 Task: Look for space in Alcorcón, Spain from 24th August, 2023 to 10th September, 2023 for 6 adults, 2 children in price range Rs.12000 to Rs.15000. Place can be entire place or shared room with 6 bedrooms having 6 beds and 6 bathrooms. Property type can be house, flat, guest house. Amenities needed are: wifi, TV, free parkinig on premises, gym, breakfast. Booking option can be shelf check-in. Required host language is English.
Action: Mouse moved to (504, 113)
Screenshot: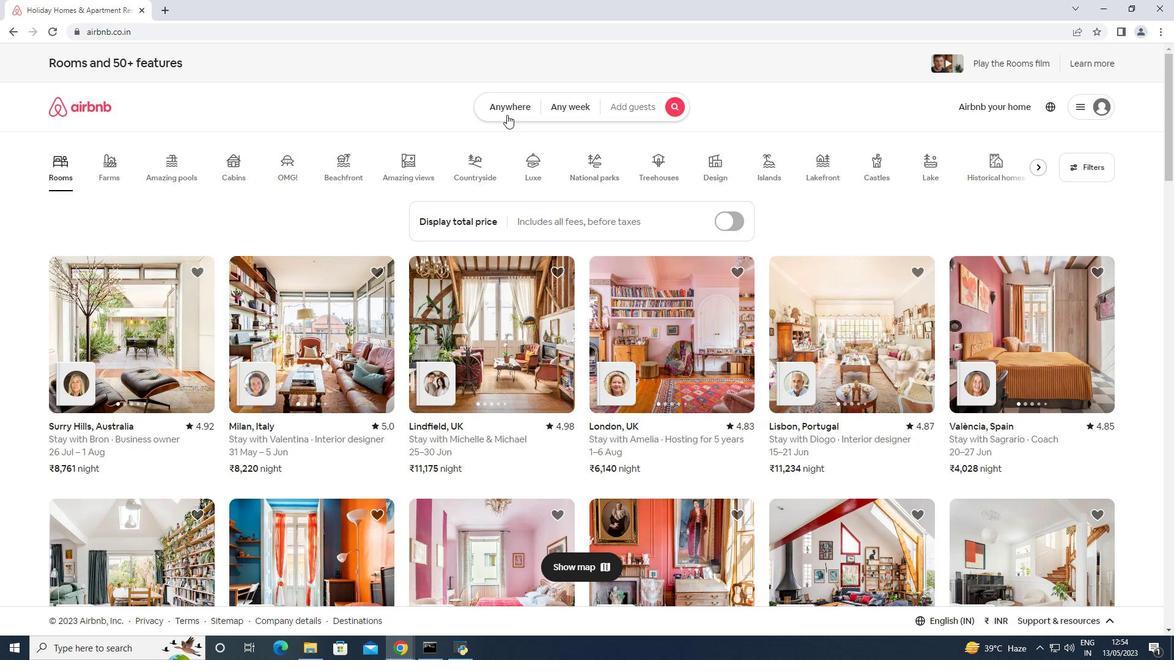 
Action: Mouse pressed left at (504, 113)
Screenshot: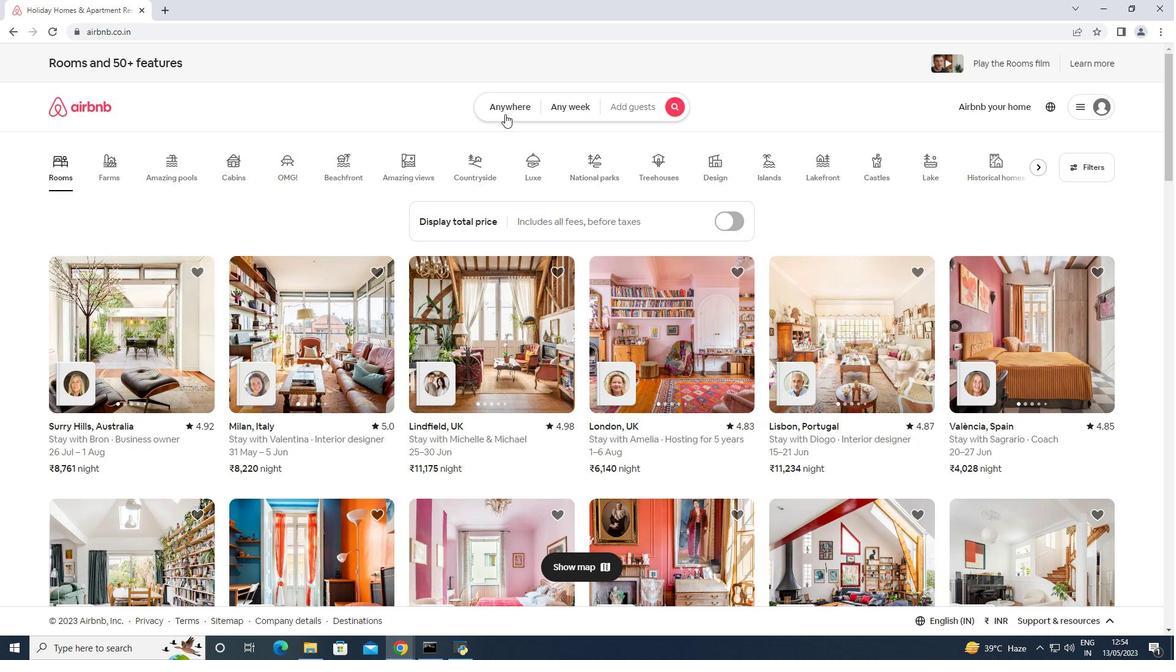 
Action: Mouse moved to (464, 160)
Screenshot: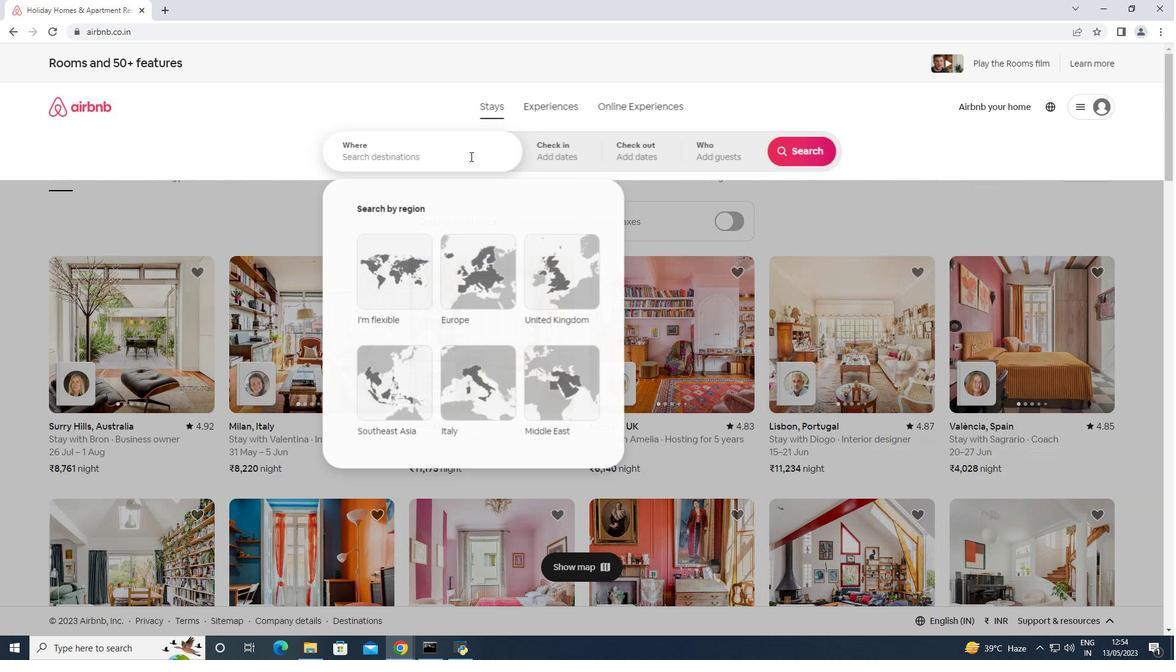 
Action: Mouse pressed left at (464, 160)
Screenshot: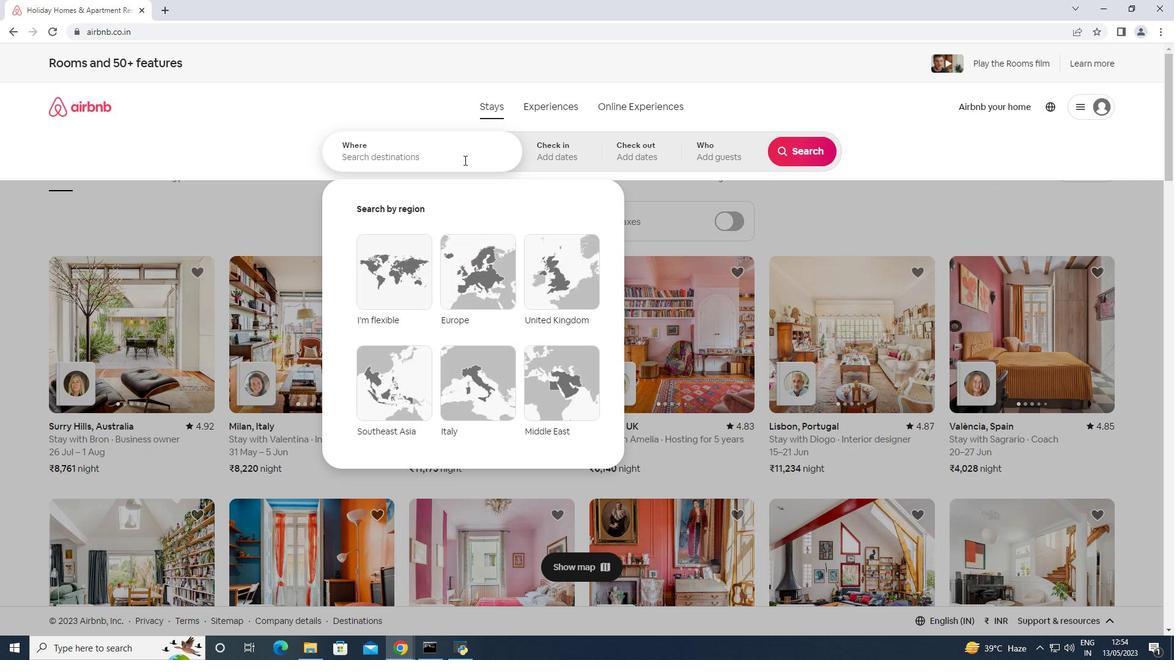 
Action: Mouse moved to (464, 160)
Screenshot: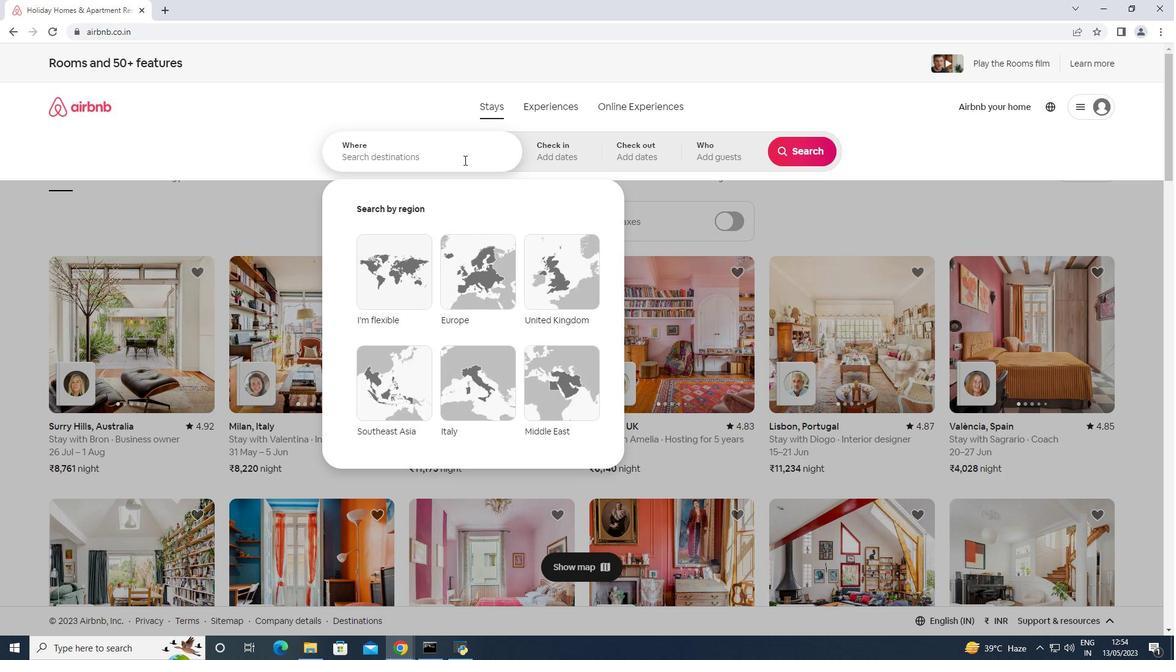
Action: Key pressed <Key.shift>Alcorcon,<Key.space><Key.shift>Spain,<Key.backspace><Key.enter>
Screenshot: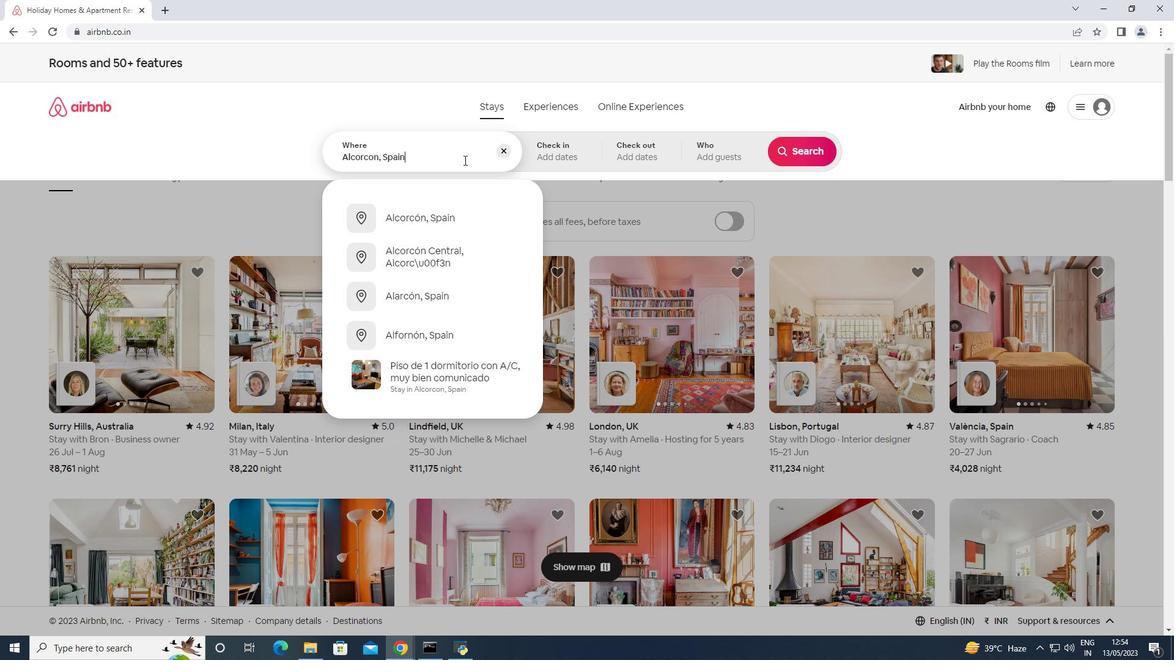 
Action: Mouse moved to (803, 255)
Screenshot: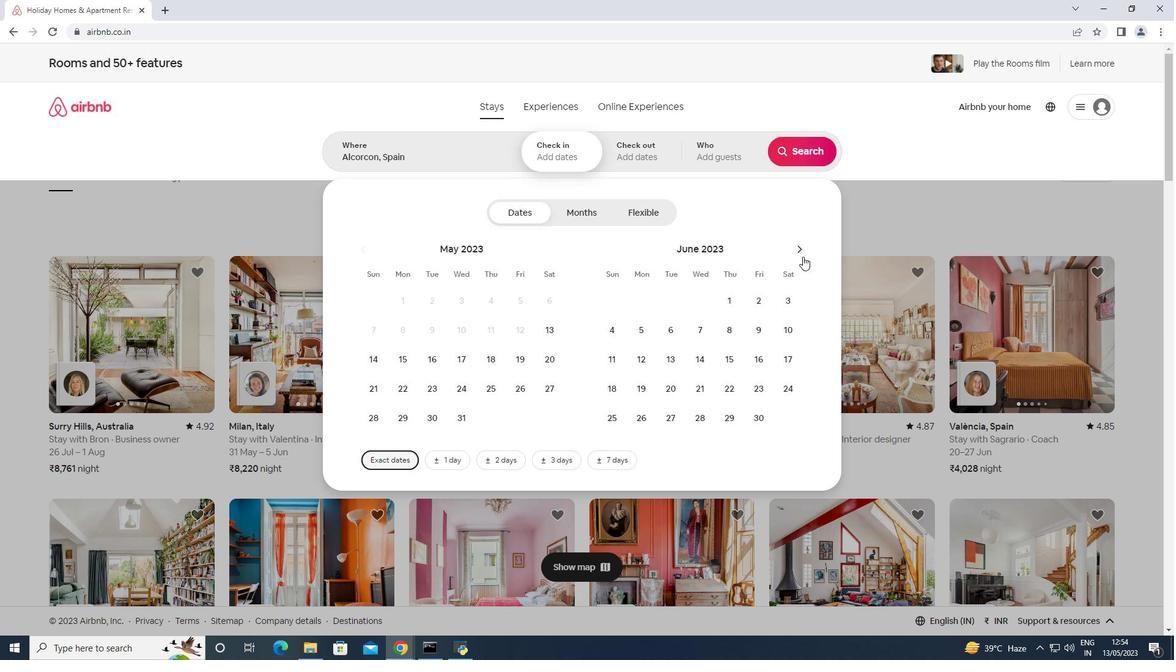 
Action: Mouse pressed left at (803, 255)
Screenshot: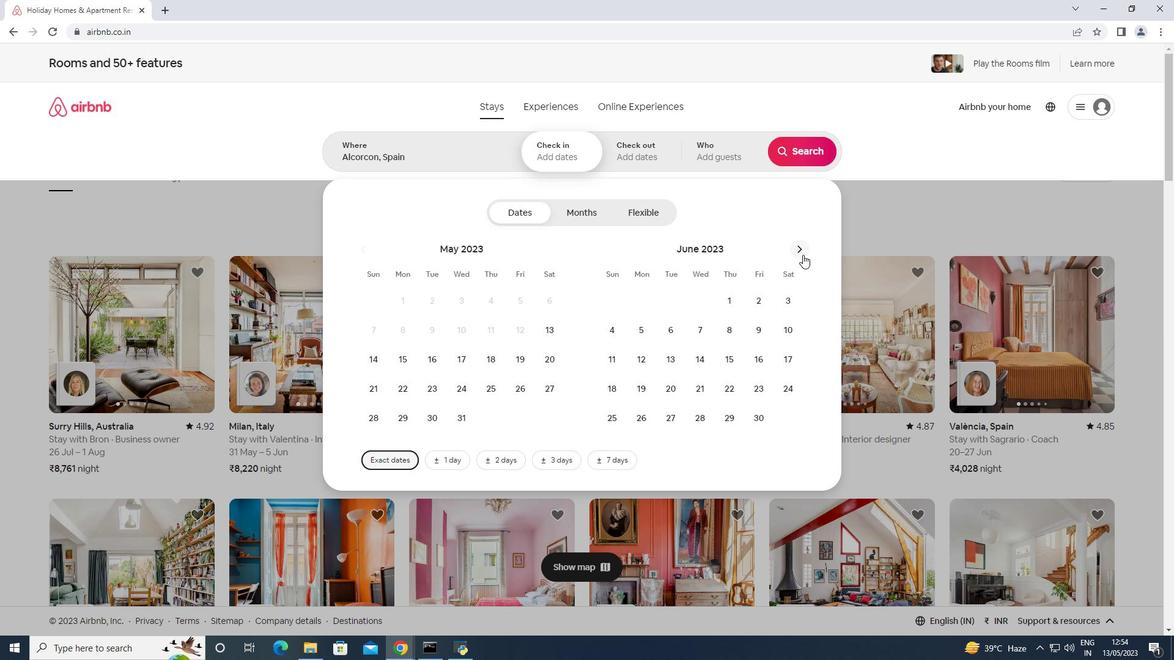 
Action: Mouse pressed left at (803, 255)
Screenshot: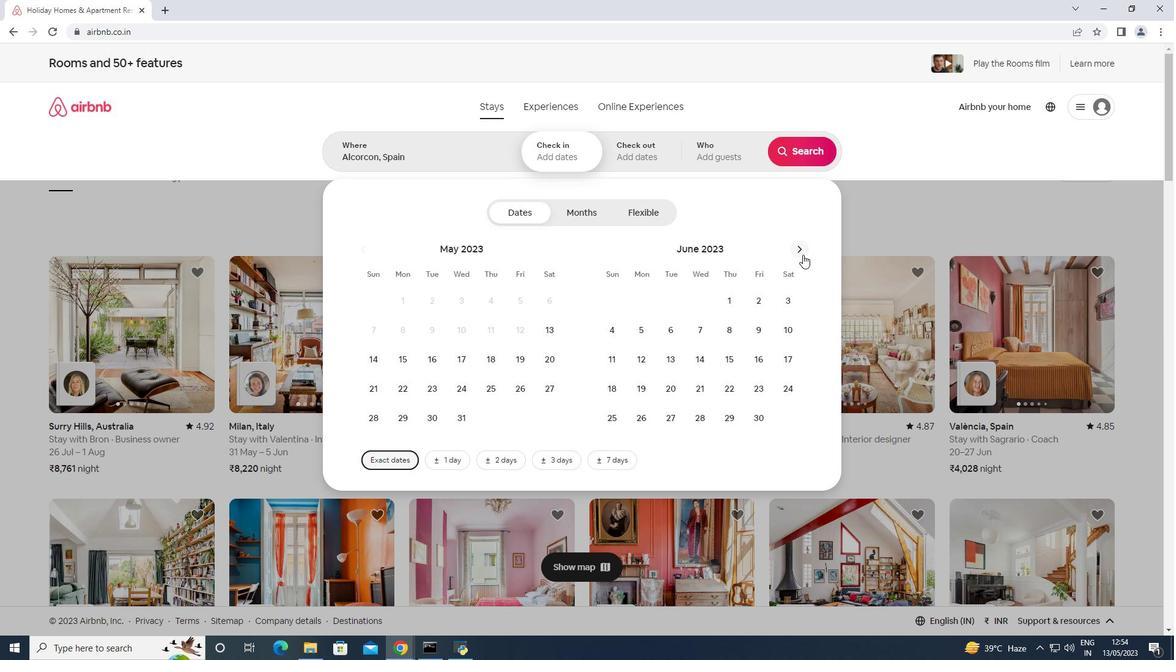 
Action: Mouse pressed left at (803, 255)
Screenshot: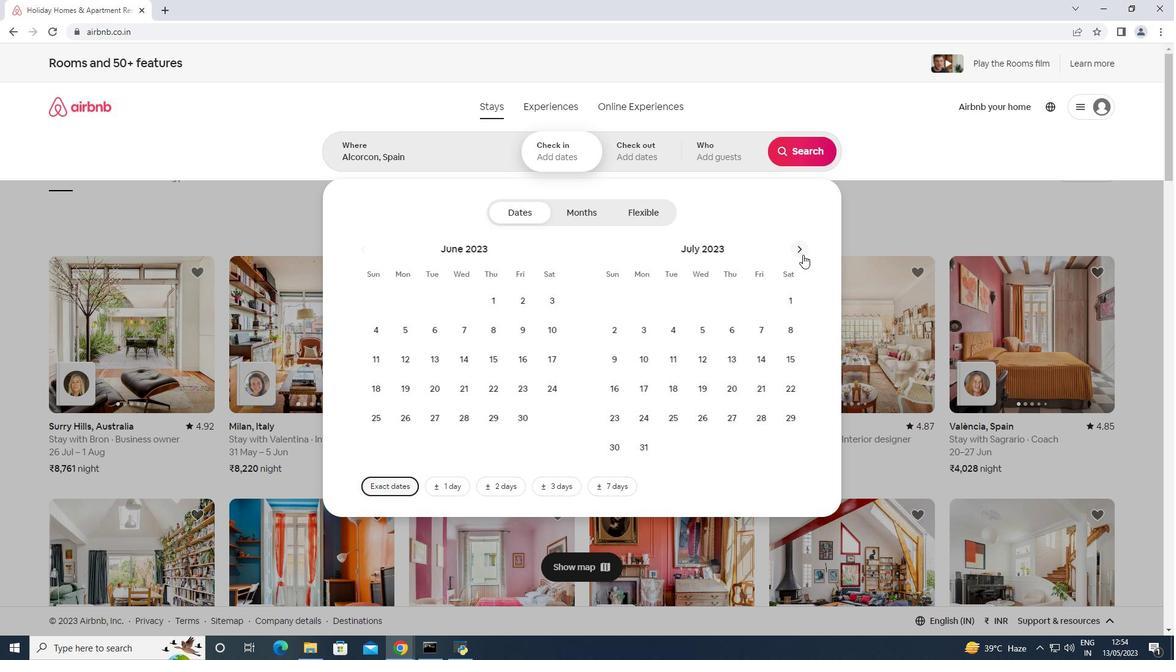 
Action: Mouse pressed left at (803, 255)
Screenshot: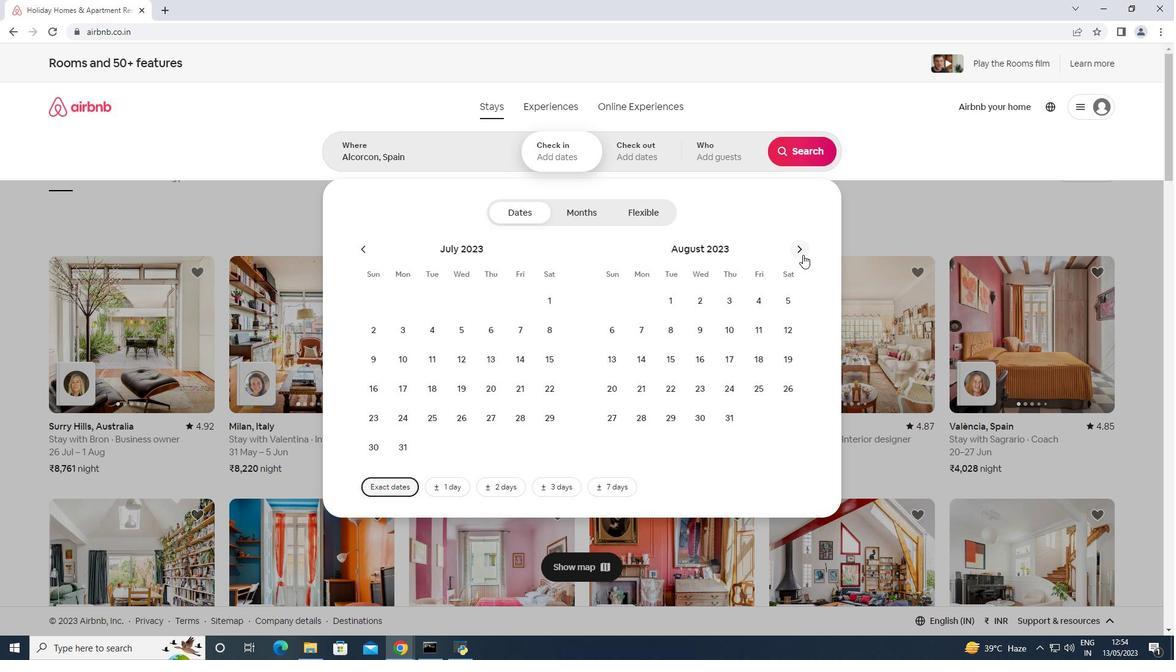 
Action: Mouse moved to (494, 386)
Screenshot: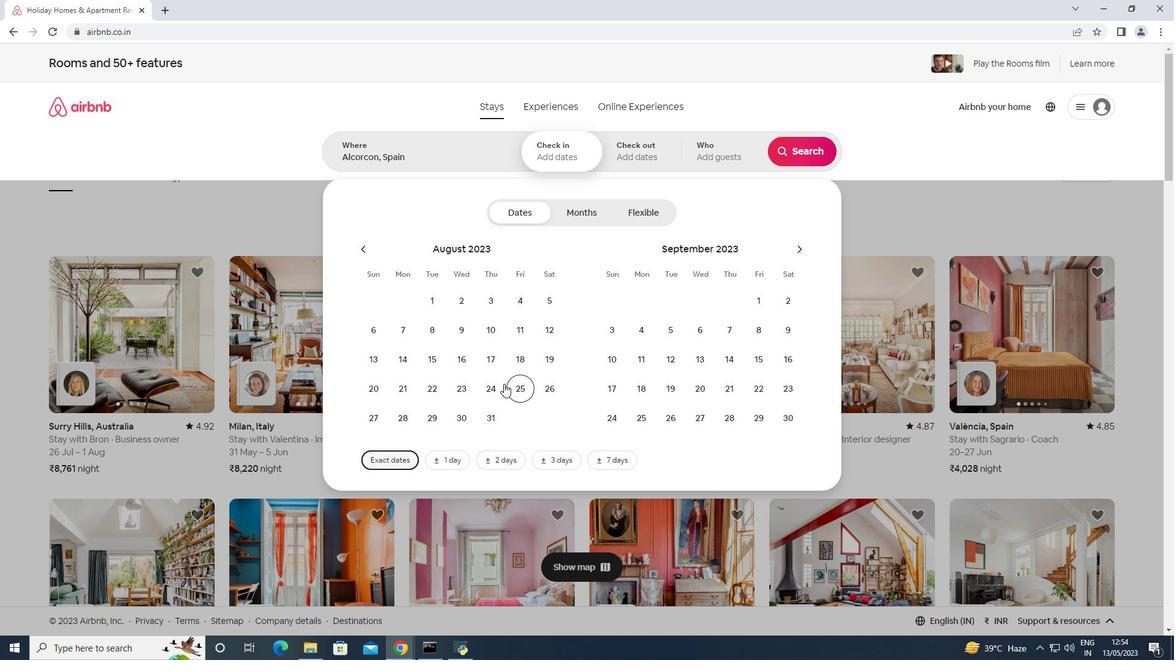 
Action: Mouse pressed left at (494, 386)
Screenshot: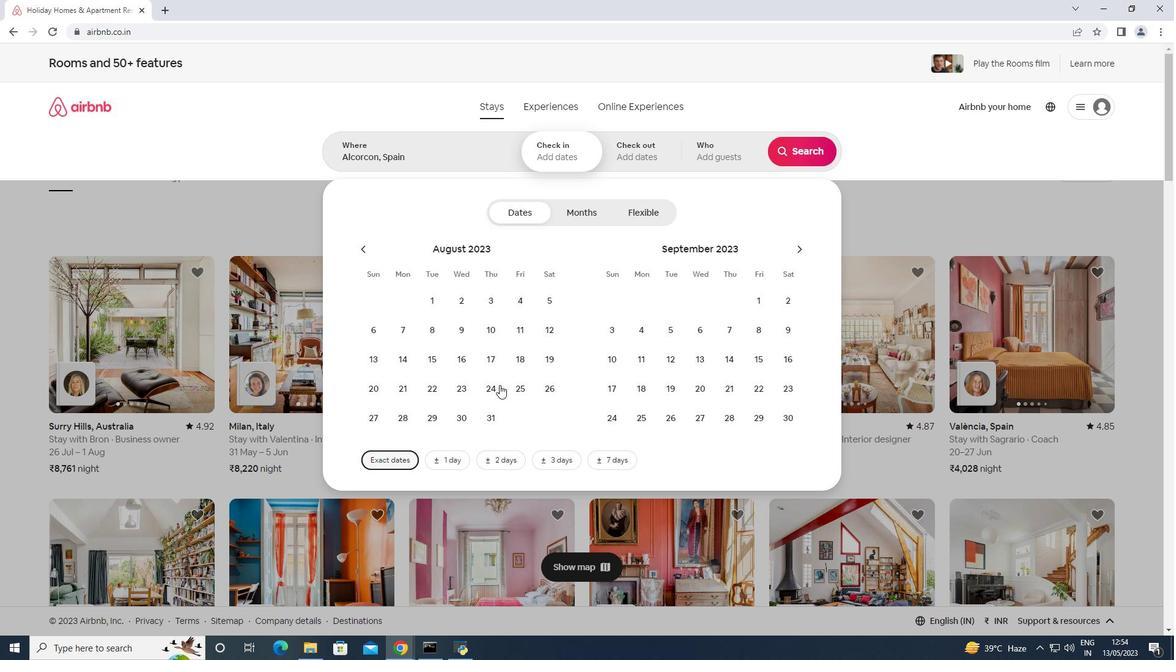 
Action: Mouse moved to (612, 354)
Screenshot: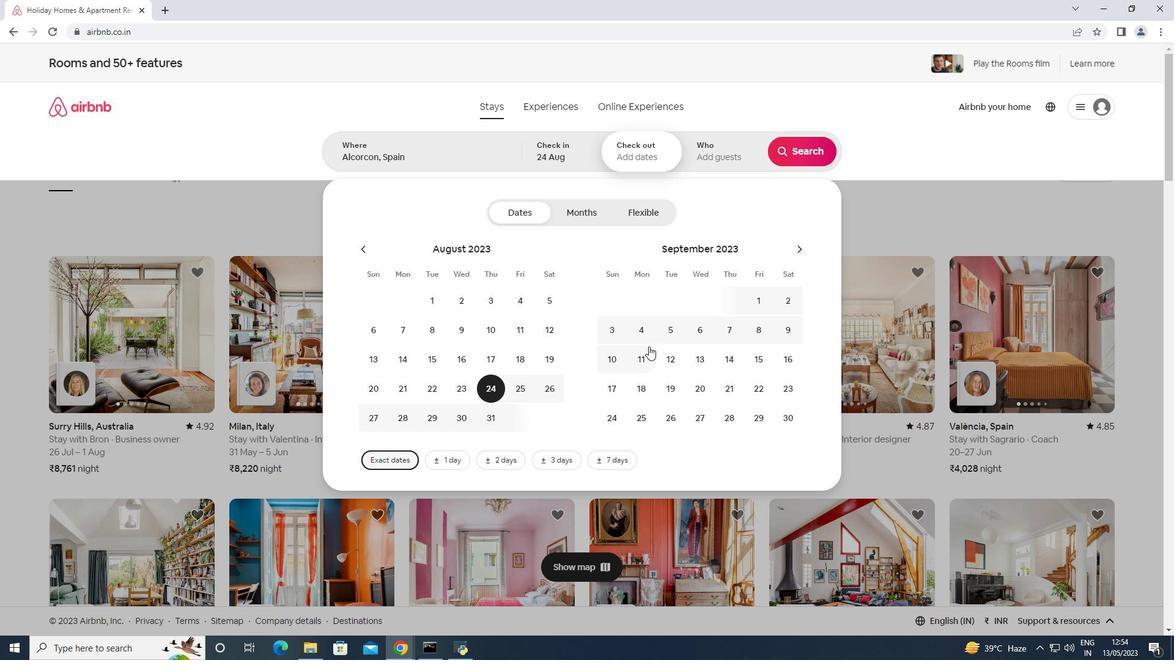 
Action: Mouse pressed left at (612, 354)
Screenshot: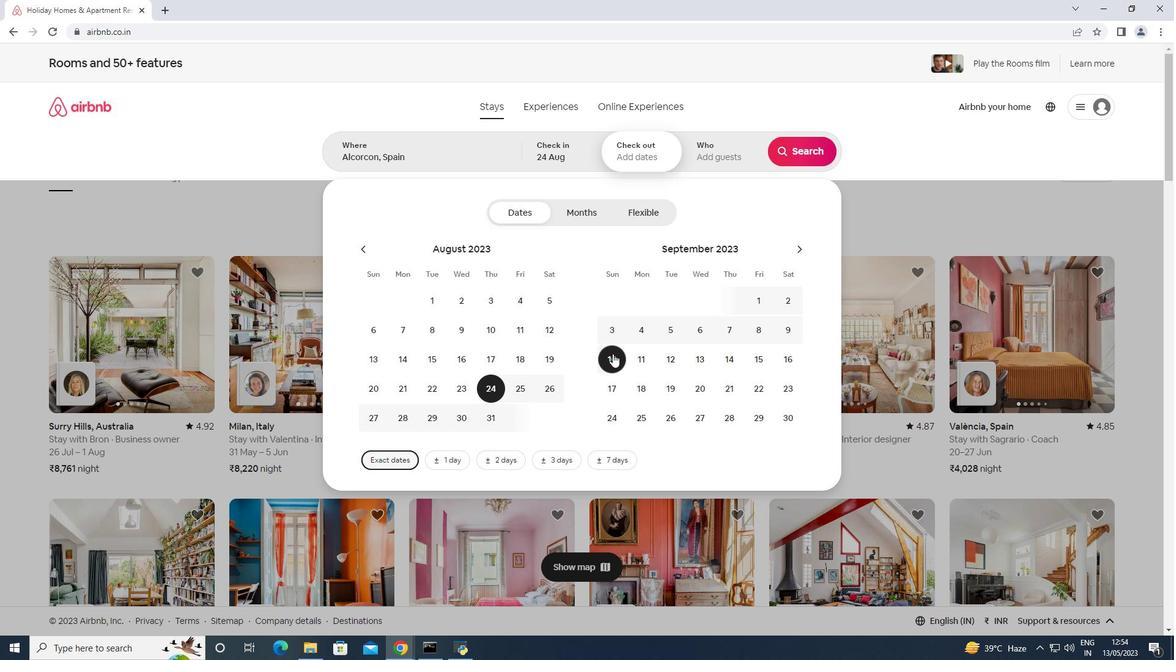 
Action: Mouse moved to (732, 149)
Screenshot: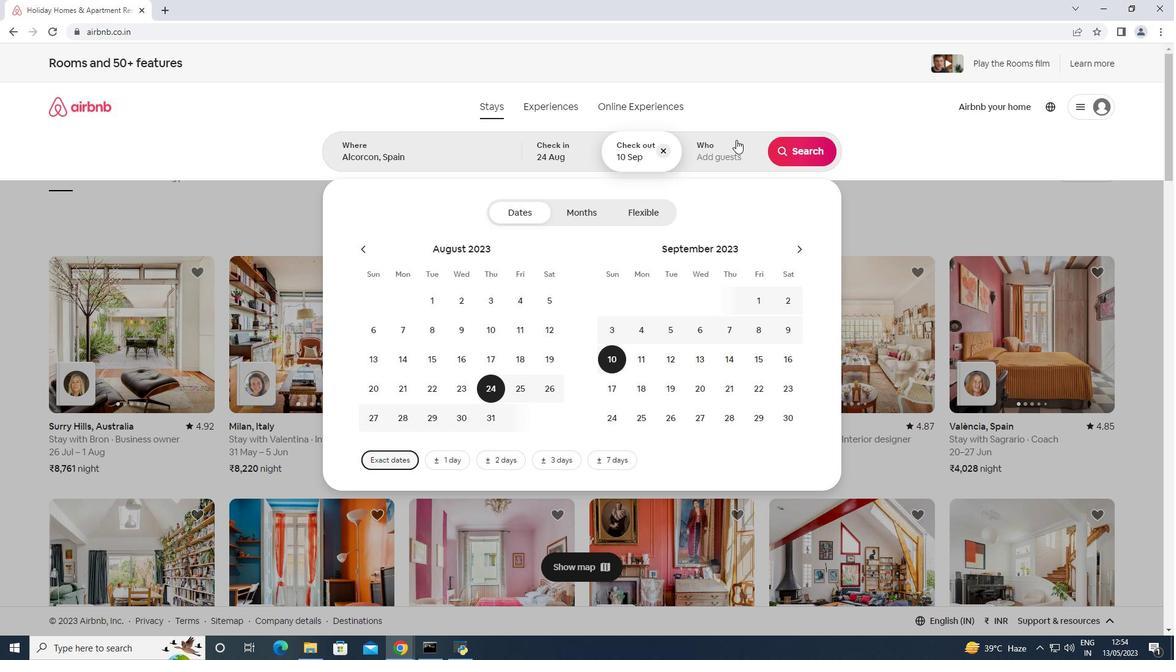 
Action: Mouse pressed left at (732, 149)
Screenshot: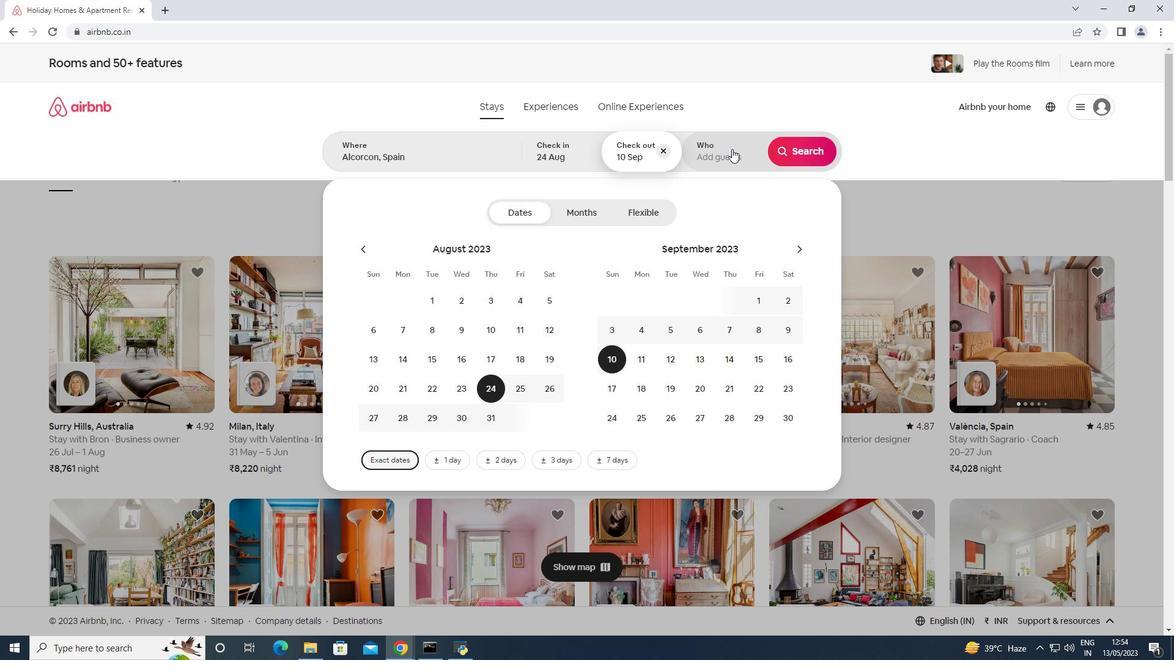 
Action: Mouse moved to (802, 219)
Screenshot: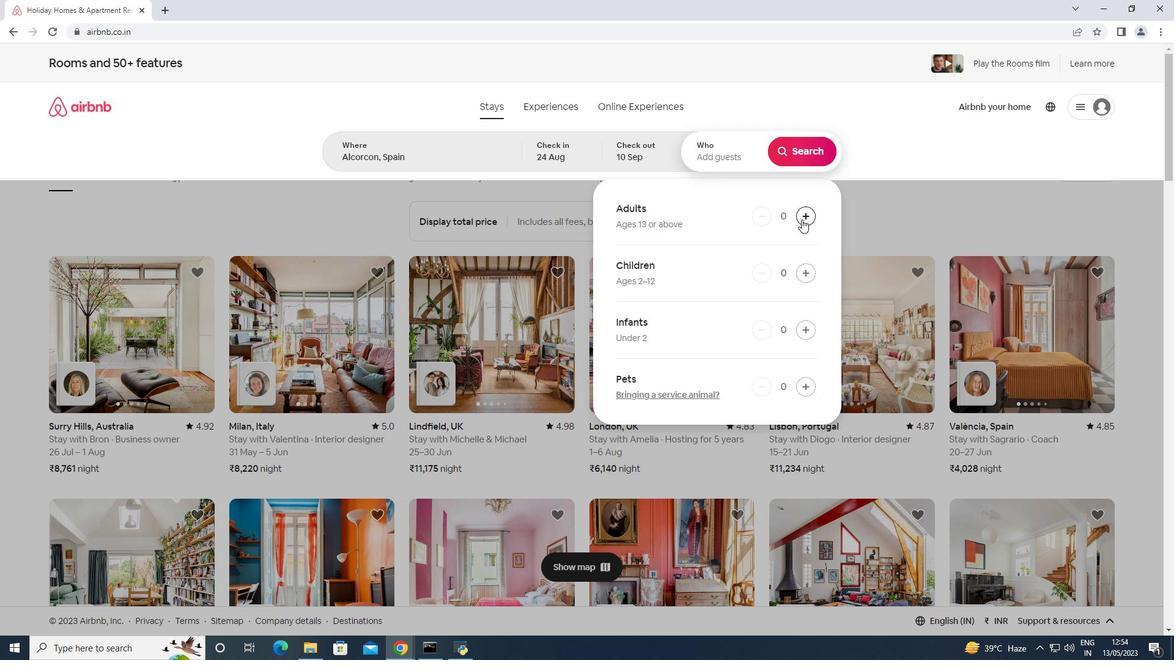 
Action: Mouse pressed left at (802, 219)
Screenshot: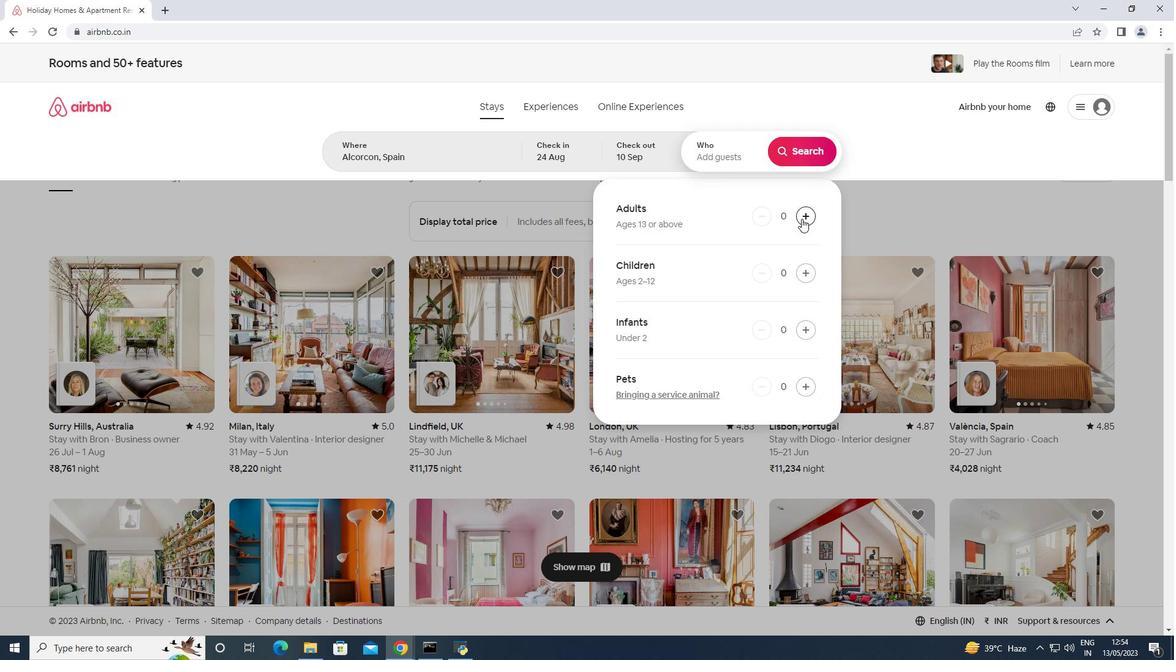 
Action: Mouse moved to (802, 217)
Screenshot: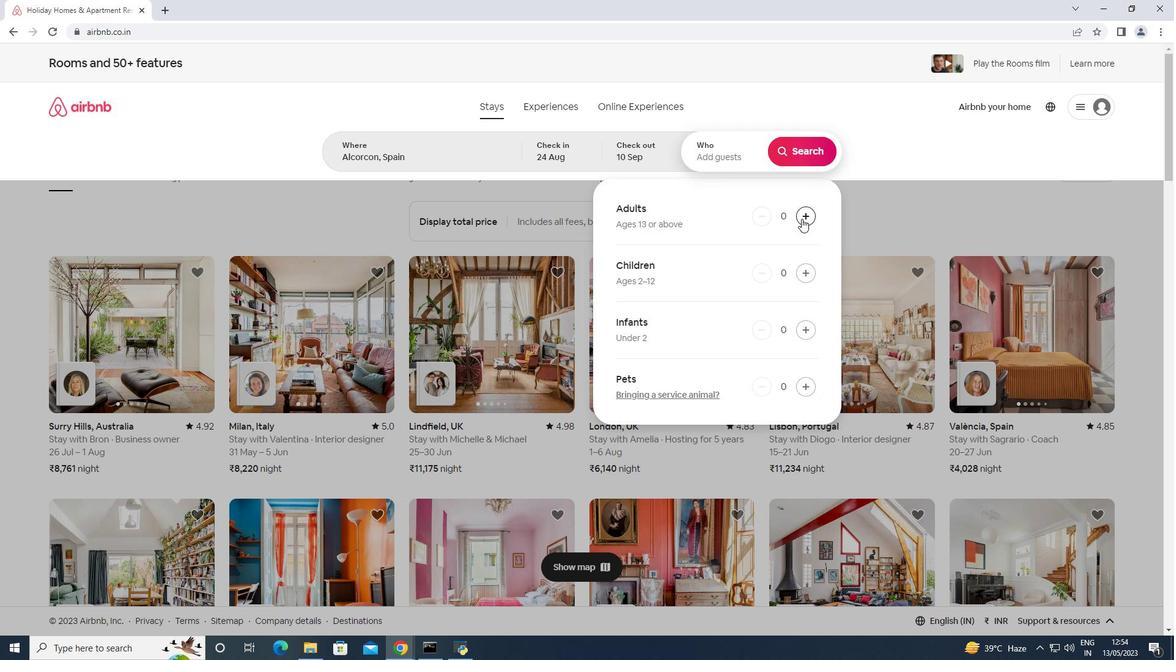 
Action: Mouse pressed left at (802, 217)
Screenshot: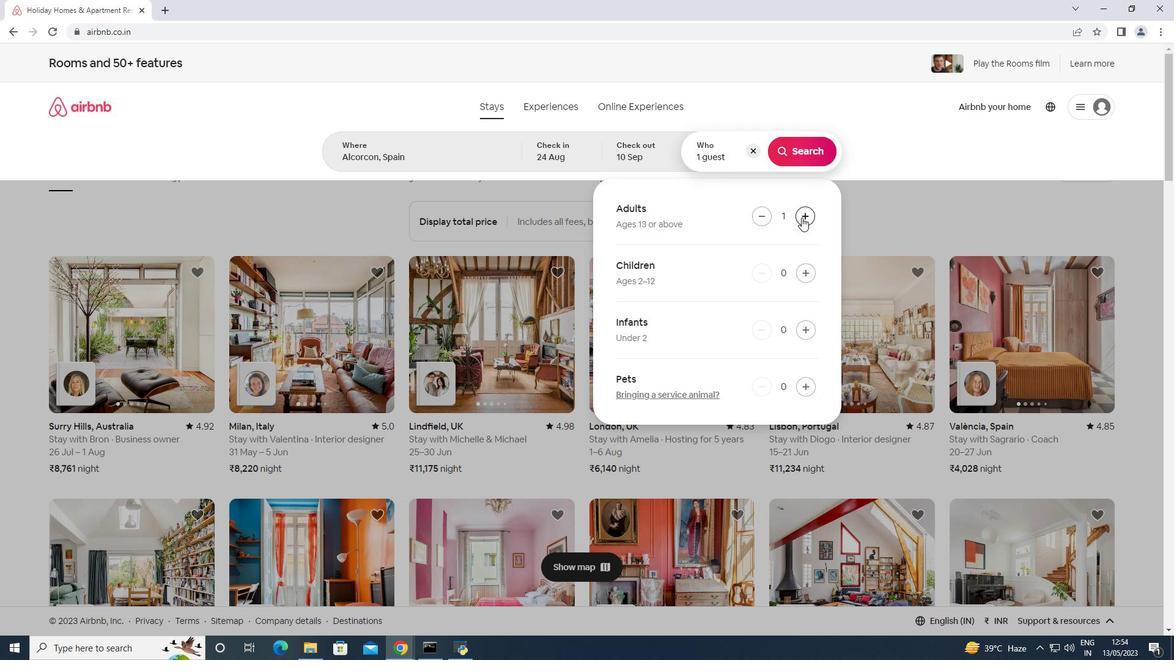 
Action: Mouse moved to (801, 217)
Screenshot: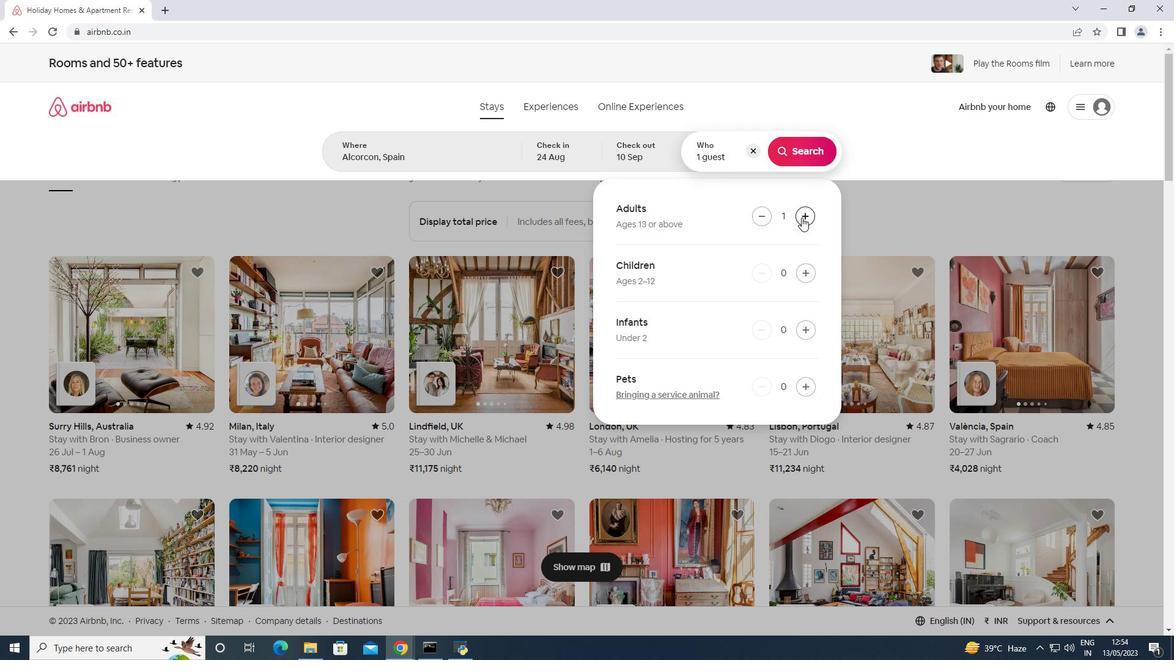 
Action: Mouse pressed left at (801, 217)
Screenshot: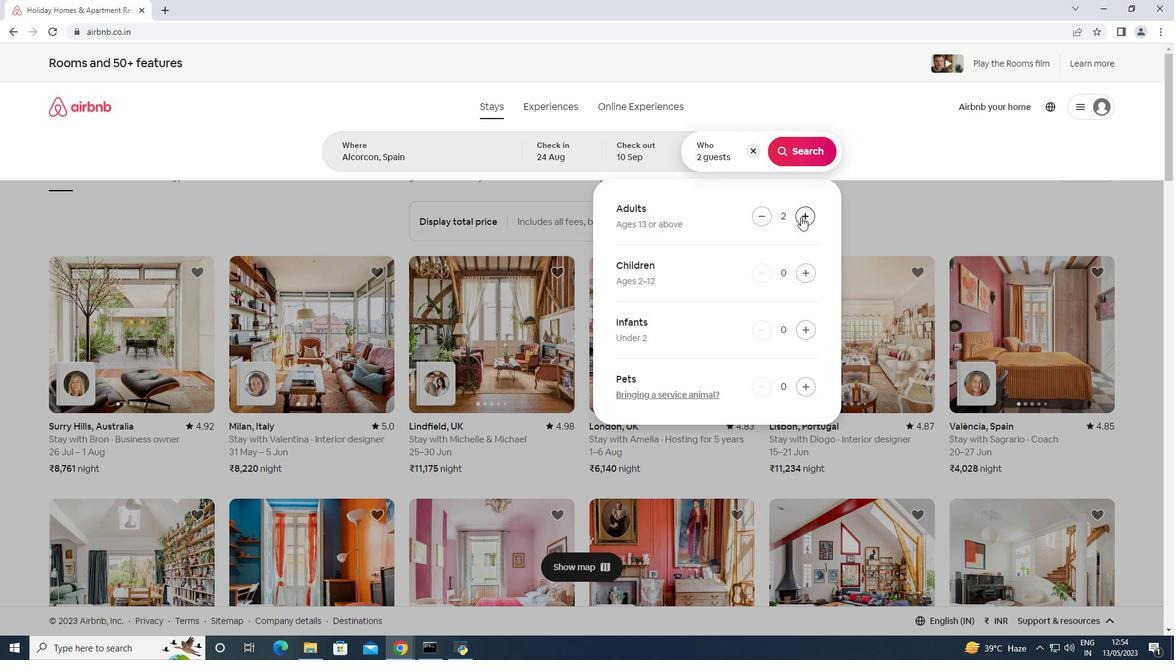 
Action: Mouse pressed left at (801, 217)
Screenshot: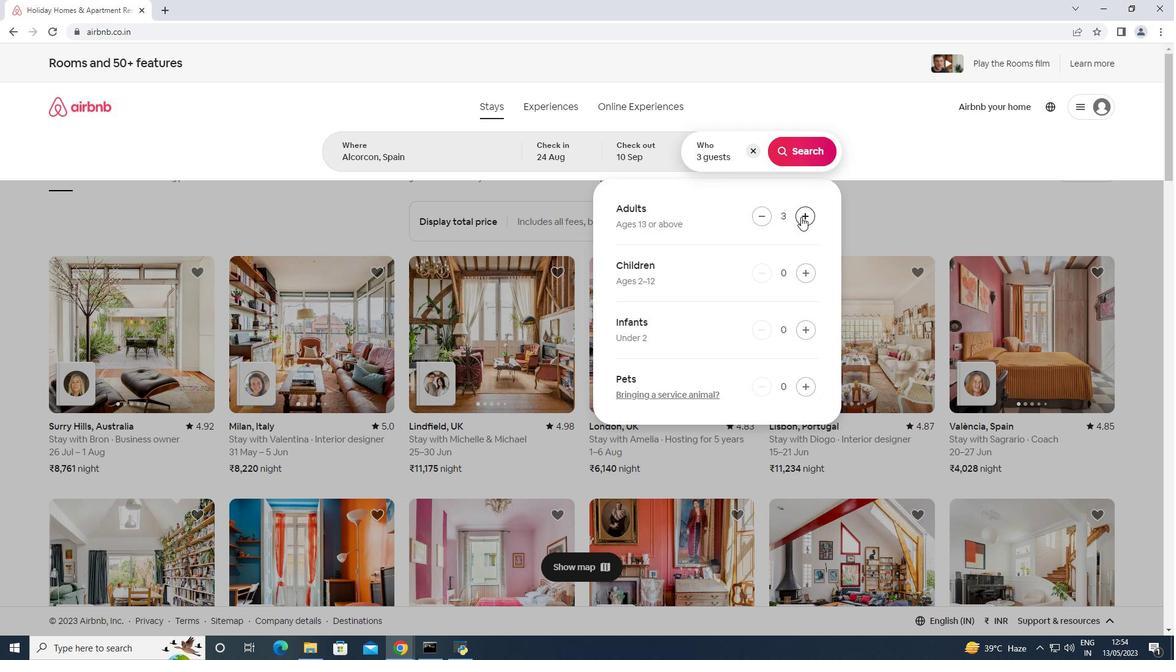 
Action: Mouse pressed left at (801, 217)
Screenshot: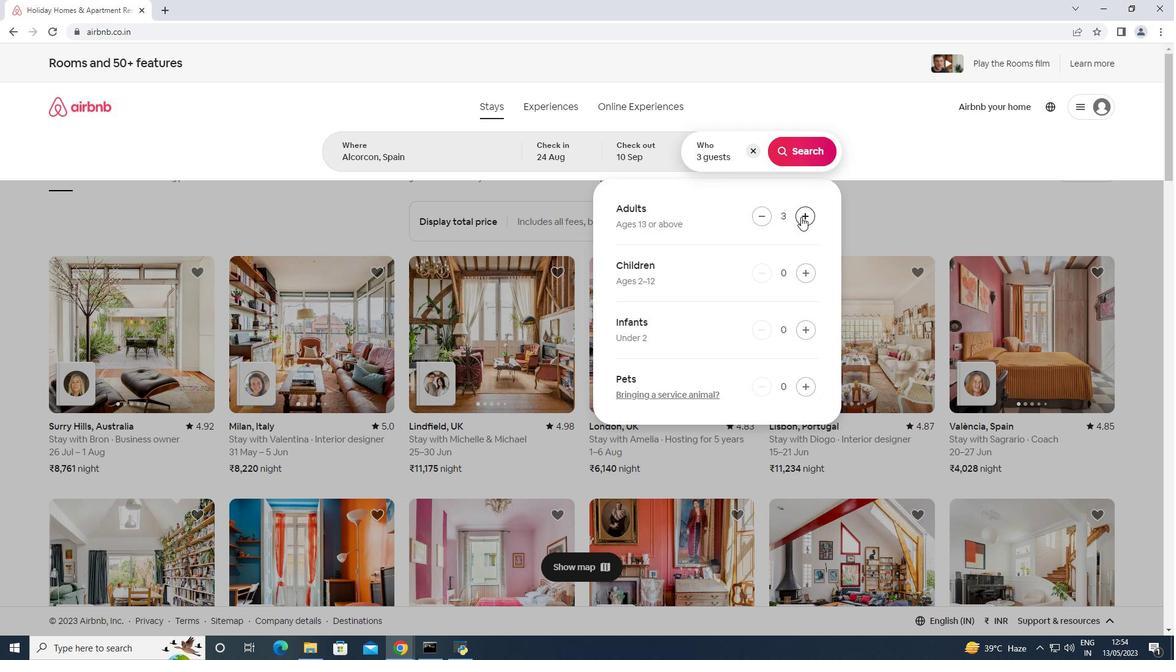 
Action: Mouse pressed left at (801, 217)
Screenshot: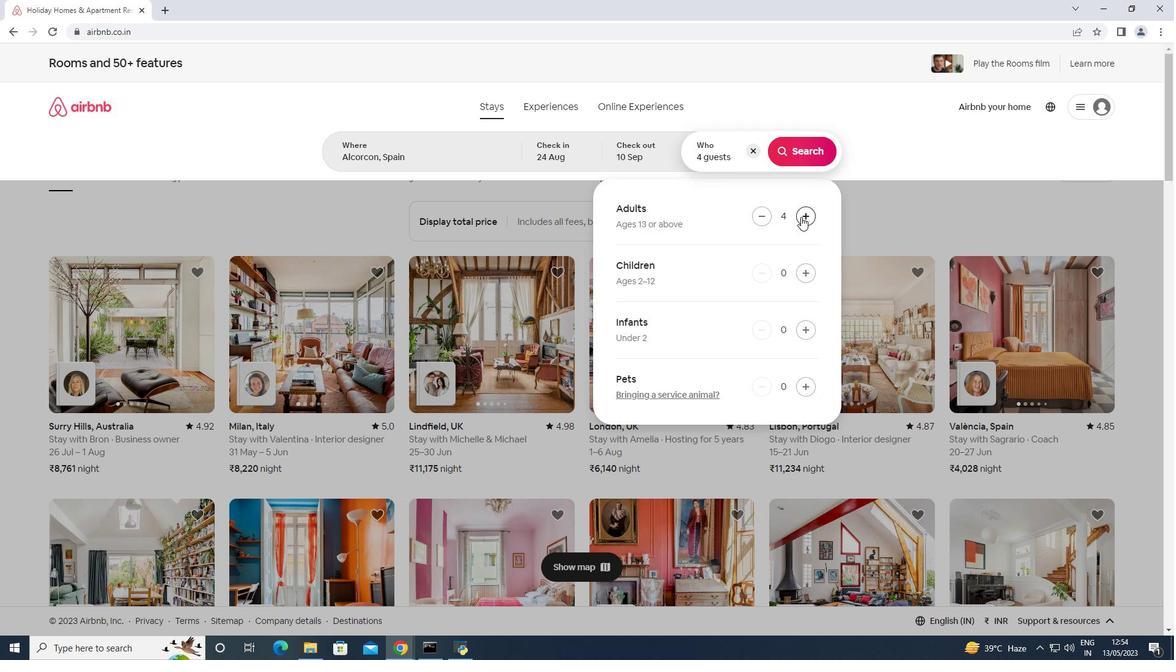 
Action: Mouse moved to (802, 266)
Screenshot: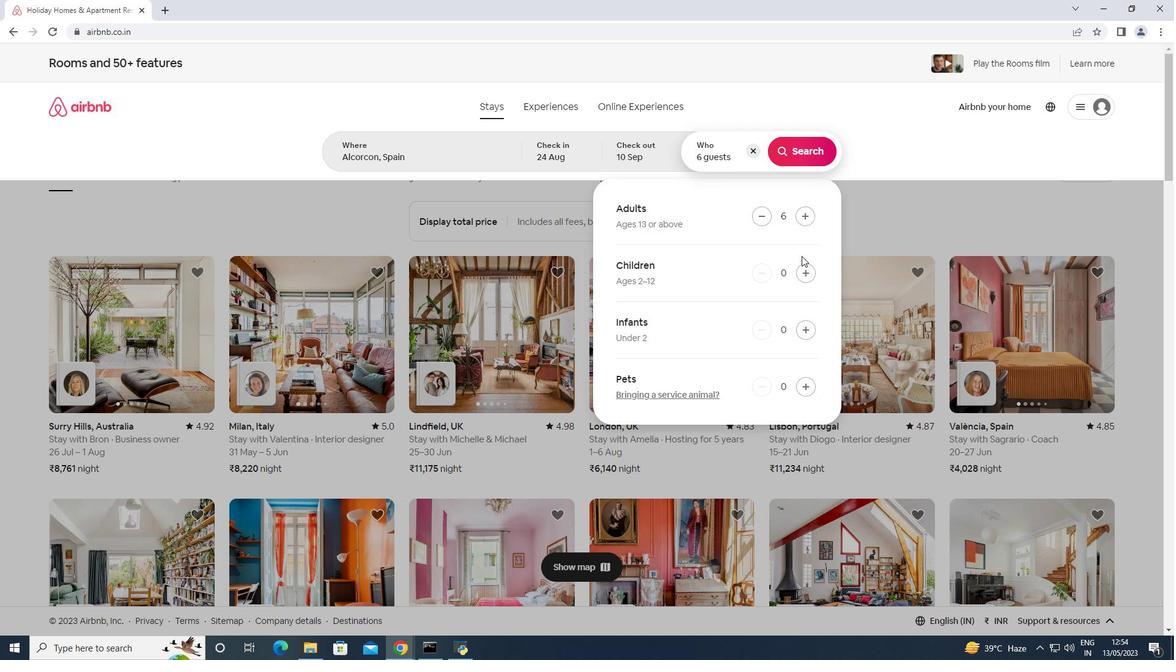 
Action: Mouse pressed left at (802, 266)
Screenshot: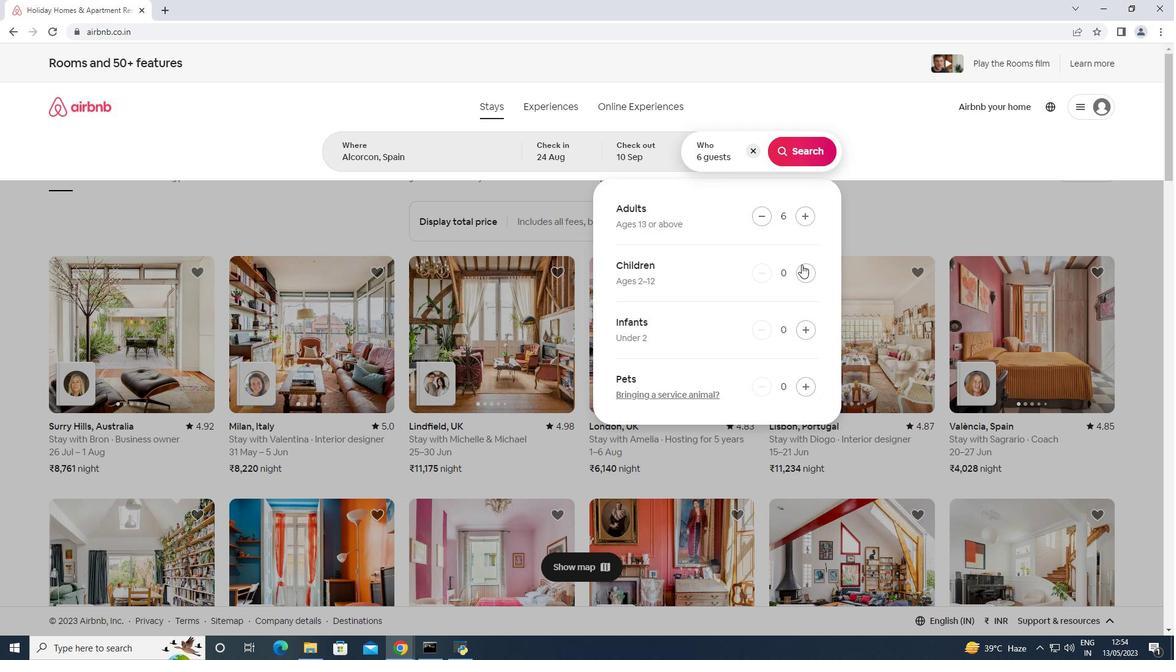 
Action: Mouse pressed left at (802, 266)
Screenshot: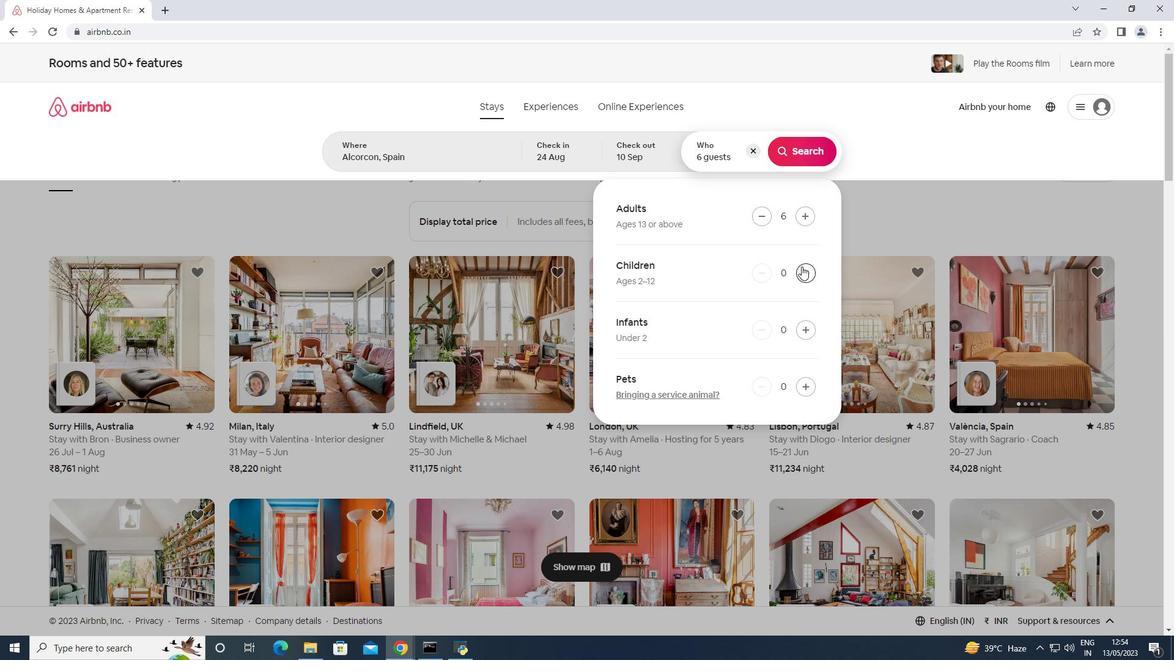 
Action: Mouse moved to (801, 150)
Screenshot: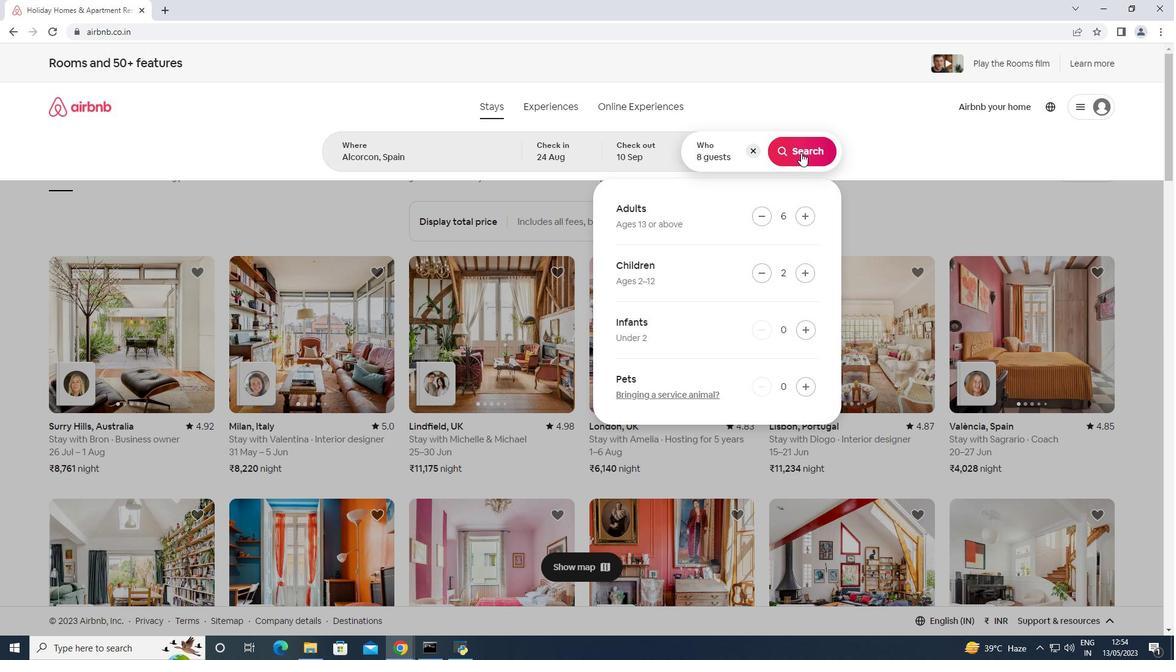 
Action: Mouse pressed left at (801, 150)
Screenshot: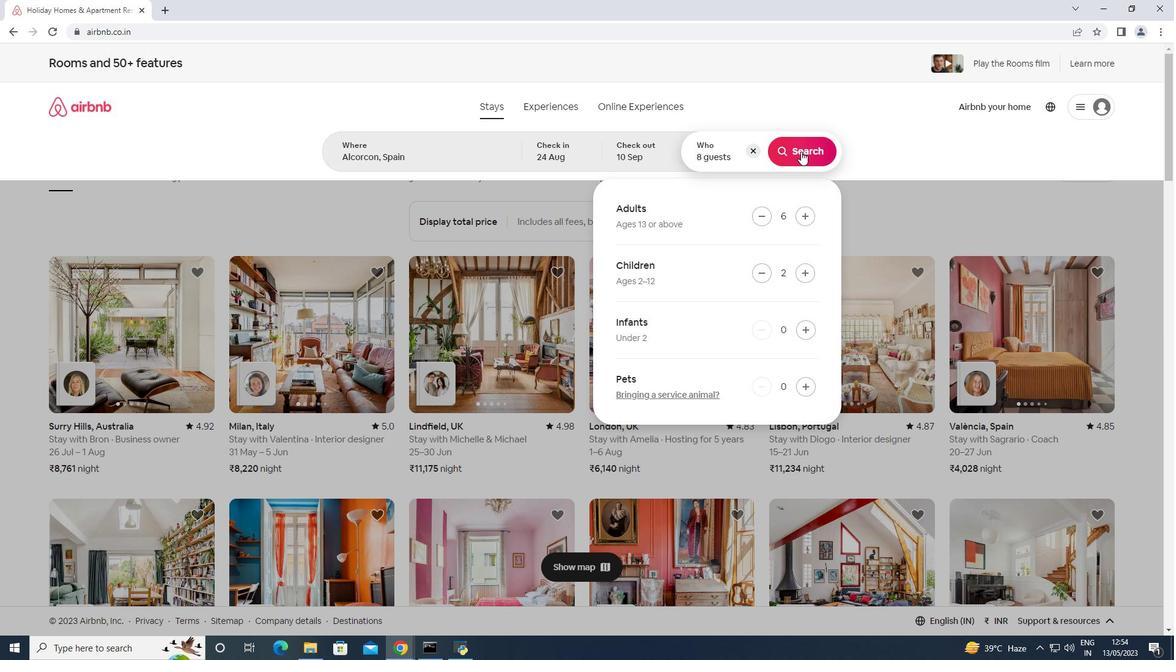 
Action: Mouse moved to (1125, 115)
Screenshot: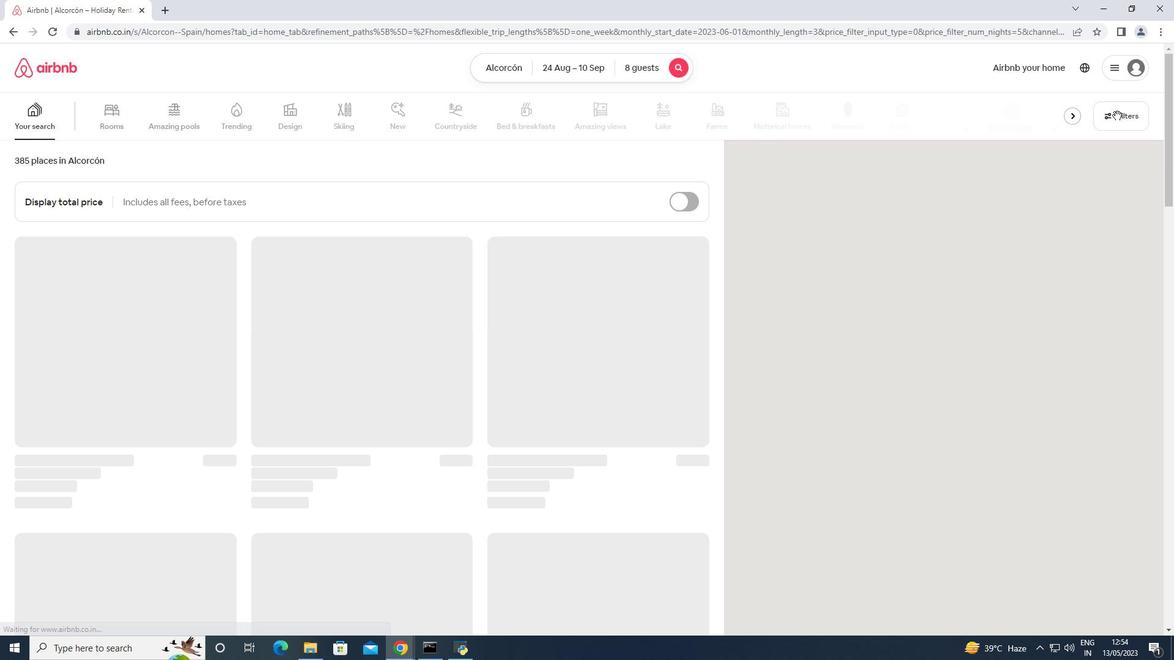 
Action: Mouse pressed left at (1125, 115)
Screenshot: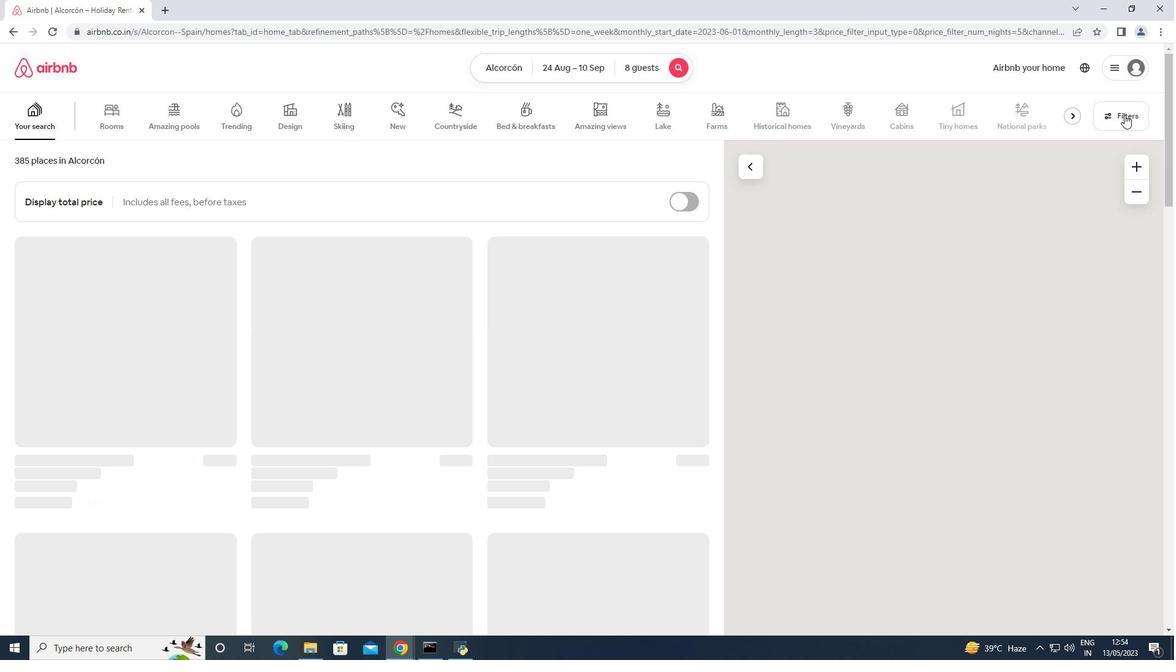 
Action: Mouse moved to (457, 399)
Screenshot: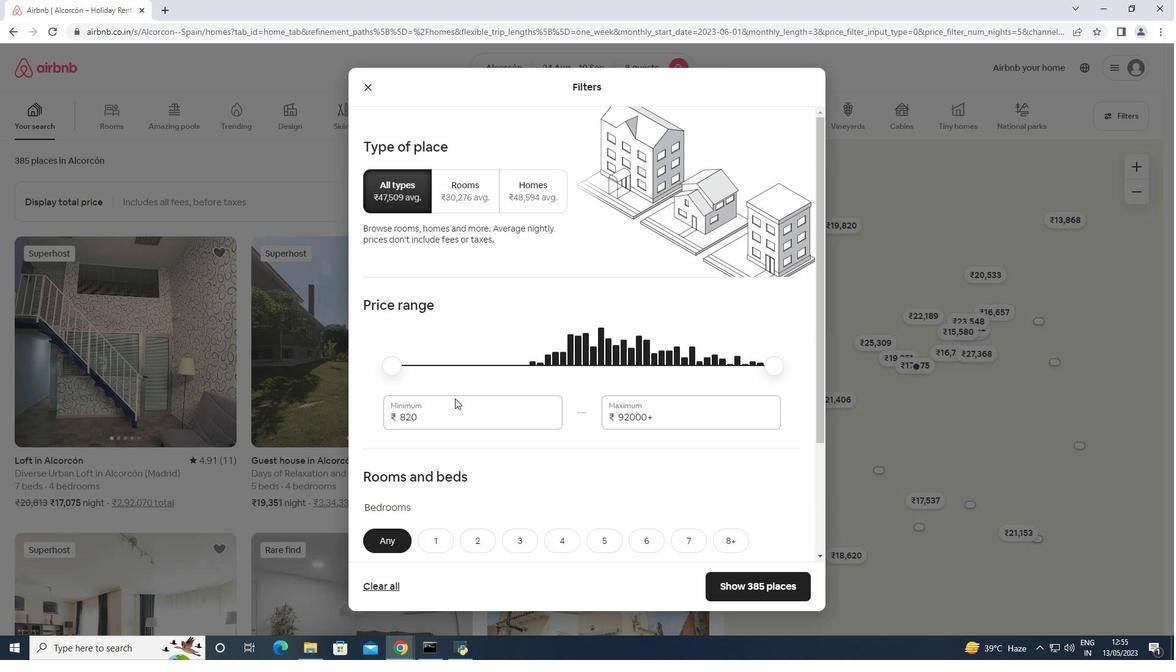 
Action: Mouse pressed left at (457, 399)
Screenshot: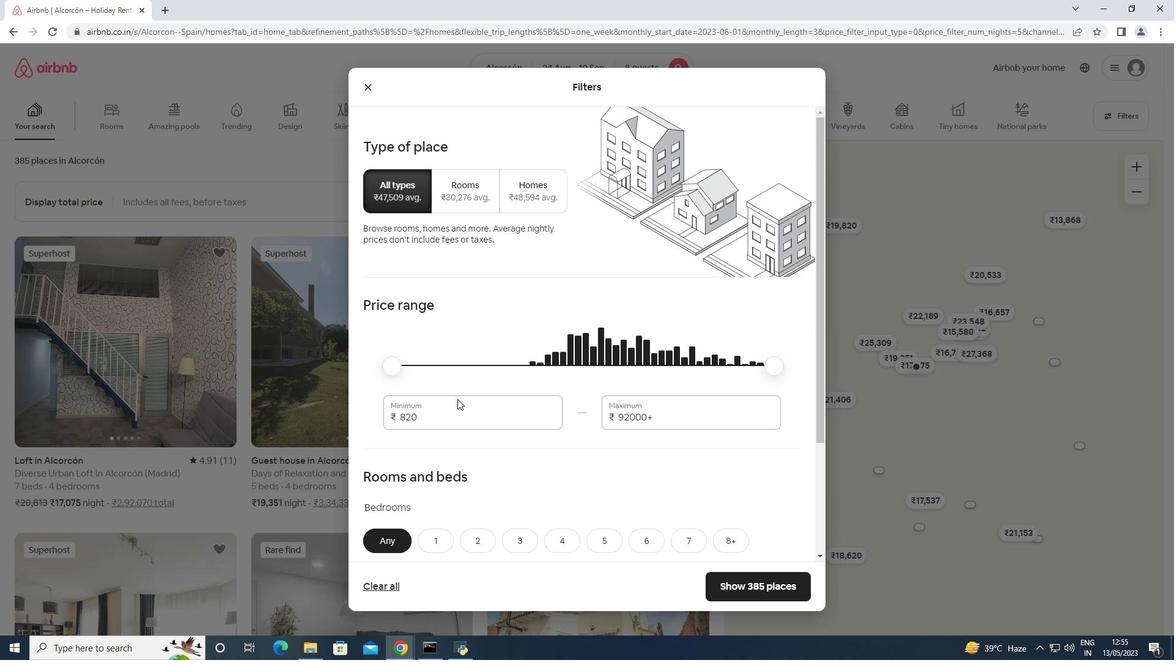 
Action: Mouse pressed left at (457, 399)
Screenshot: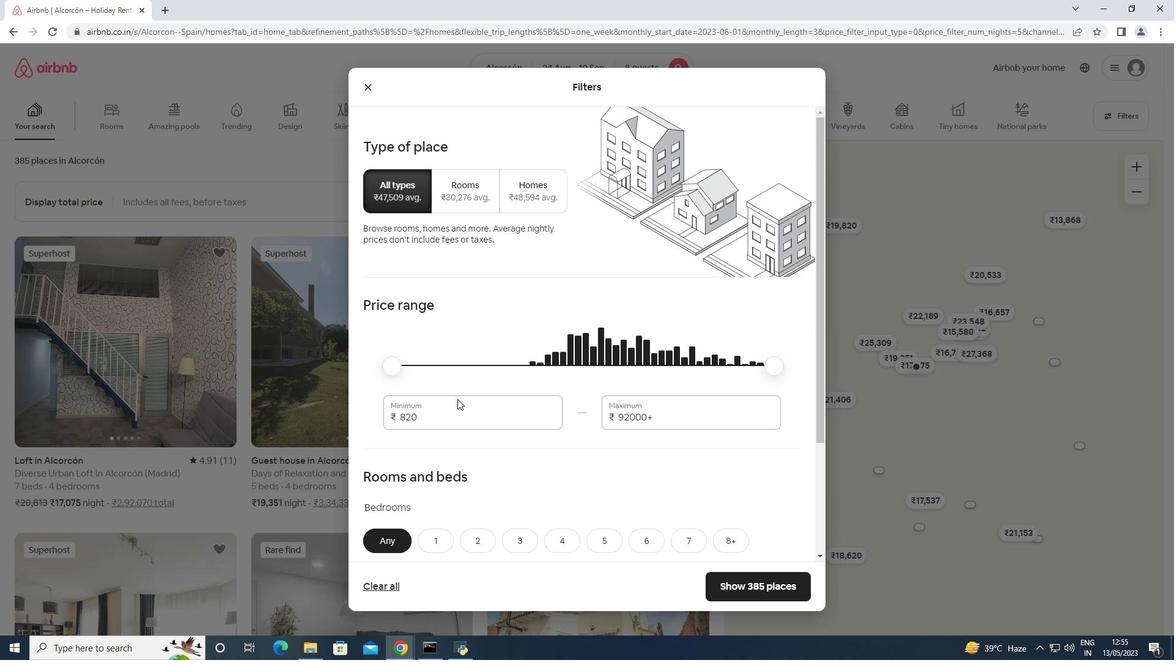 
Action: Mouse moved to (458, 401)
Screenshot: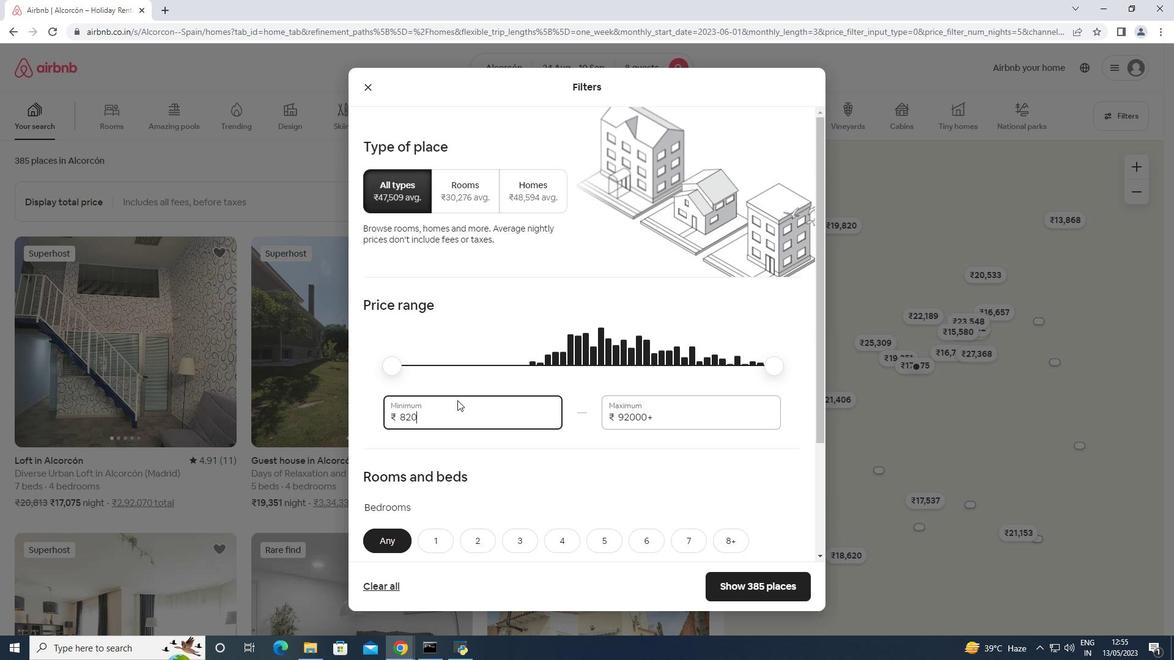 
Action: Key pressed <Key.backspace><Key.backspace><Key.backspace>12000<Key.tab>15000
Screenshot: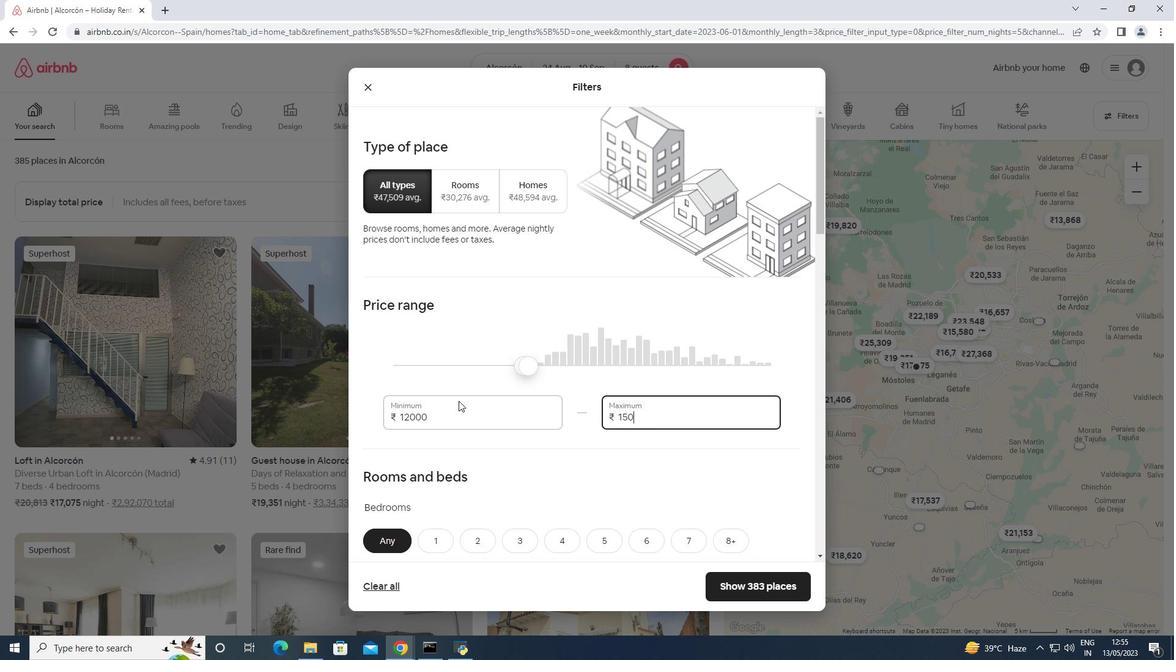 
Action: Mouse moved to (458, 399)
Screenshot: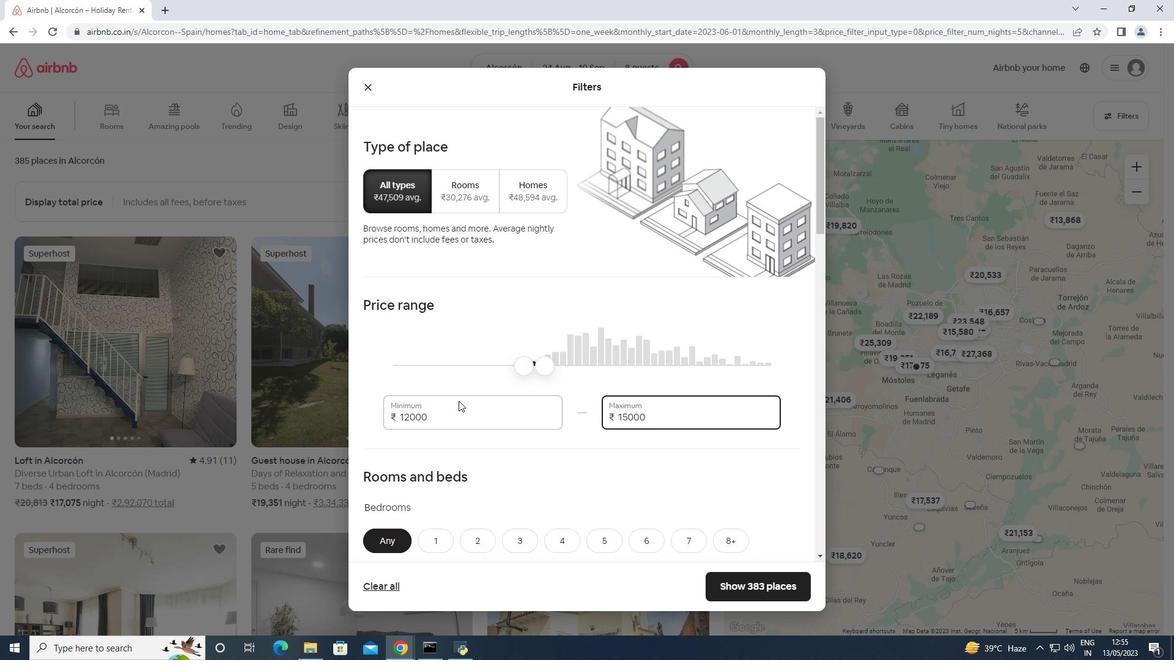 
Action: Mouse scrolled (458, 398) with delta (0, 0)
Screenshot: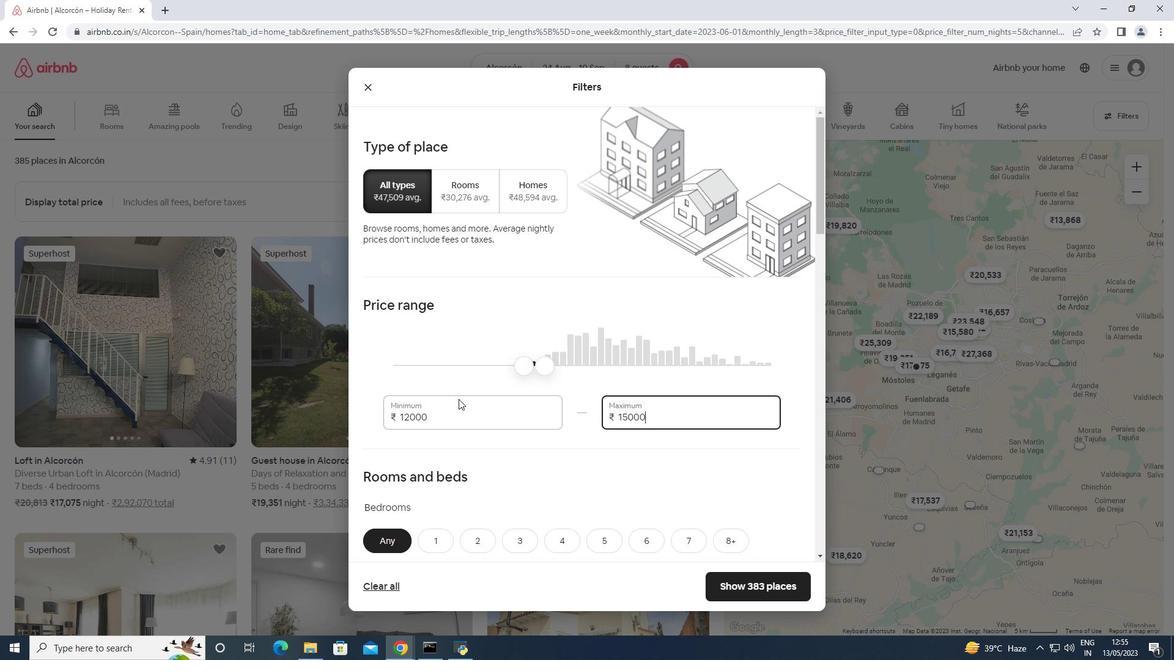 
Action: Mouse scrolled (458, 398) with delta (0, 0)
Screenshot: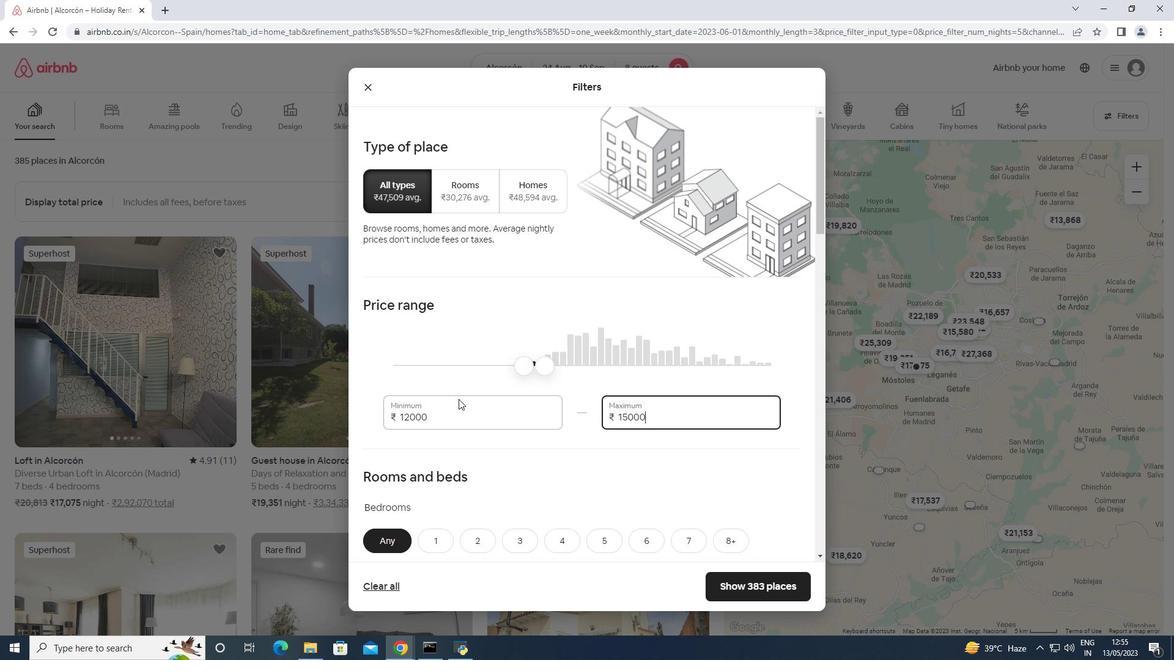 
Action: Mouse scrolled (458, 398) with delta (0, 0)
Screenshot: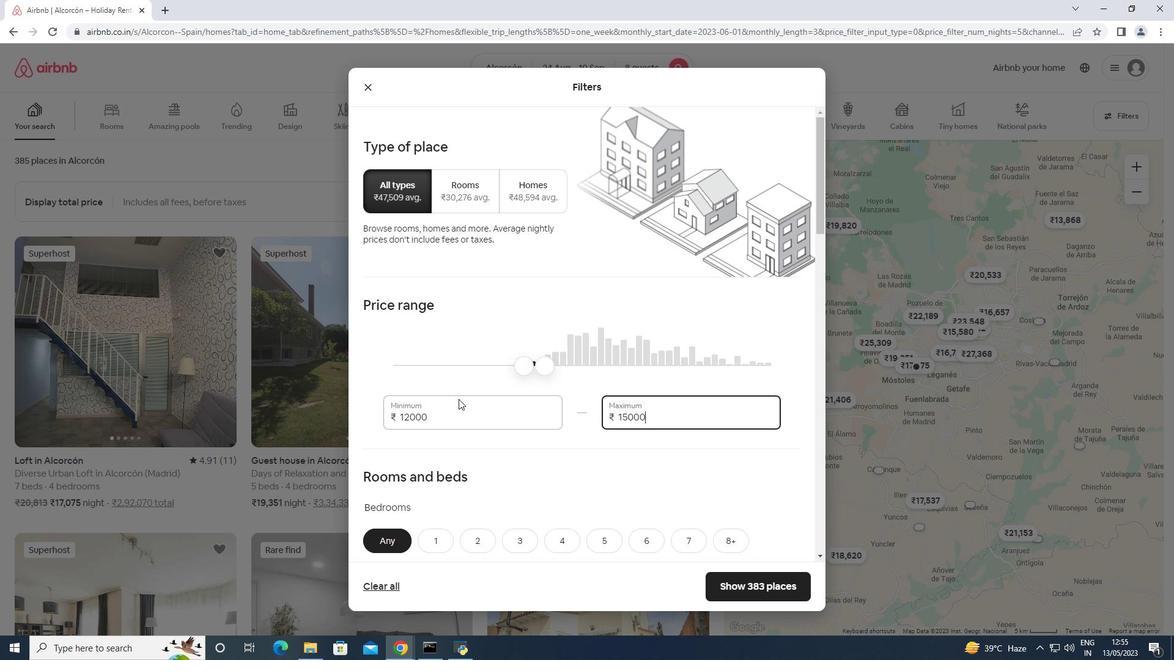 
Action: Mouse scrolled (458, 398) with delta (0, 0)
Screenshot: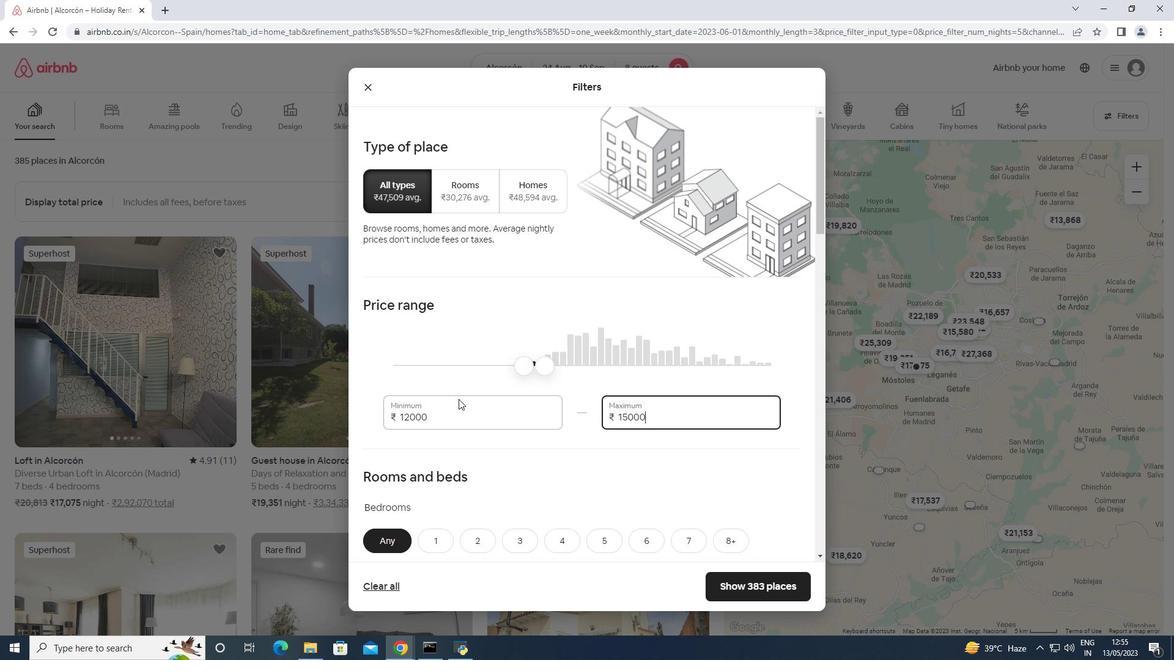 
Action: Mouse scrolled (458, 398) with delta (0, 0)
Screenshot: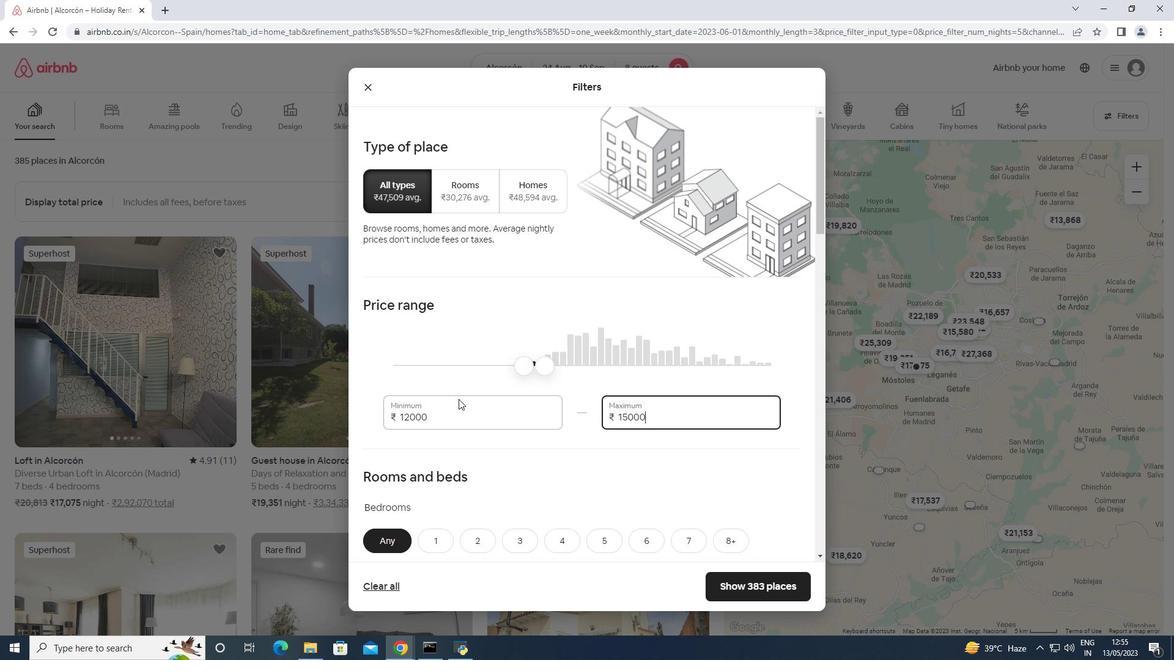
Action: Mouse moved to (430, 486)
Screenshot: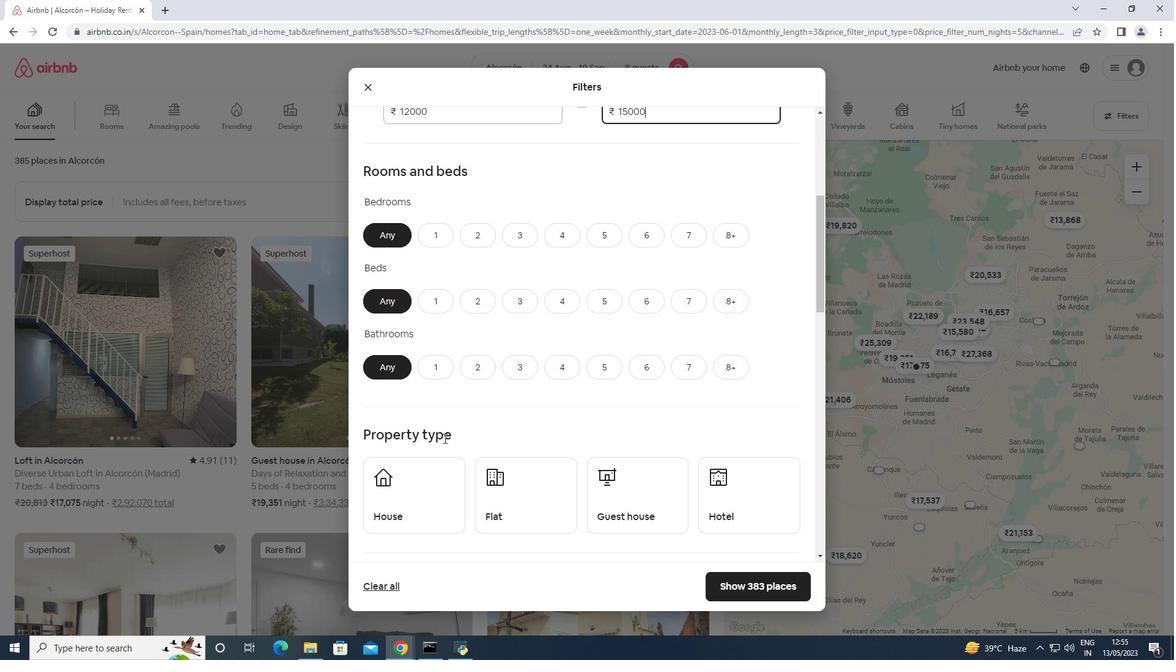 
Action: Mouse pressed left at (430, 486)
Screenshot: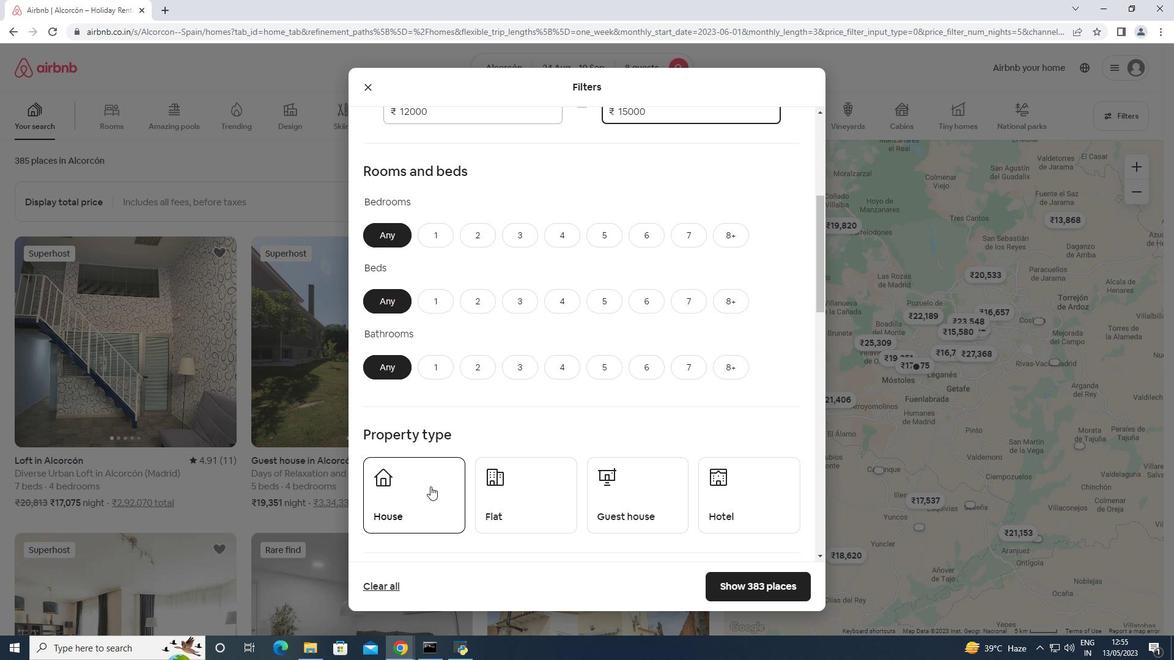 
Action: Mouse moved to (491, 504)
Screenshot: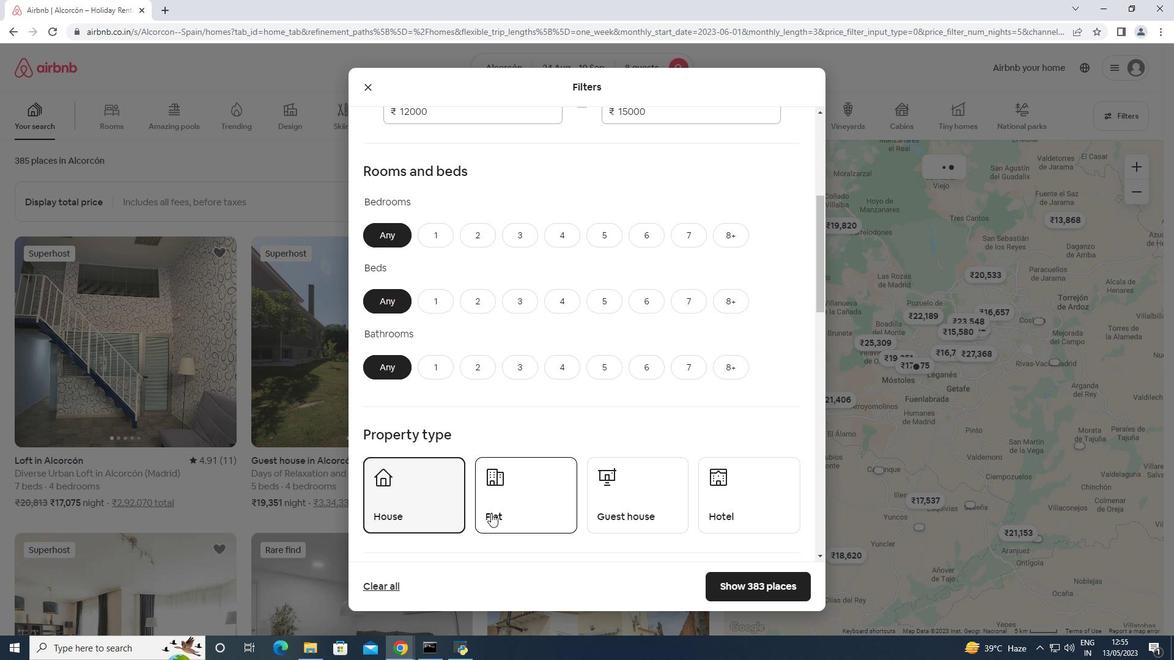 
Action: Mouse pressed left at (491, 504)
Screenshot: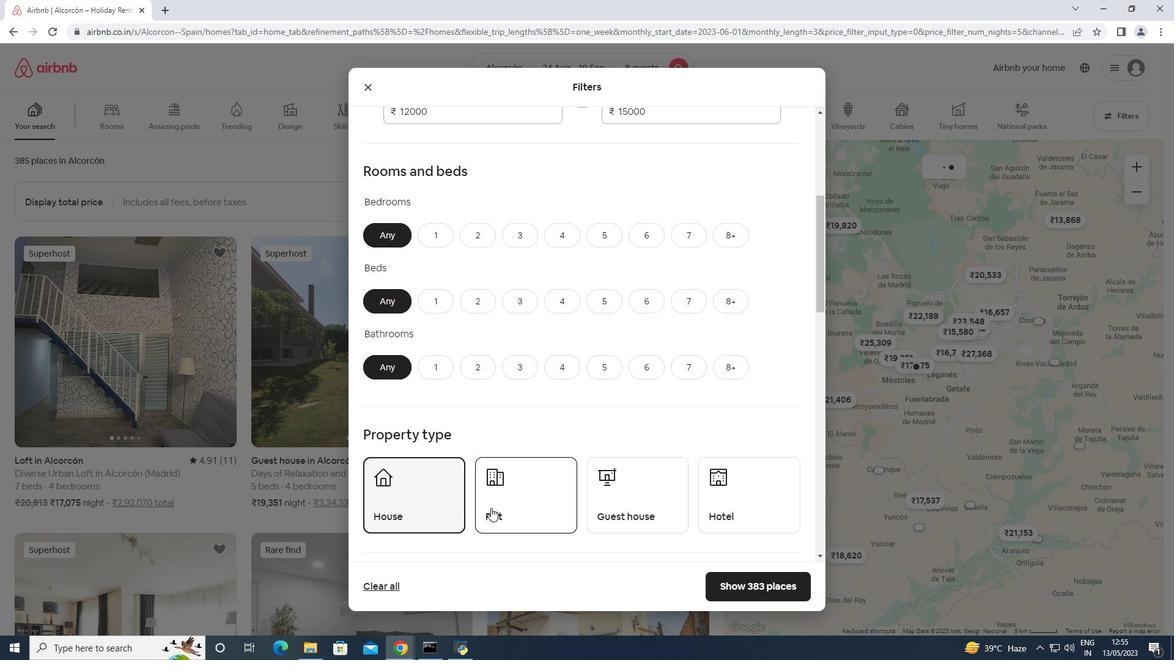 
Action: Mouse moved to (627, 499)
Screenshot: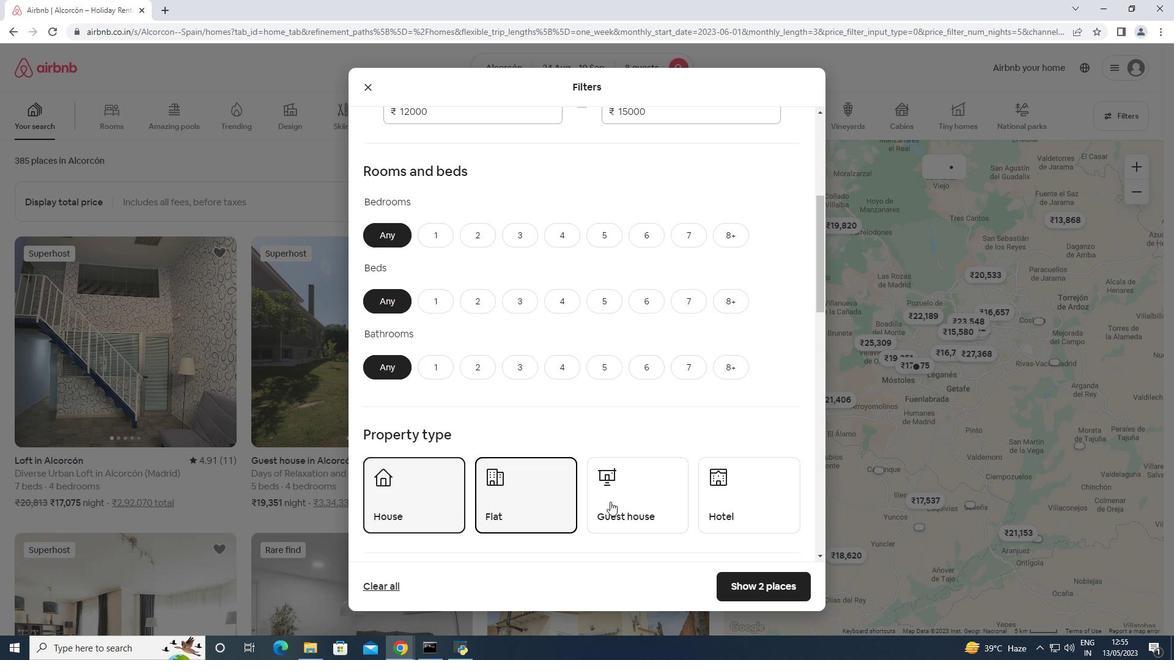 
Action: Mouse pressed left at (627, 499)
Screenshot: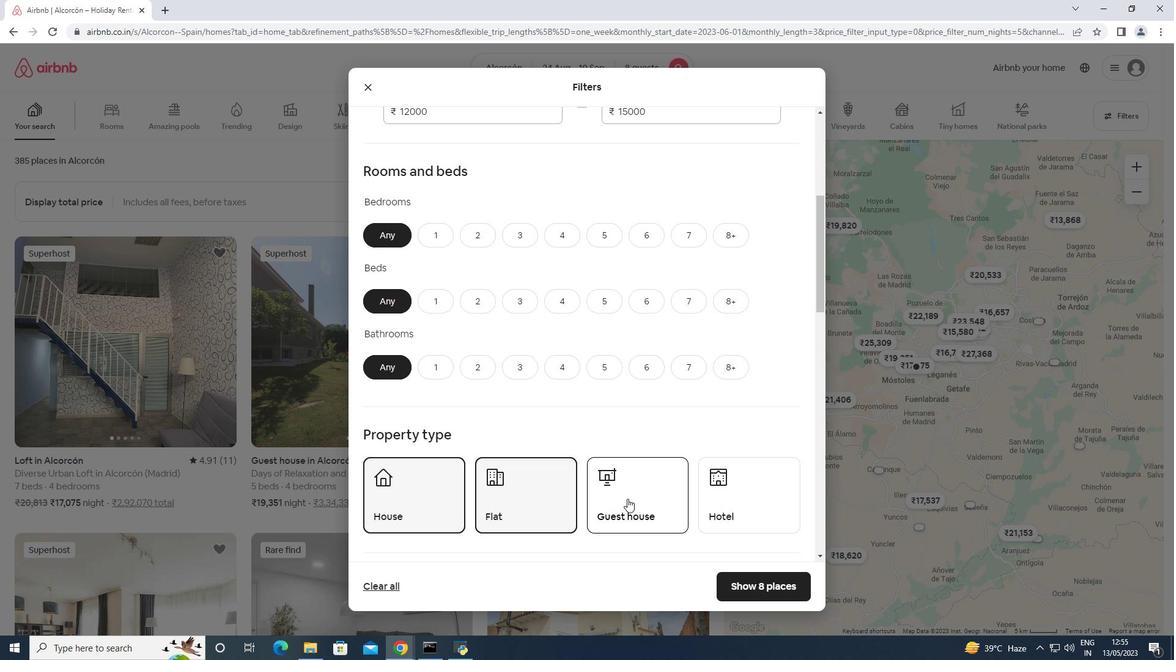 
Action: Mouse moved to (647, 235)
Screenshot: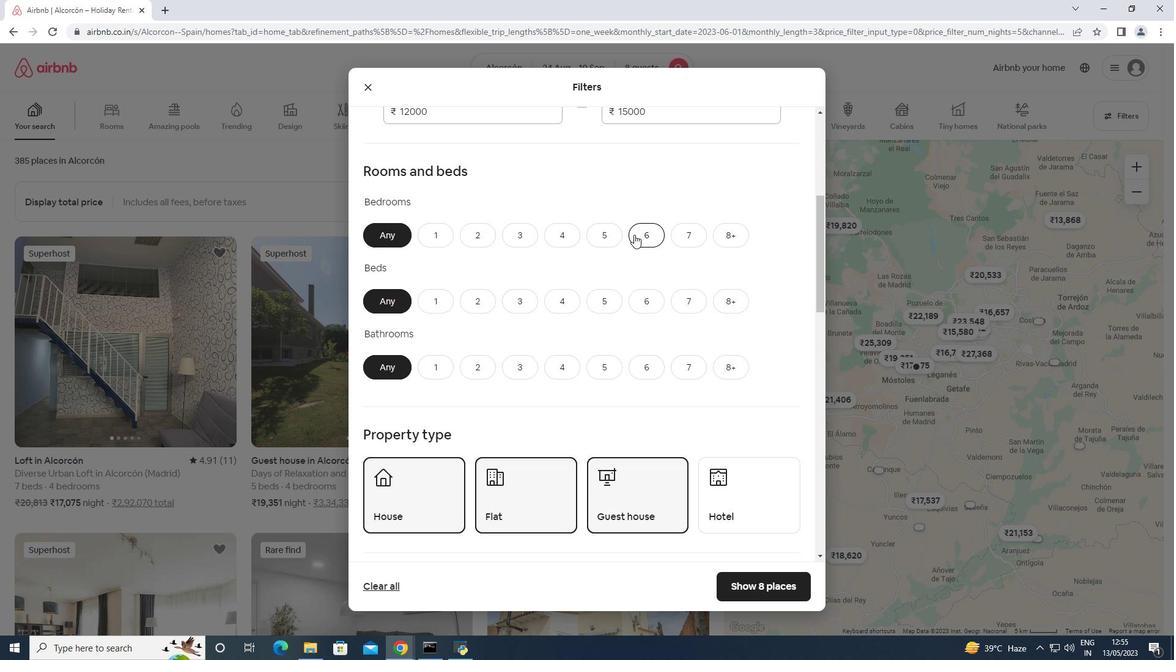 
Action: Mouse pressed left at (647, 235)
Screenshot: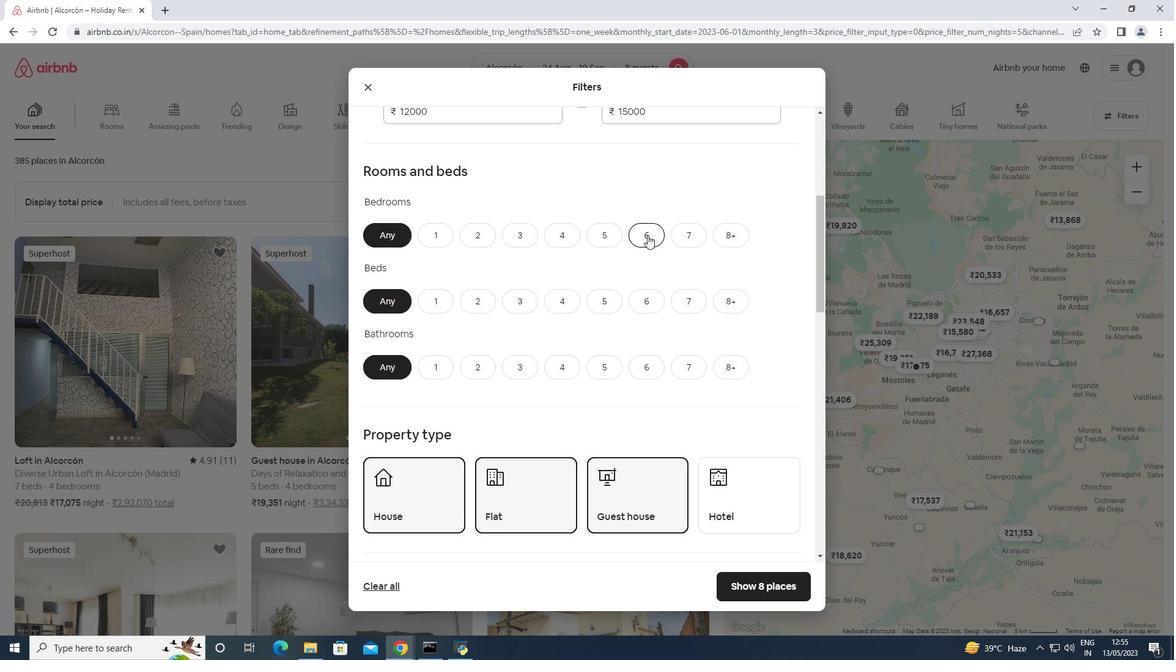
Action: Mouse moved to (646, 297)
Screenshot: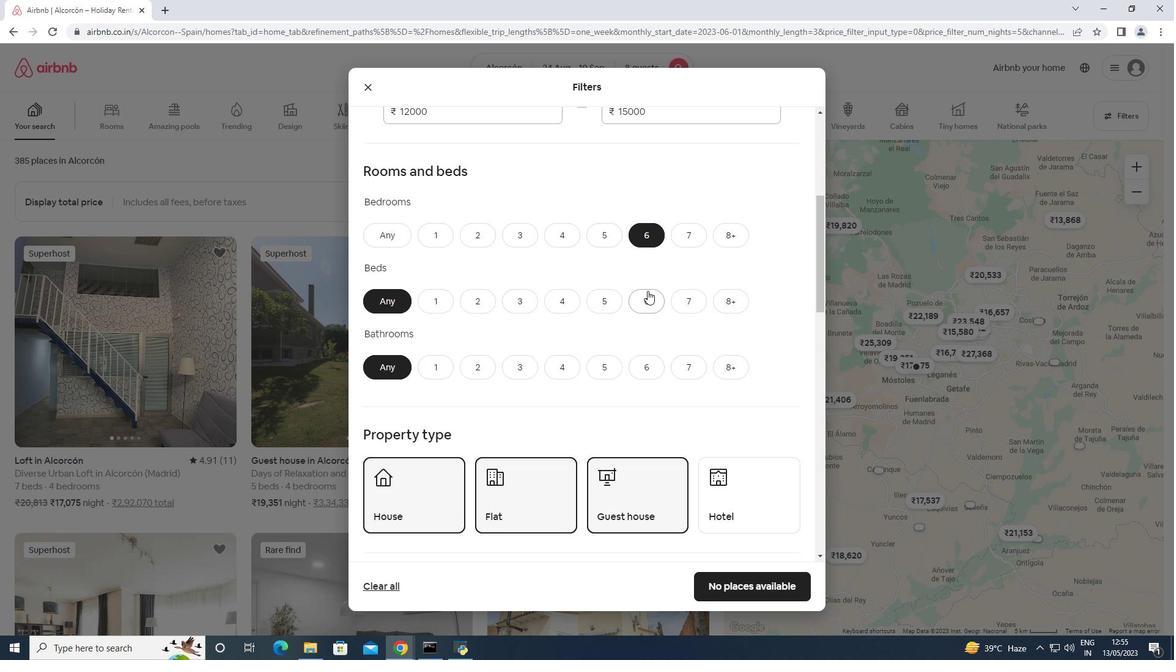 
Action: Mouse pressed left at (646, 297)
Screenshot: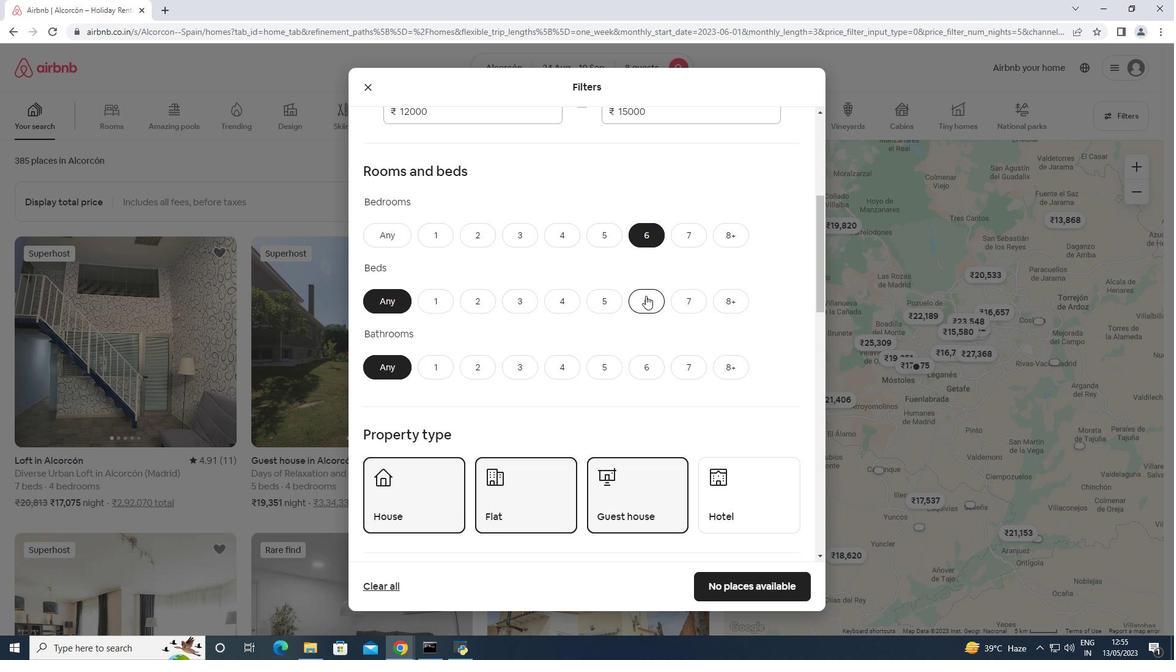 
Action: Mouse moved to (630, 371)
Screenshot: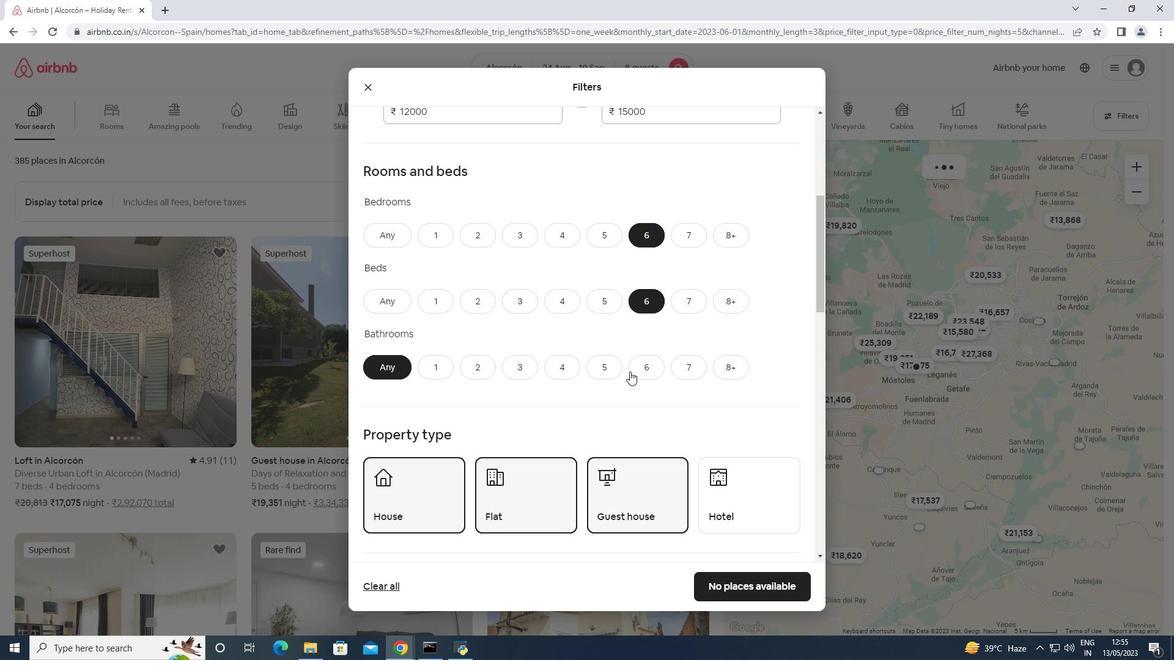 
Action: Mouse pressed left at (630, 371)
Screenshot: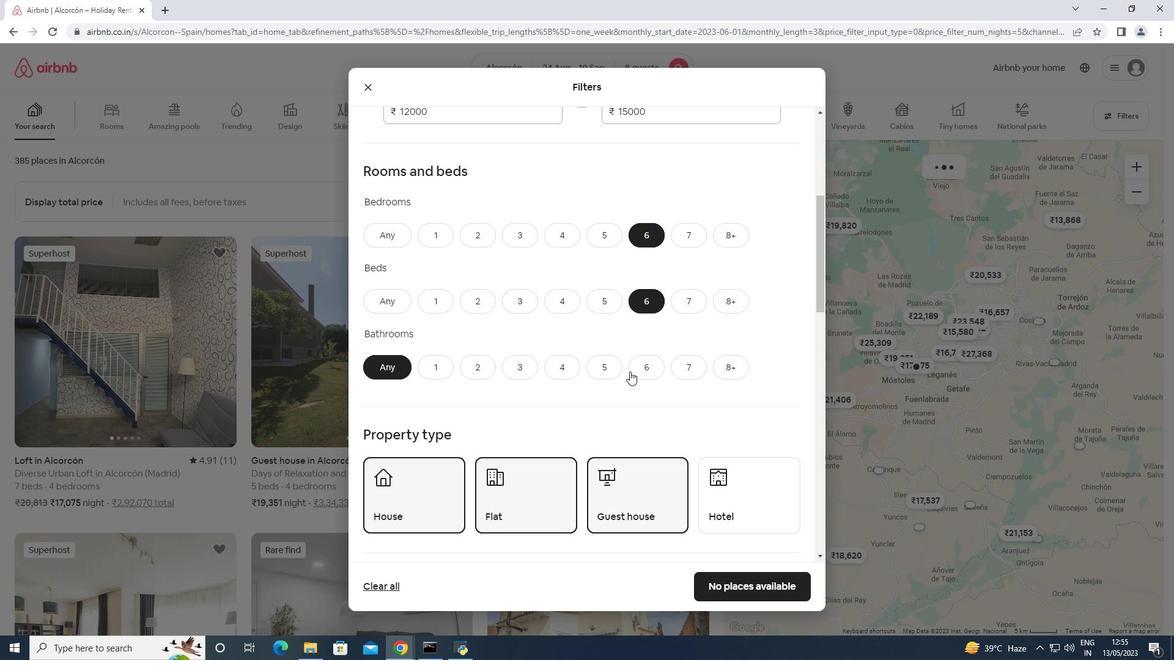 
Action: Mouse moved to (631, 371)
Screenshot: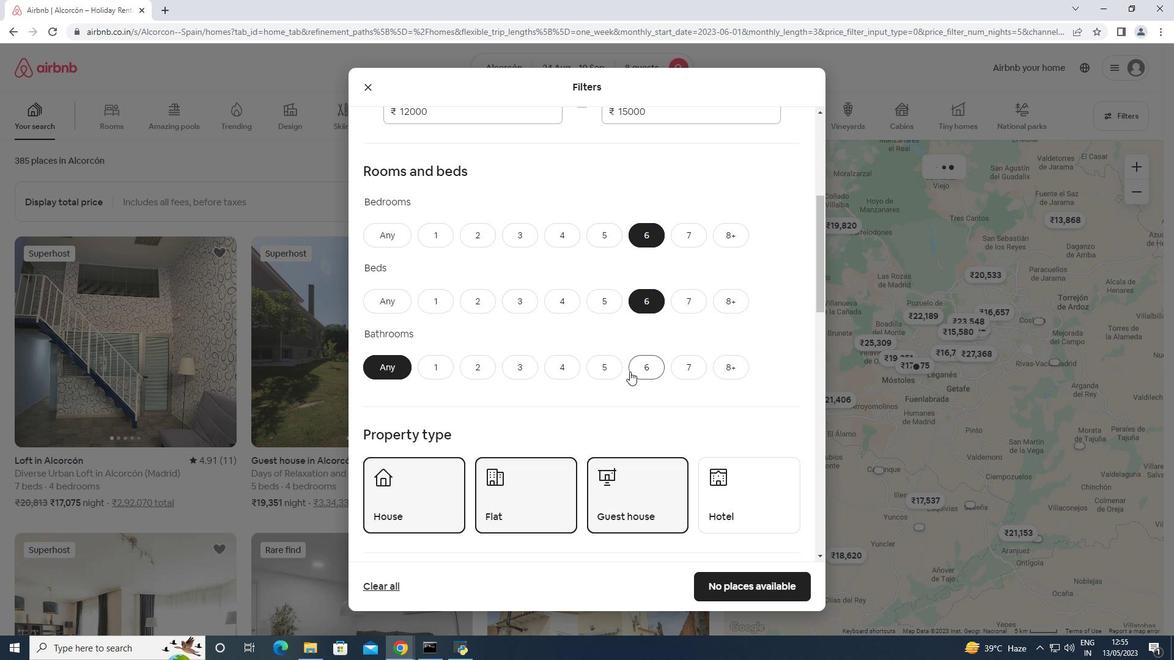 
Action: Mouse scrolled (631, 370) with delta (0, 0)
Screenshot: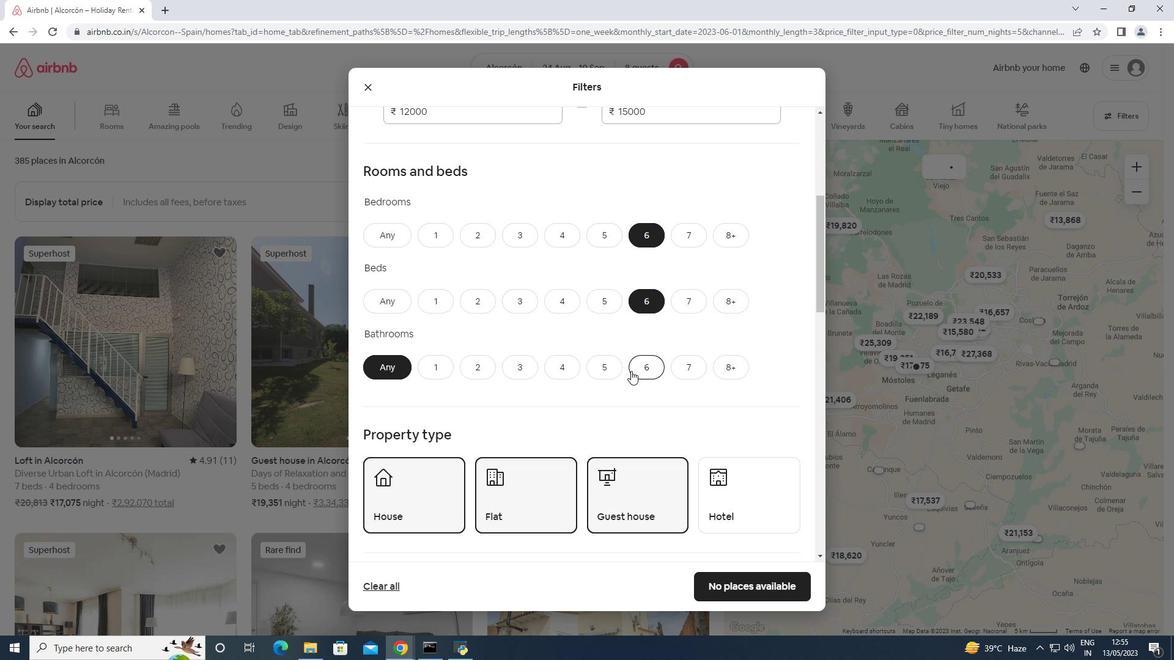 
Action: Mouse scrolled (631, 370) with delta (0, 0)
Screenshot: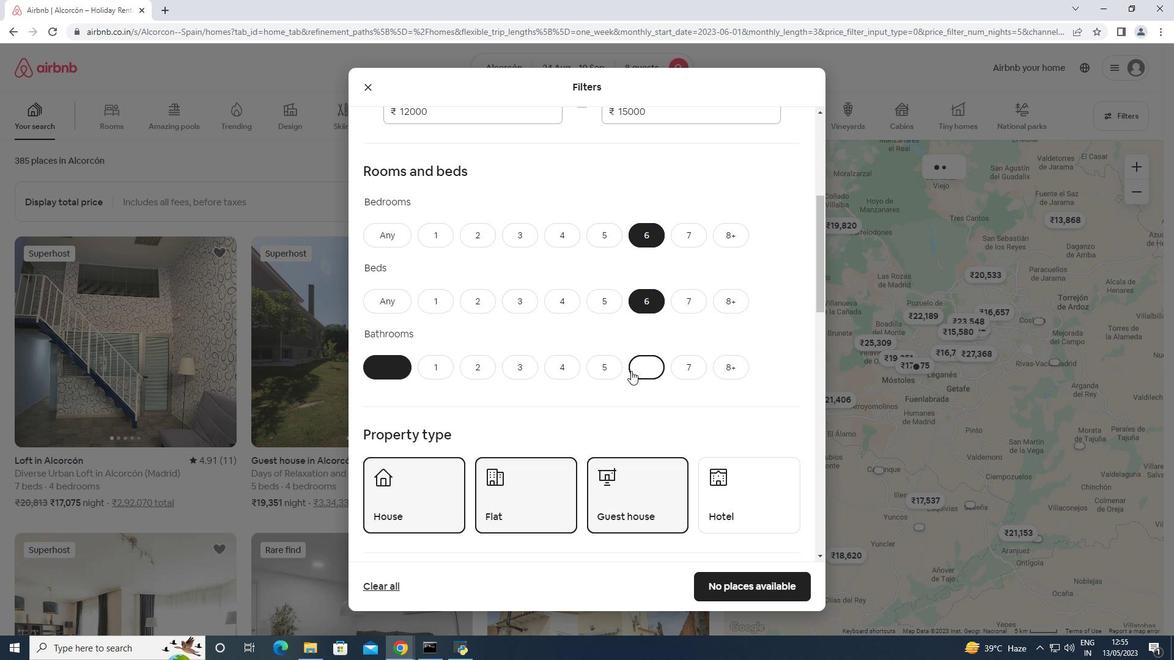 
Action: Mouse scrolled (631, 370) with delta (0, 0)
Screenshot: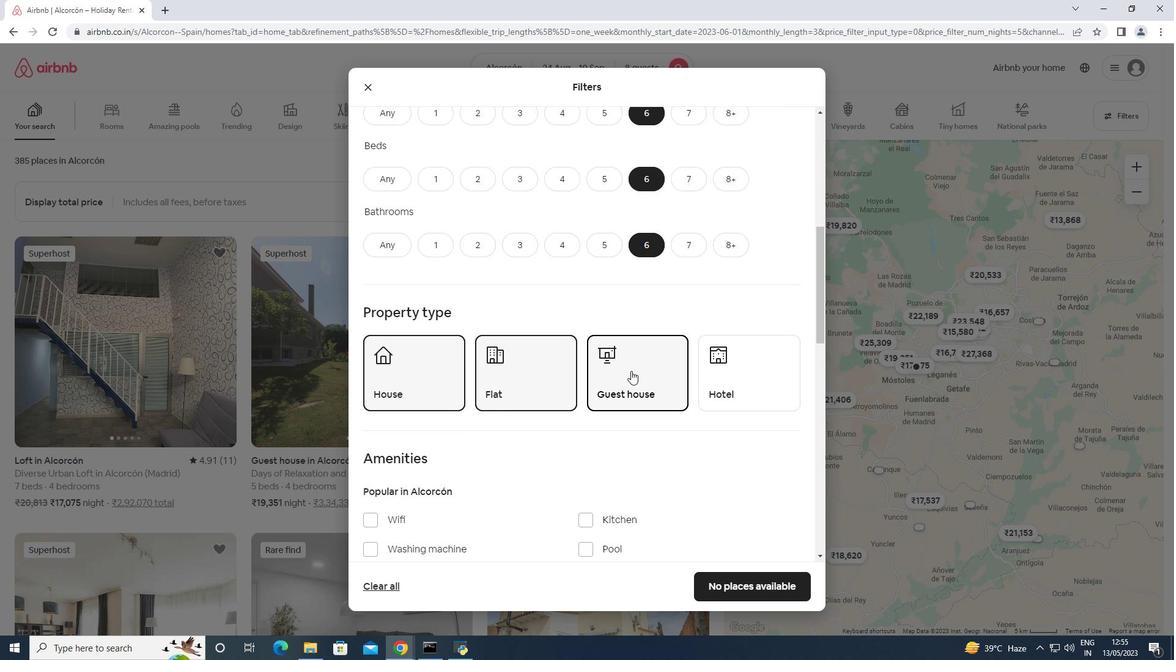 
Action: Mouse scrolled (631, 370) with delta (0, 0)
Screenshot: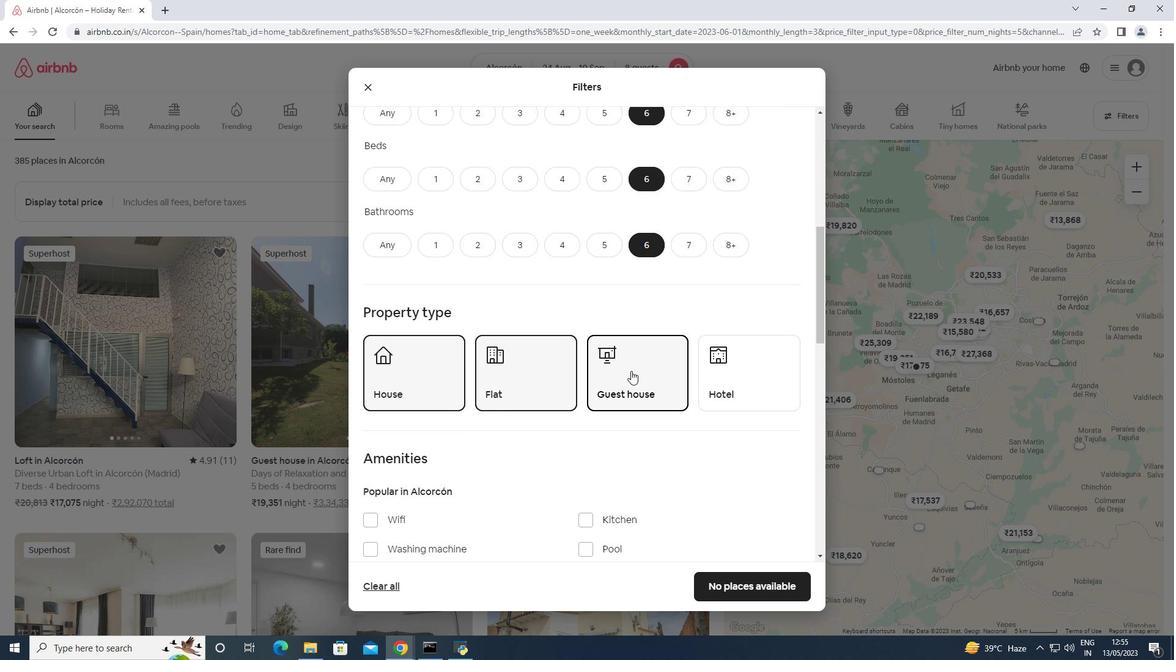 
Action: Mouse moved to (387, 479)
Screenshot: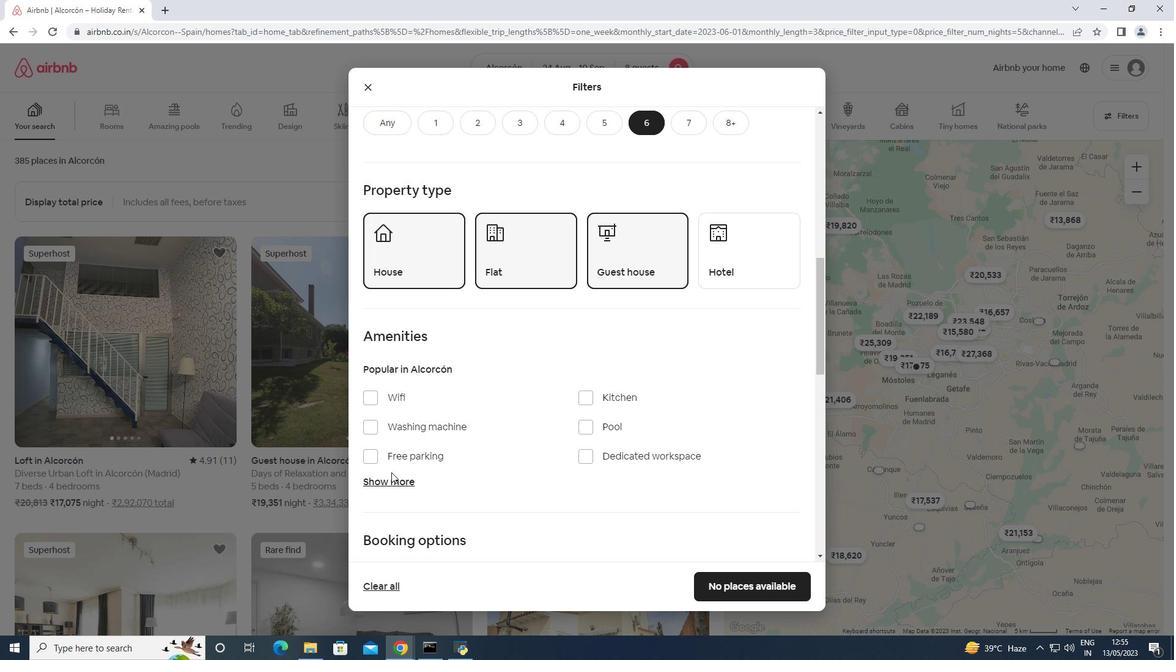 
Action: Mouse pressed left at (387, 479)
Screenshot: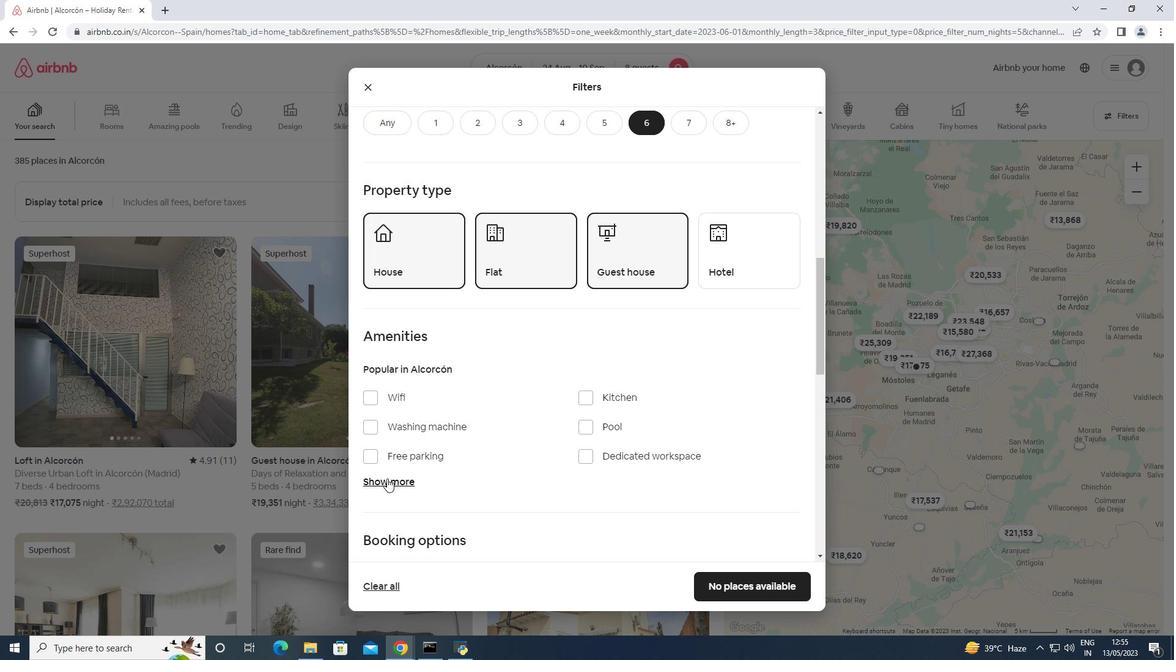 
Action: Mouse moved to (398, 451)
Screenshot: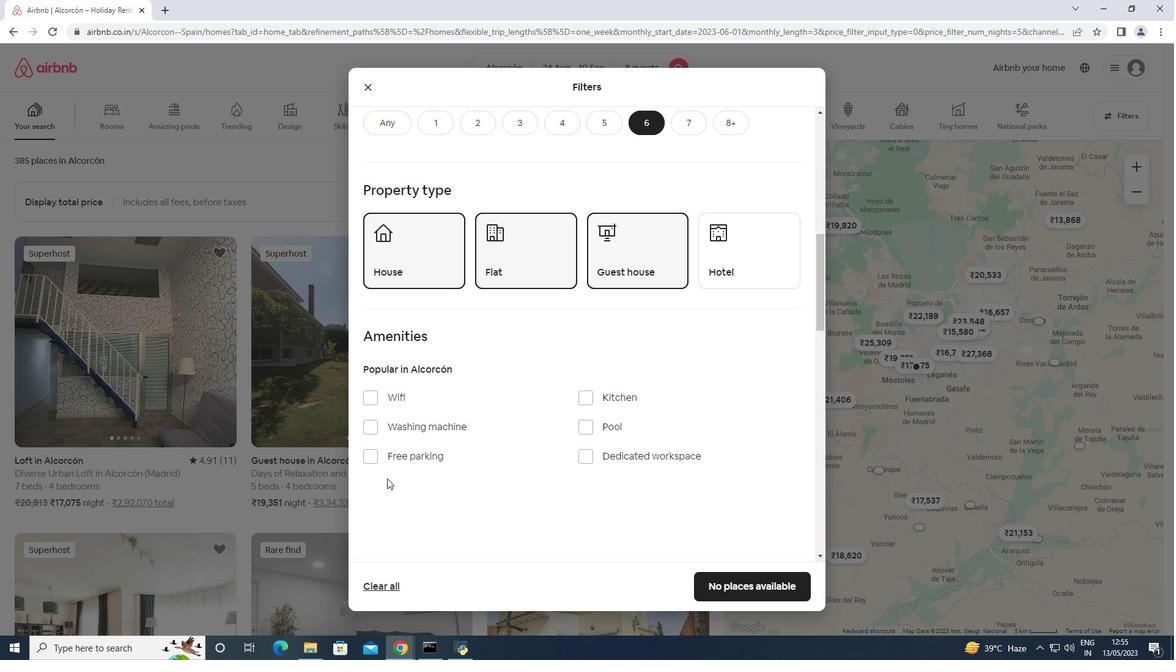 
Action: Mouse pressed left at (398, 451)
Screenshot: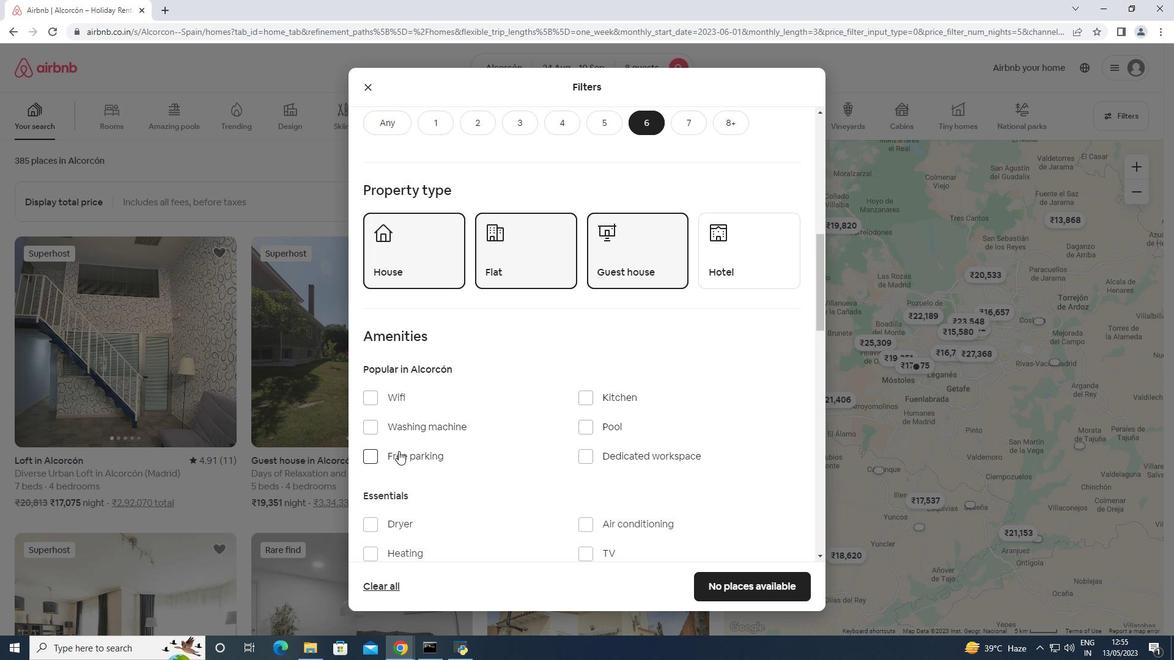 
Action: Mouse moved to (395, 395)
Screenshot: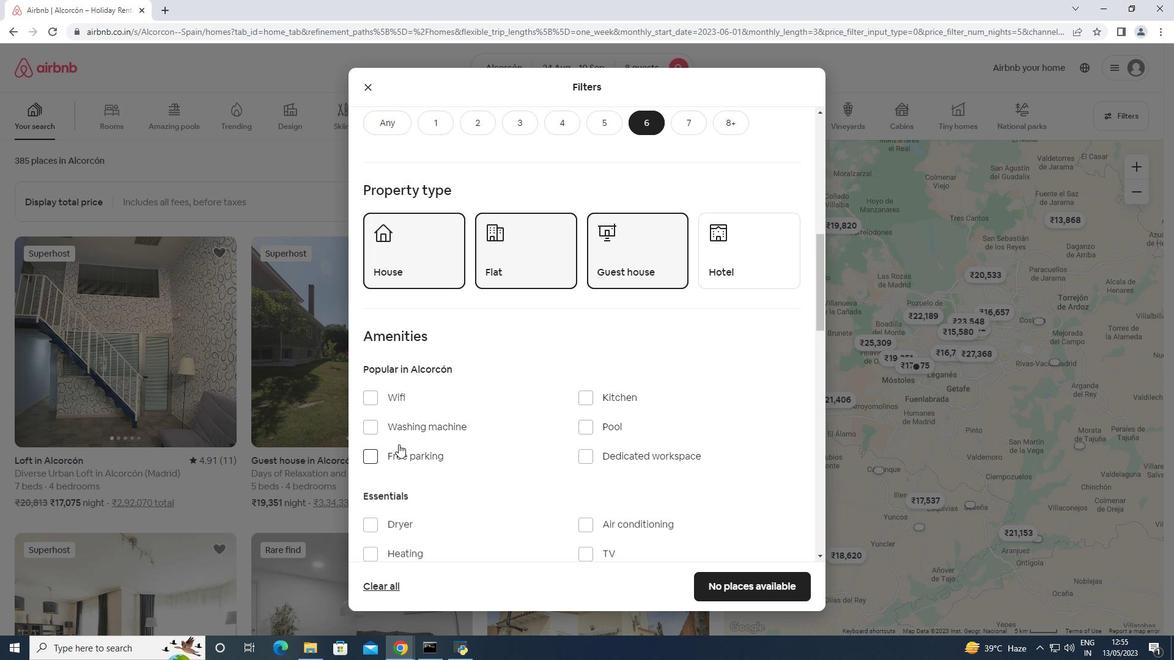 
Action: Mouse pressed left at (395, 395)
Screenshot: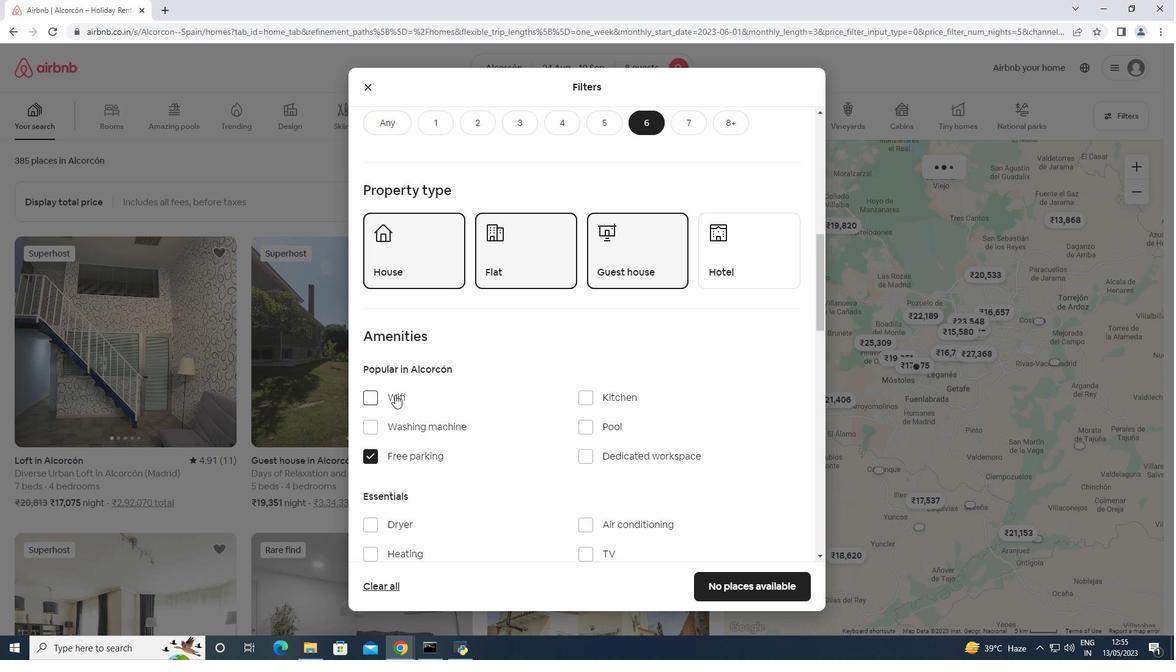 
Action: Mouse moved to (575, 458)
Screenshot: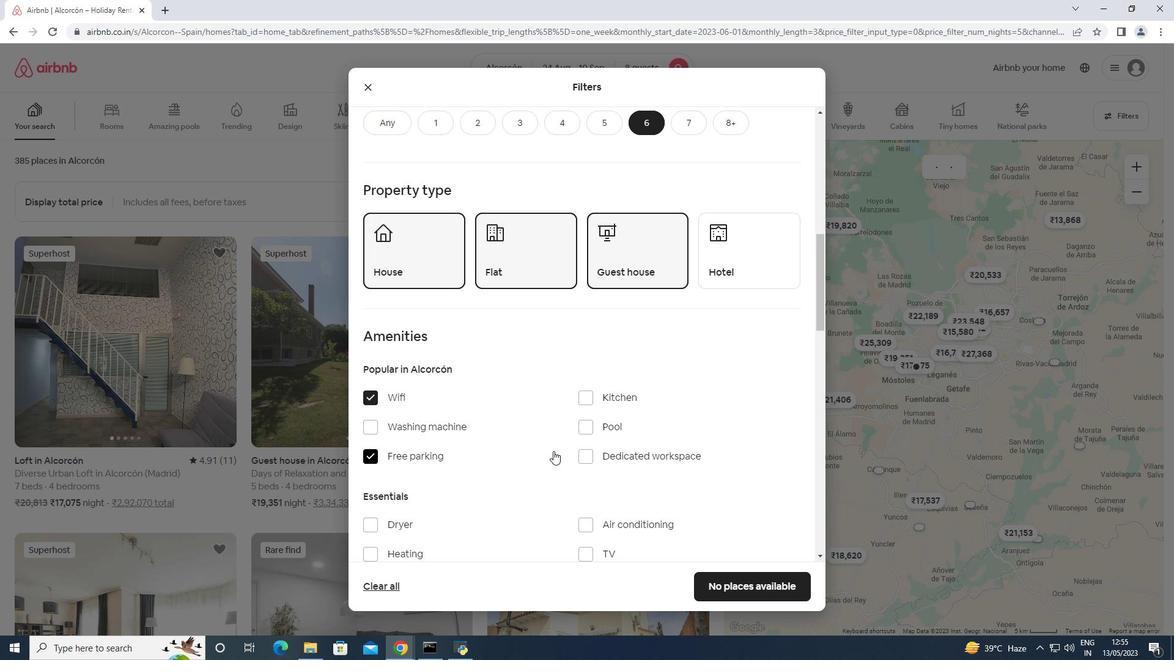 
Action: Mouse scrolled (575, 457) with delta (0, 0)
Screenshot: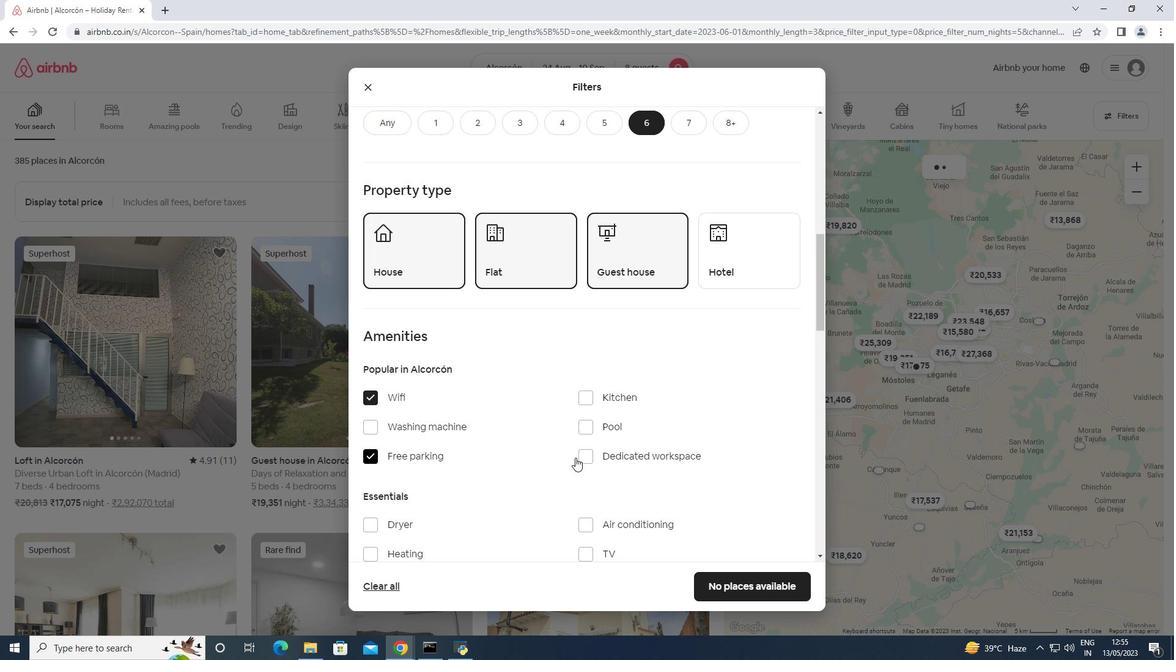 
Action: Mouse scrolled (575, 457) with delta (0, 0)
Screenshot: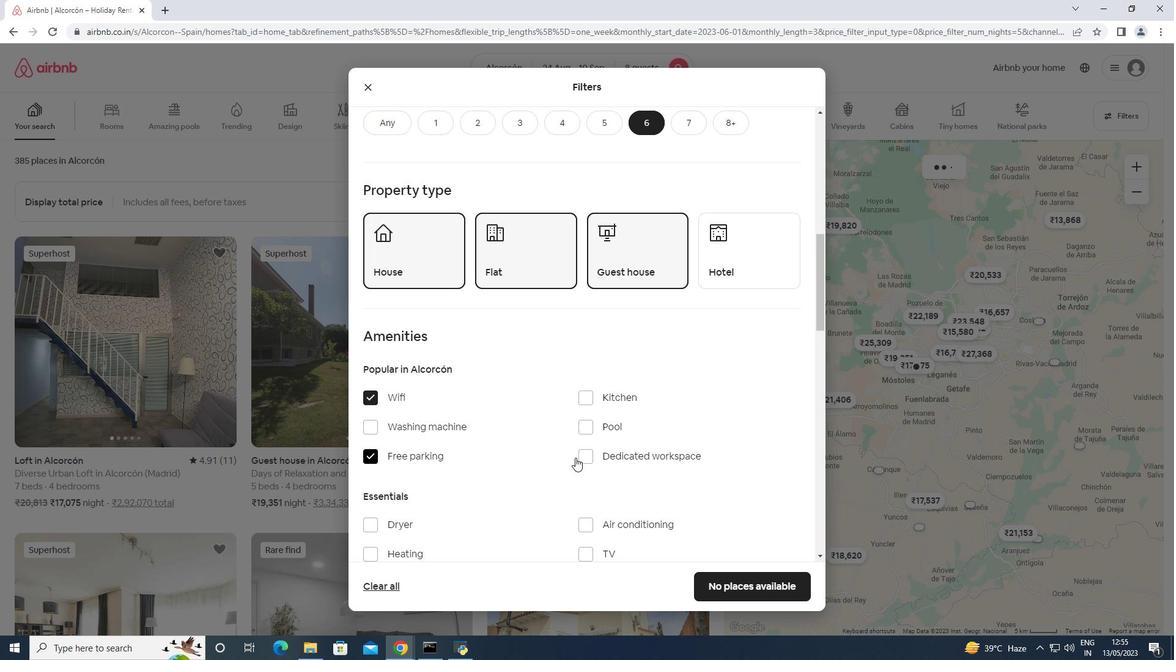 
Action: Mouse scrolled (575, 457) with delta (0, 0)
Screenshot: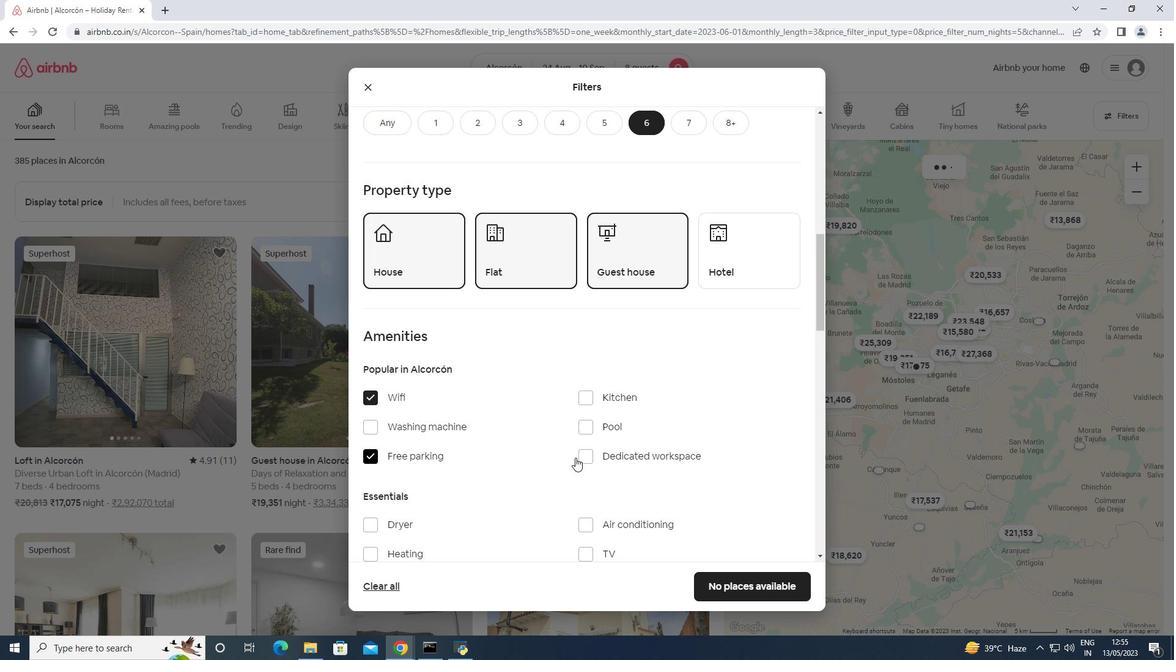 
Action: Mouse moved to (609, 371)
Screenshot: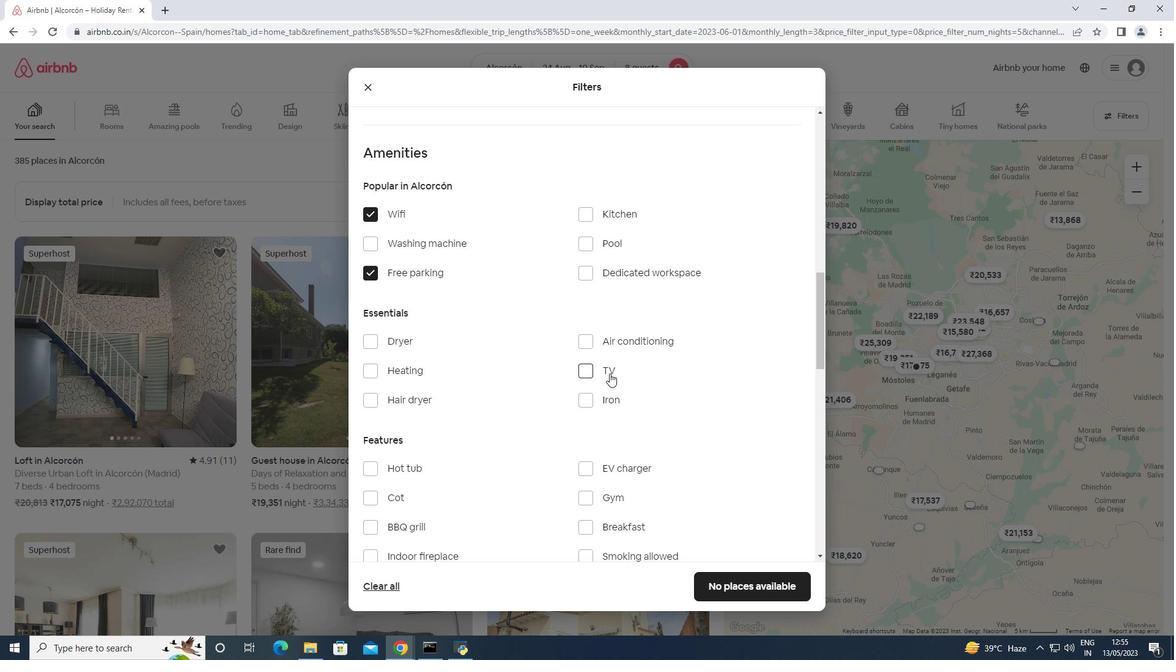 
Action: Mouse pressed left at (609, 371)
Screenshot: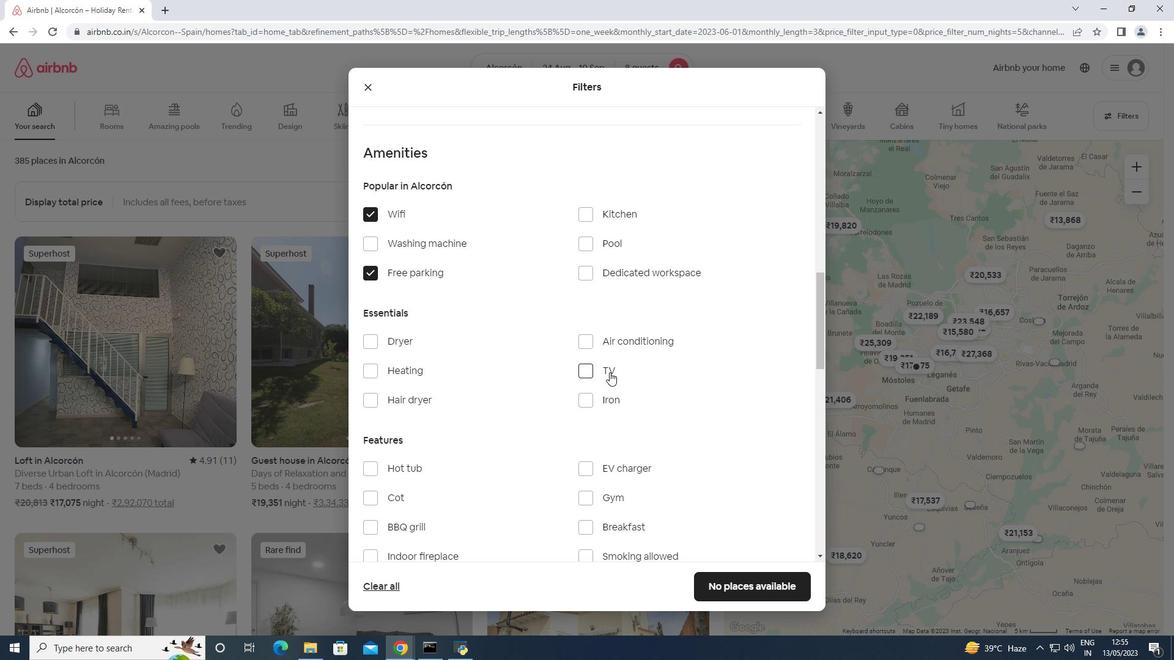 
Action: Mouse moved to (596, 388)
Screenshot: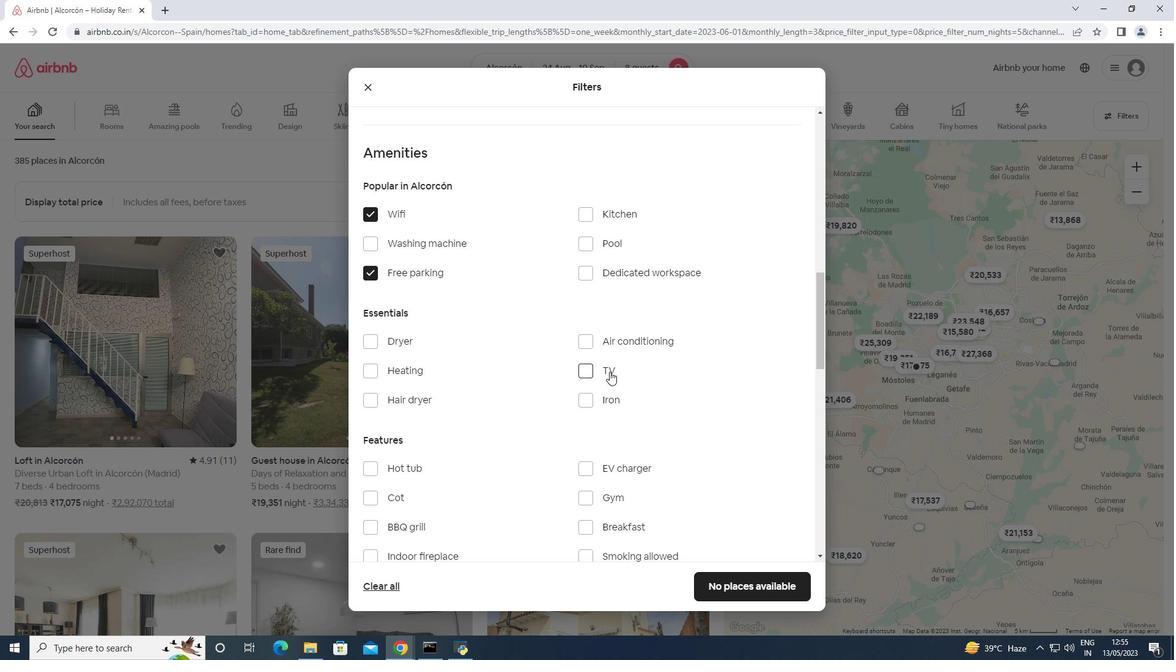 
Action: Mouse scrolled (596, 387) with delta (0, 0)
Screenshot: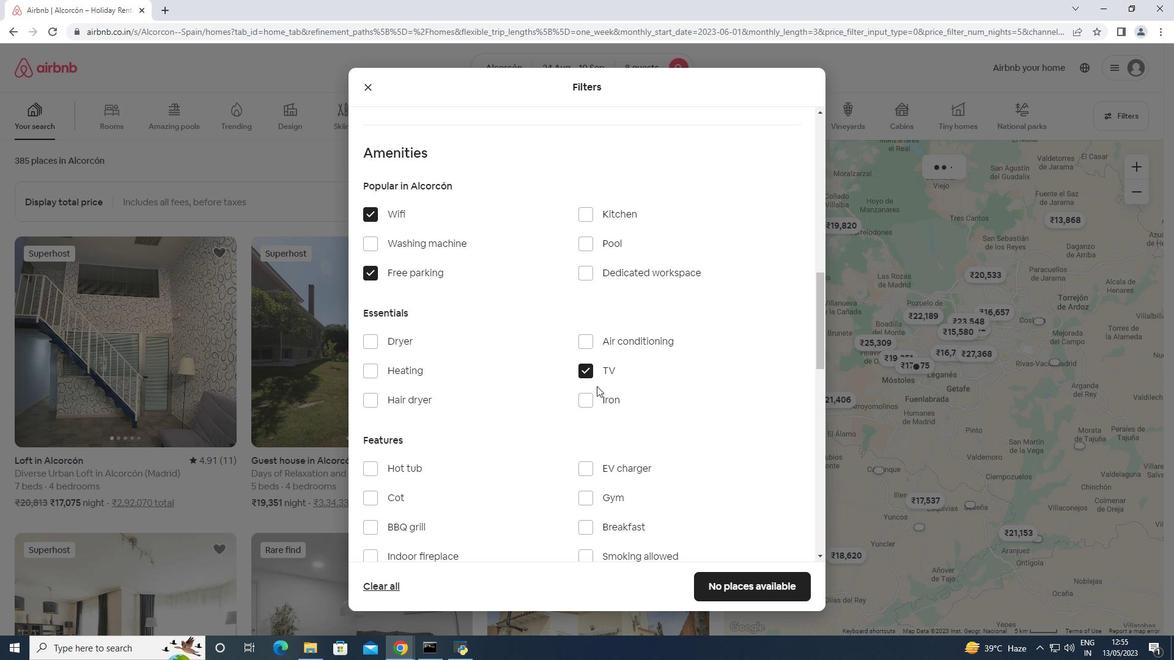 
Action: Mouse scrolled (596, 387) with delta (0, 0)
Screenshot: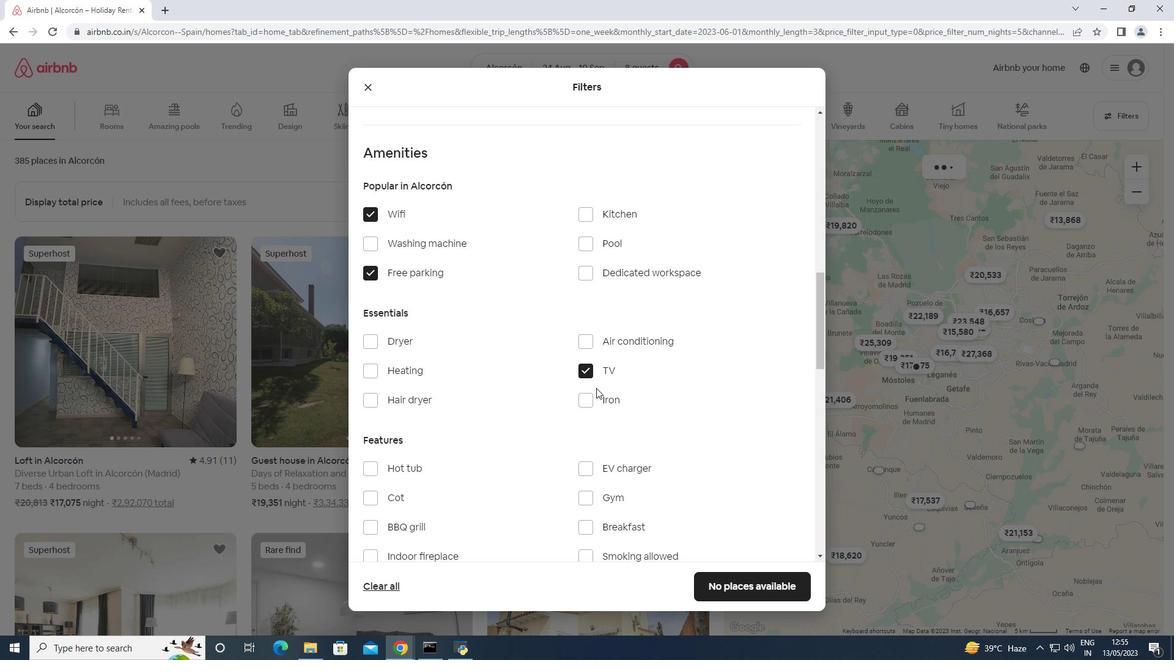 
Action: Mouse moved to (594, 404)
Screenshot: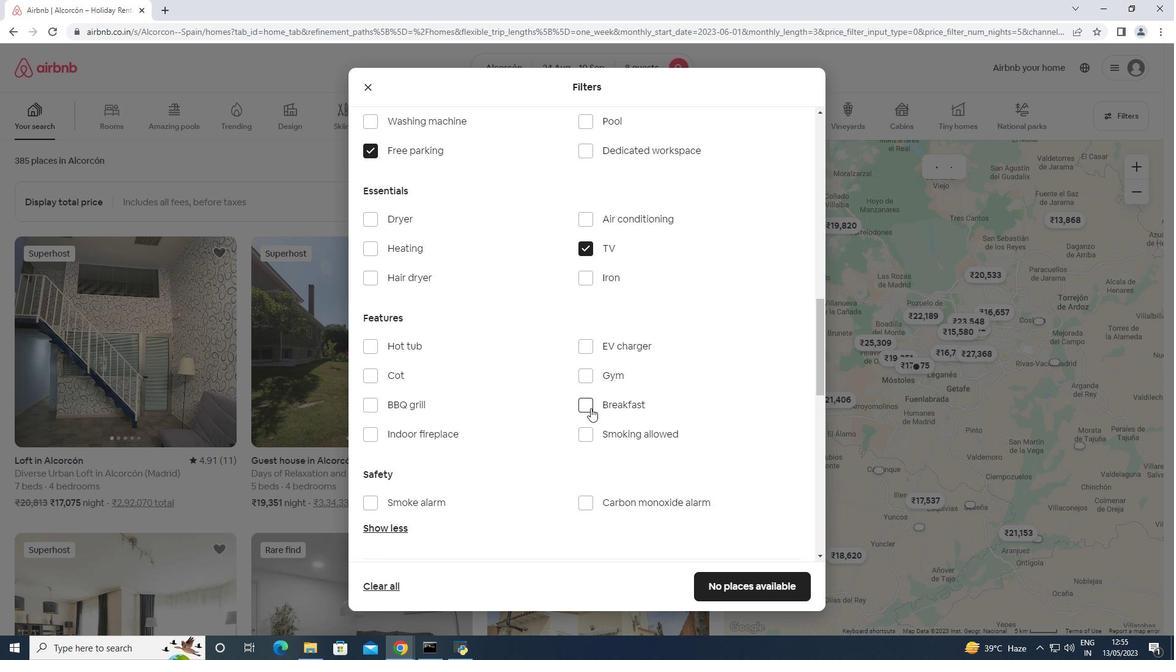 
Action: Mouse pressed left at (594, 404)
Screenshot: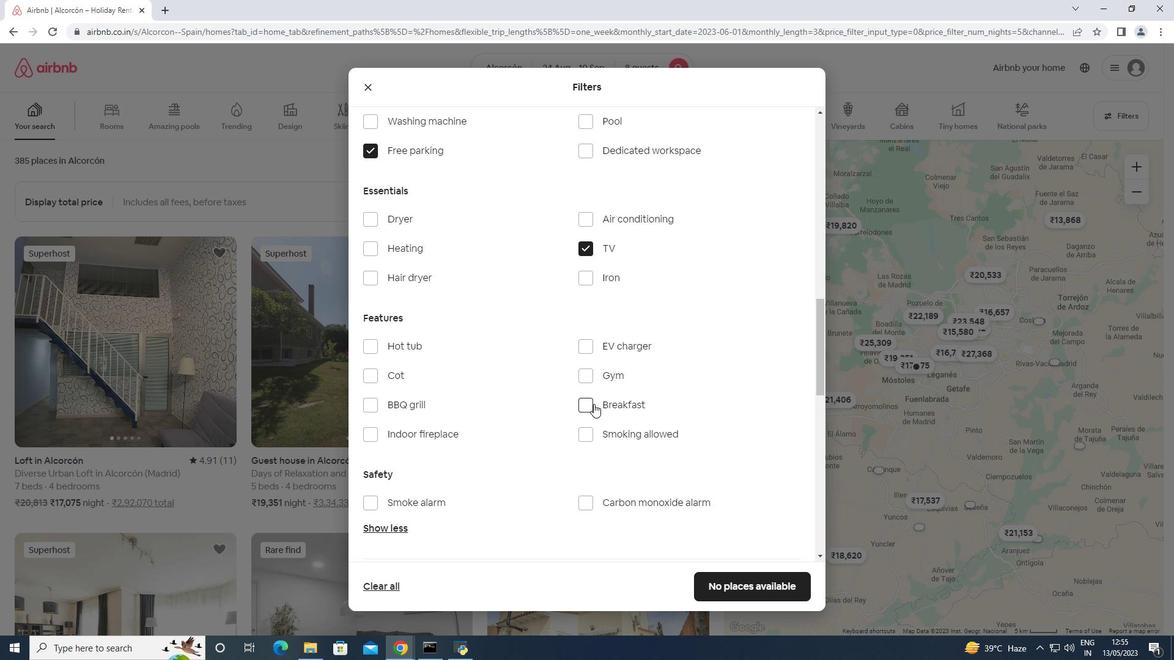 
Action: Mouse moved to (587, 379)
Screenshot: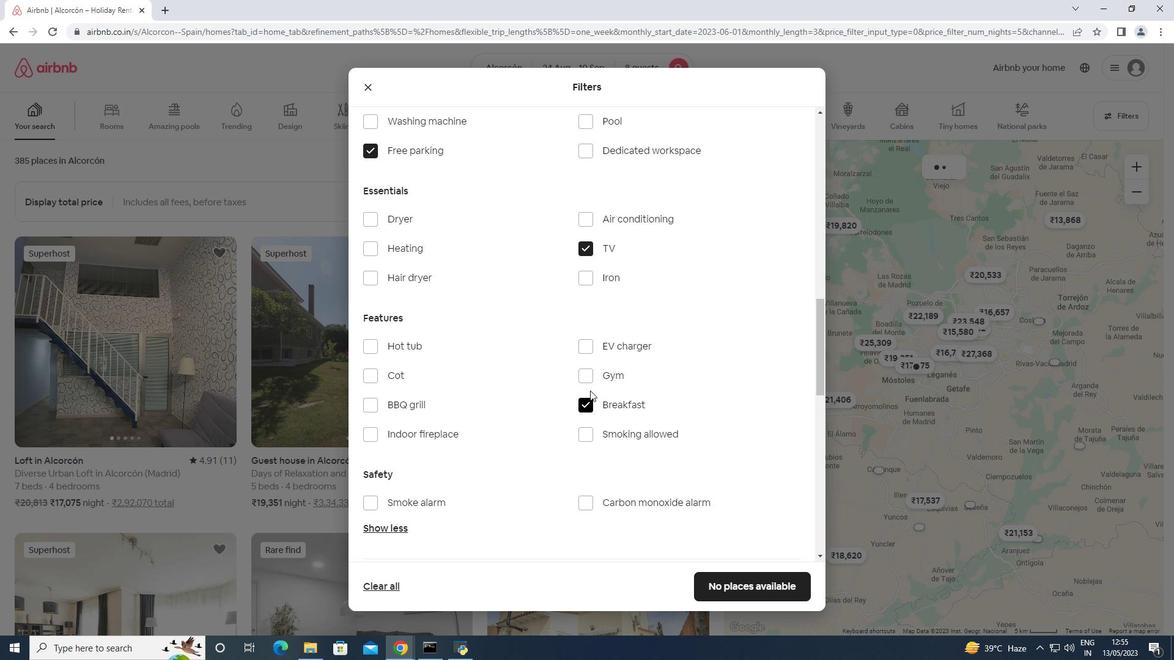 
Action: Mouse pressed left at (587, 379)
Screenshot: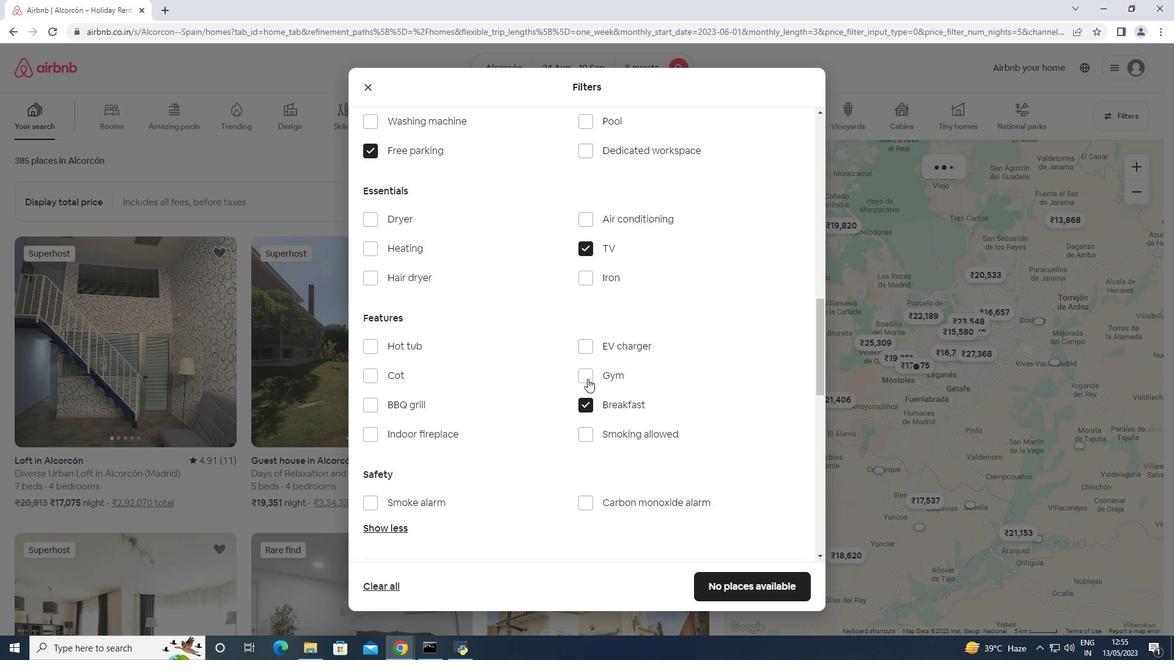 
Action: Mouse moved to (586, 378)
Screenshot: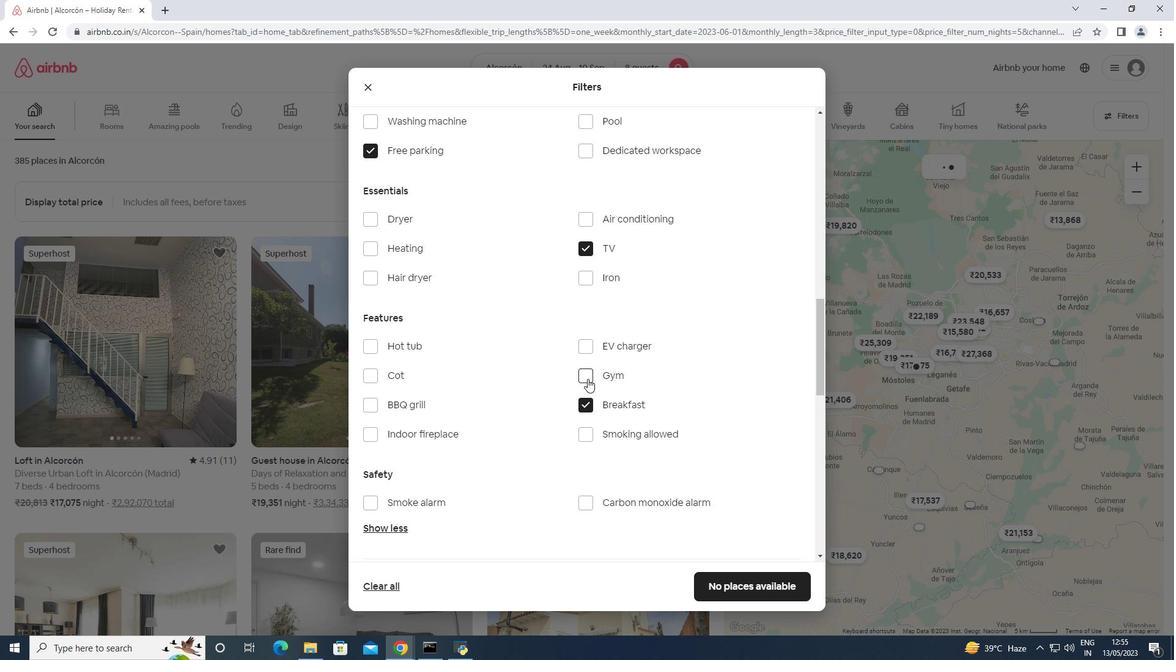 
Action: Mouse scrolled (586, 378) with delta (0, 0)
Screenshot: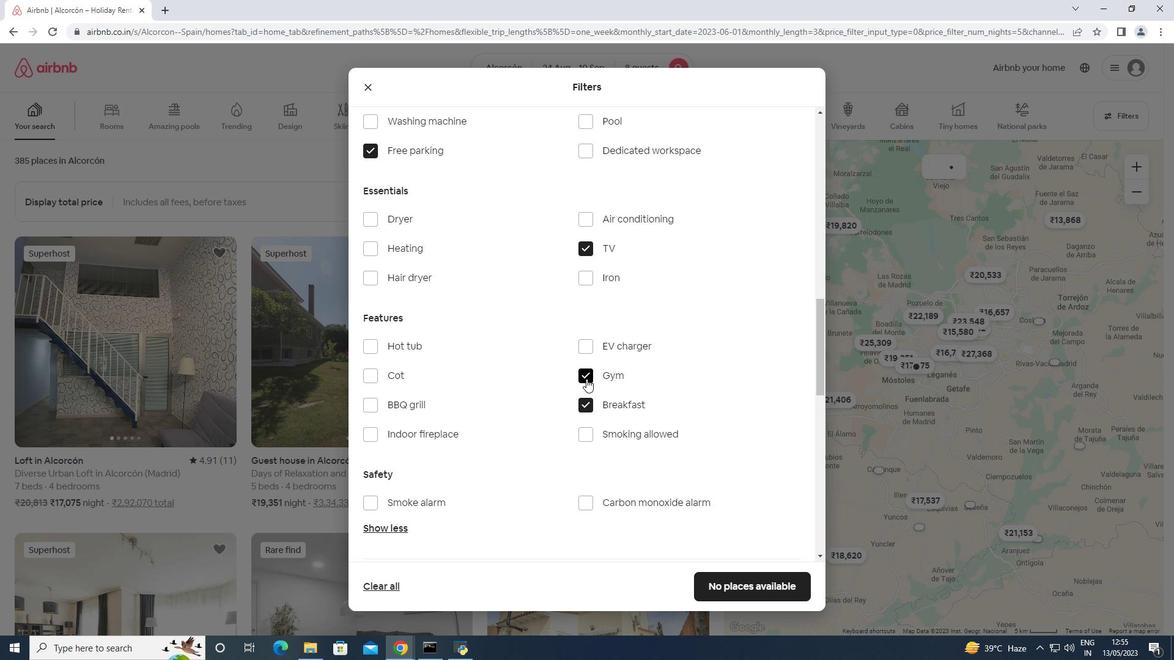 
Action: Mouse scrolled (586, 378) with delta (0, 0)
Screenshot: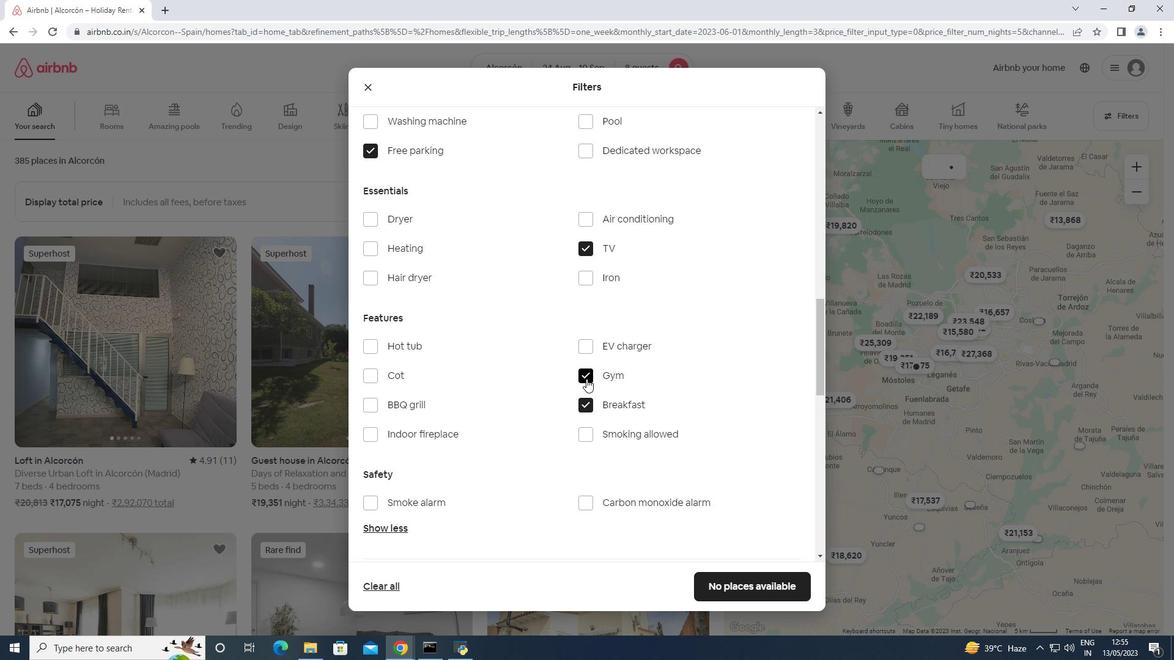 
Action: Mouse scrolled (586, 378) with delta (0, 0)
Screenshot: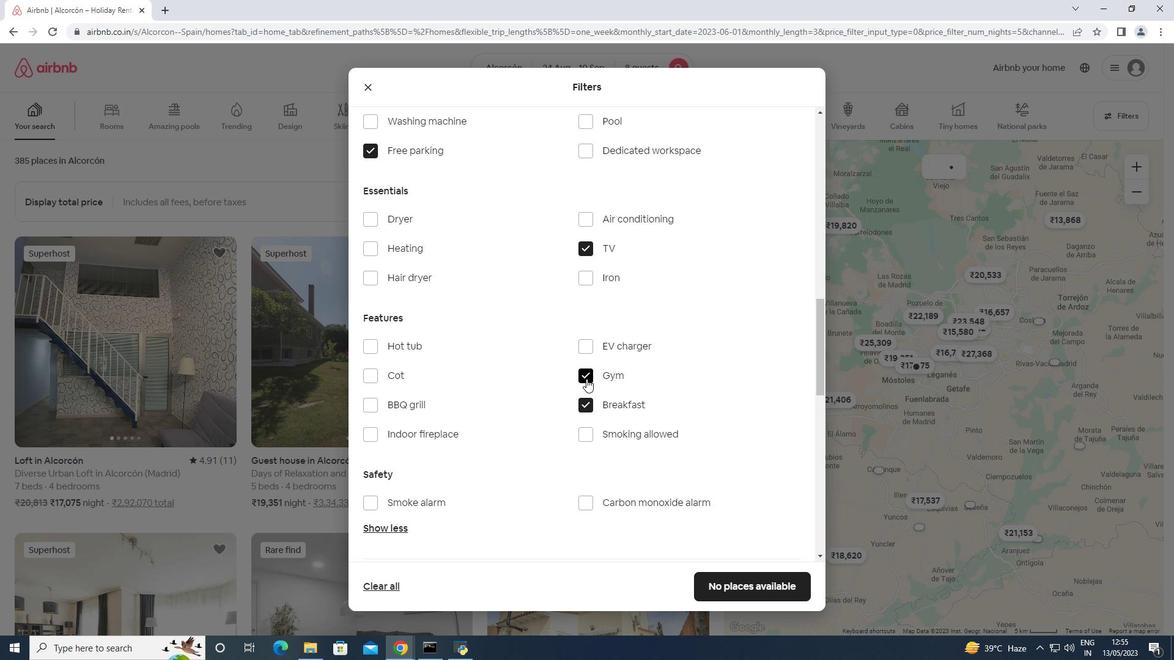 
Action: Mouse scrolled (586, 378) with delta (0, 0)
Screenshot: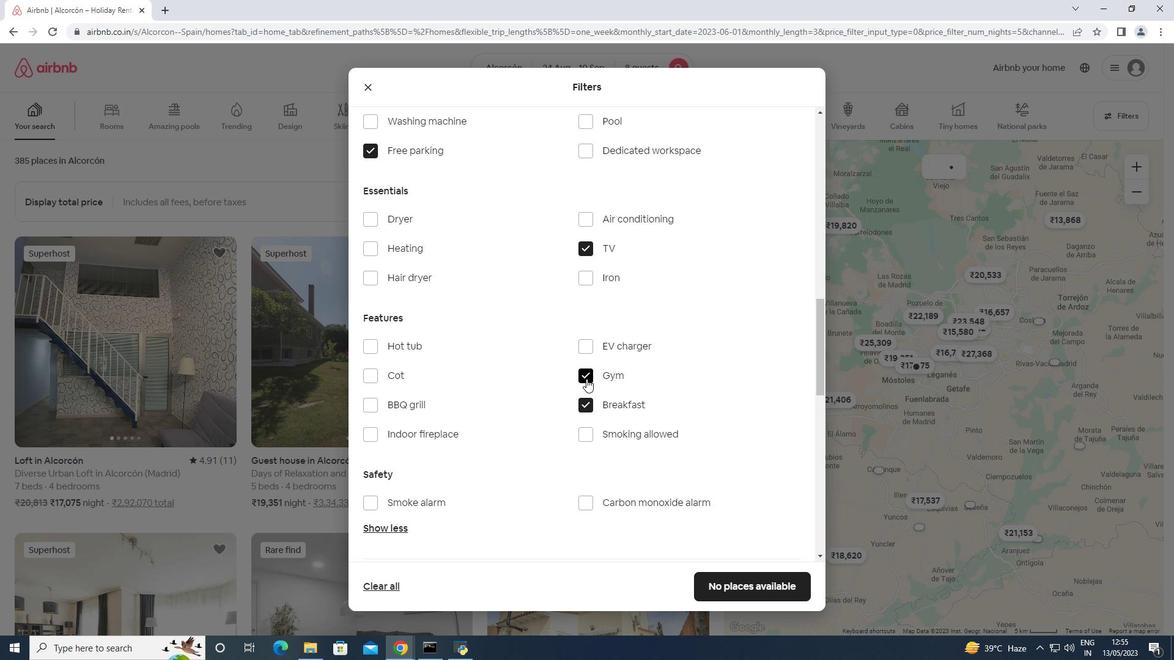 
Action: Mouse scrolled (586, 378) with delta (0, 0)
Screenshot: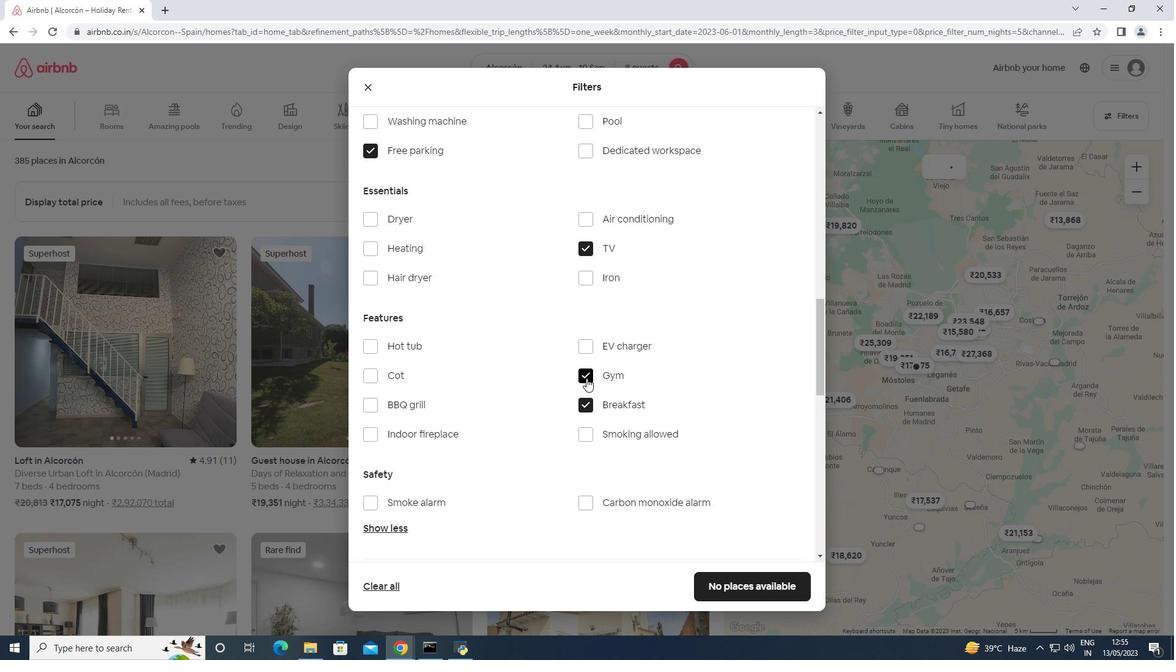 
Action: Mouse moved to (770, 374)
Screenshot: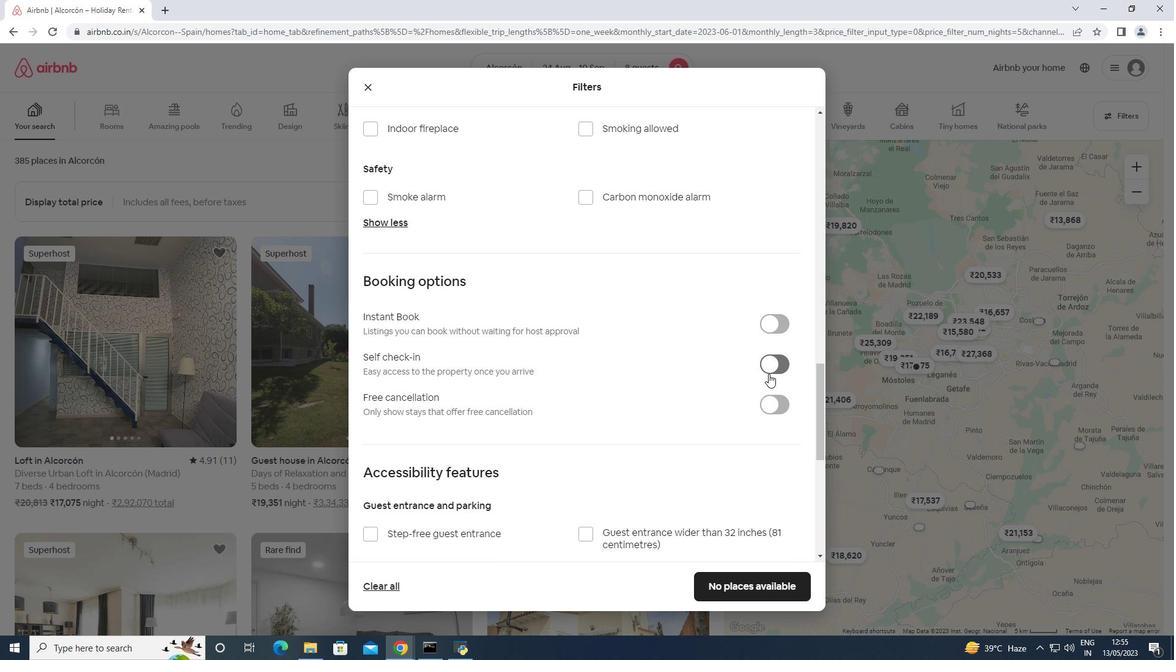 
Action: Mouse pressed left at (770, 374)
Screenshot: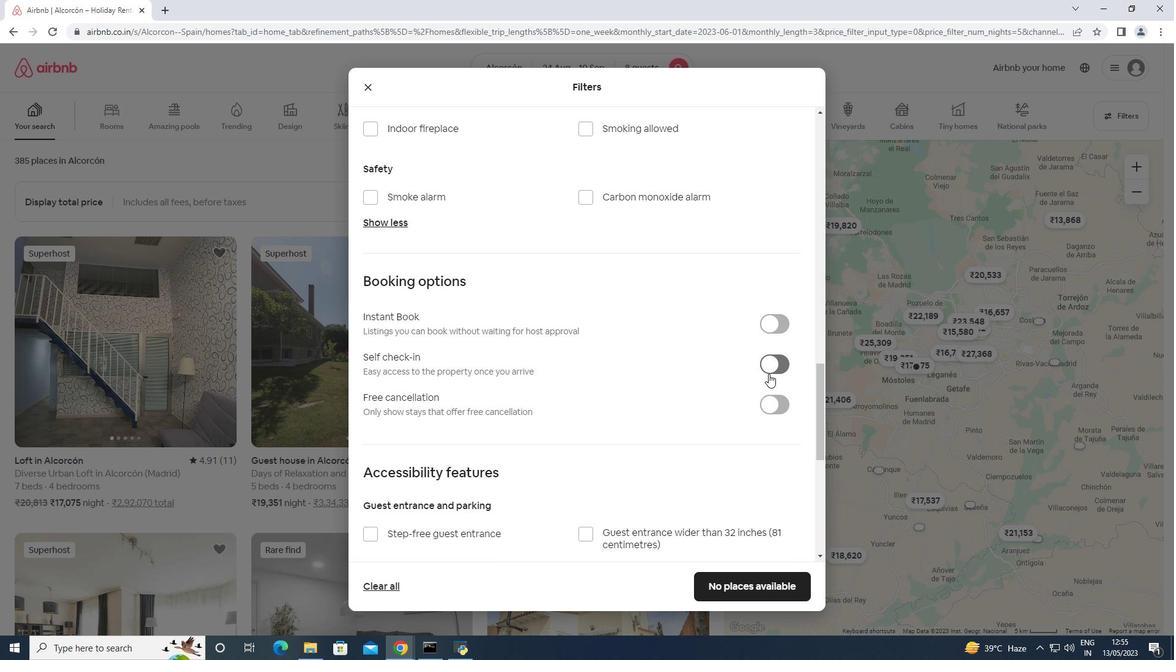 
Action: Mouse moved to (771, 374)
Screenshot: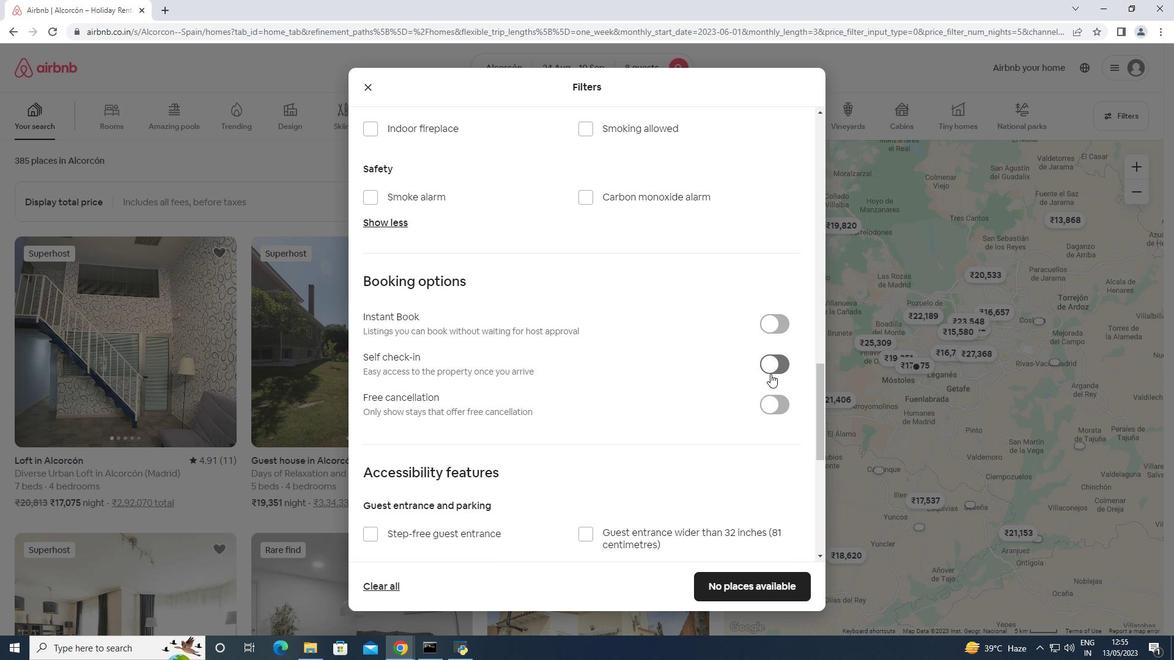 
Action: Mouse scrolled (771, 373) with delta (0, 0)
Screenshot: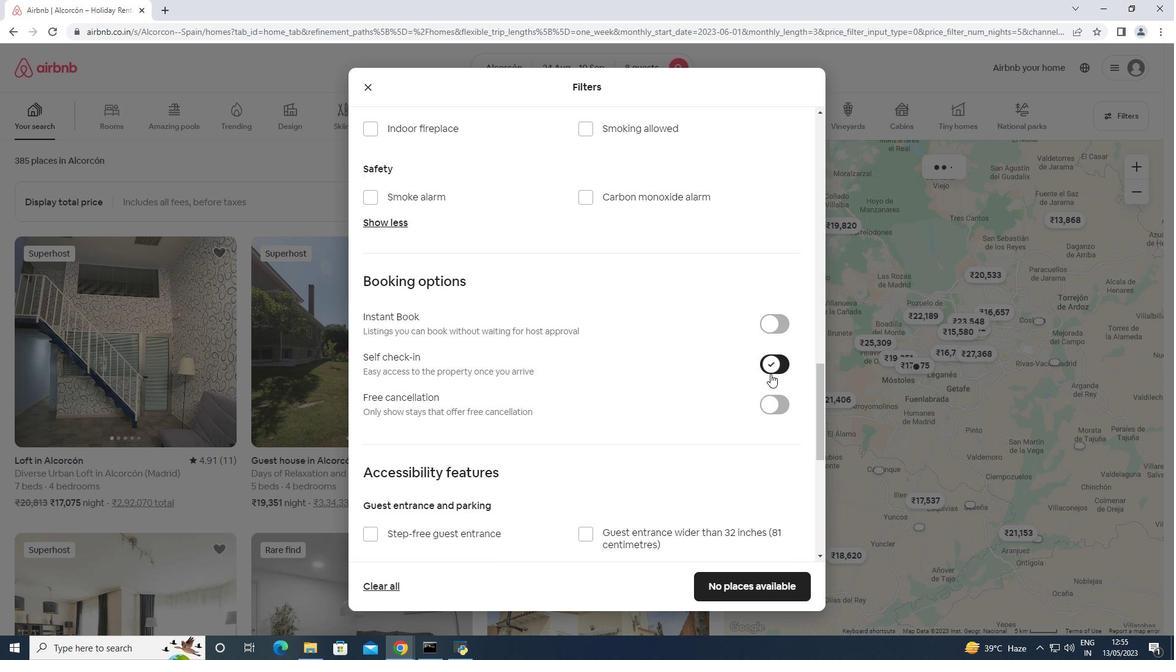 
Action: Mouse scrolled (771, 373) with delta (0, 0)
Screenshot: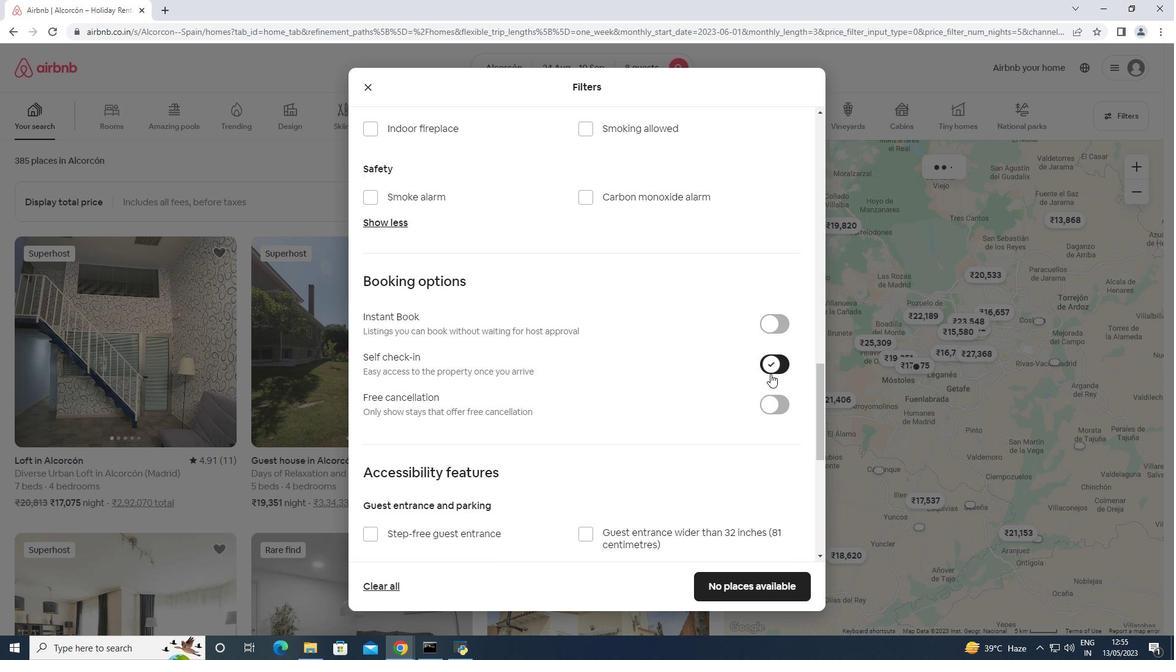 
Action: Mouse scrolled (771, 373) with delta (0, 0)
Screenshot: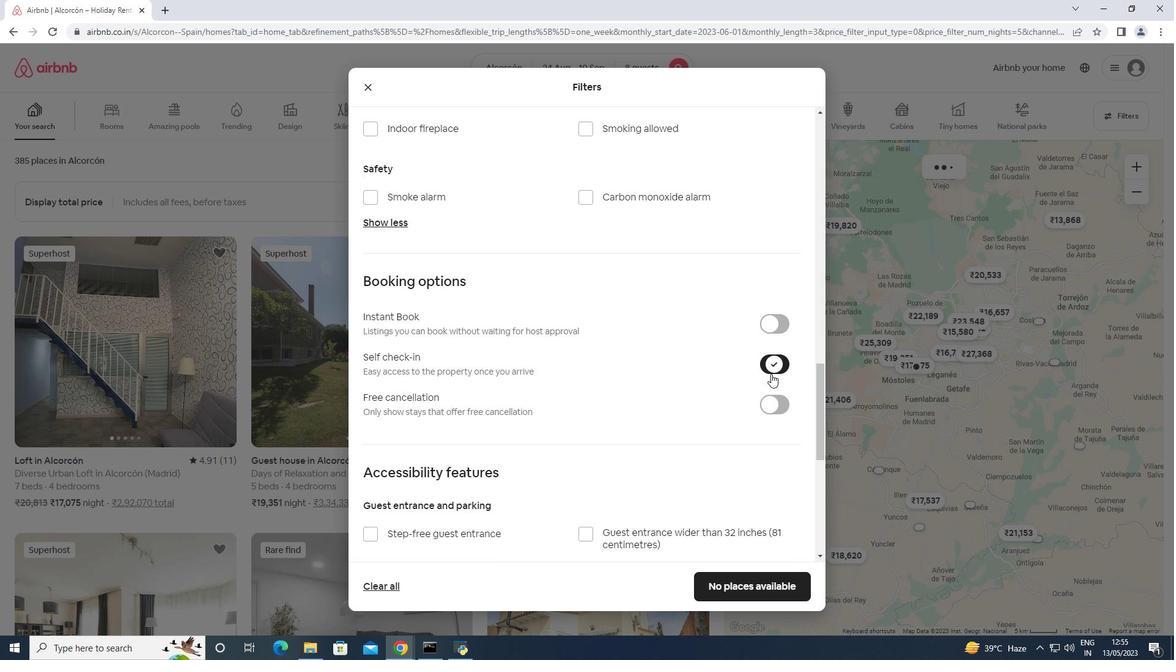 
Action: Mouse scrolled (771, 375) with delta (0, 0)
Screenshot: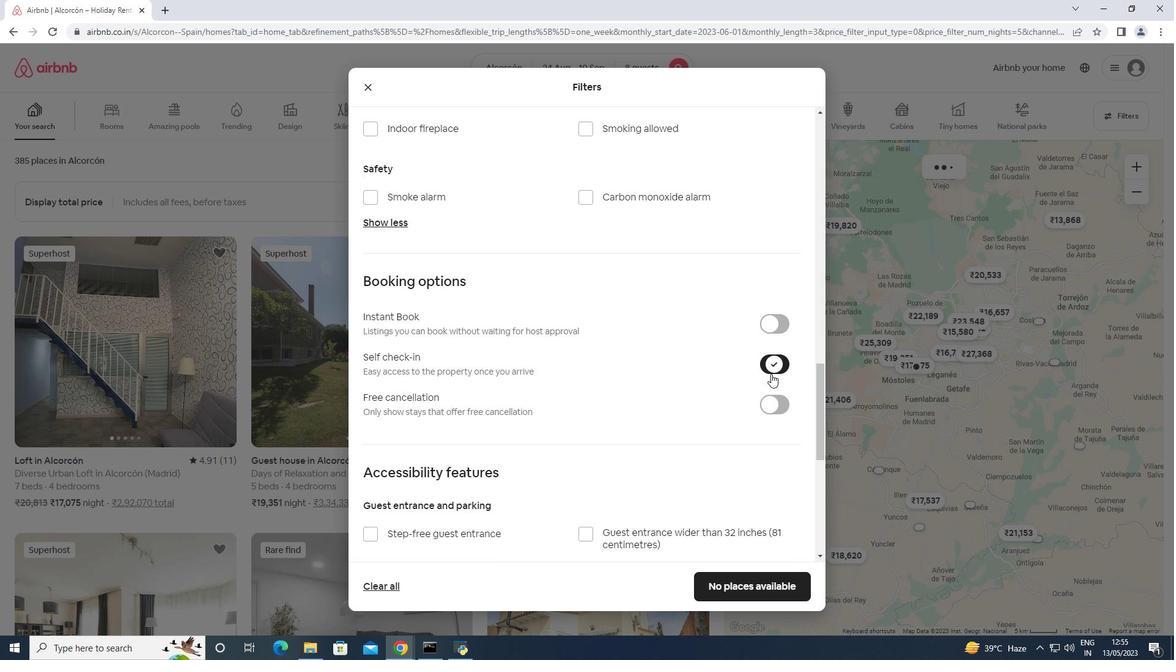 
Action: Mouse scrolled (771, 373) with delta (0, 0)
Screenshot: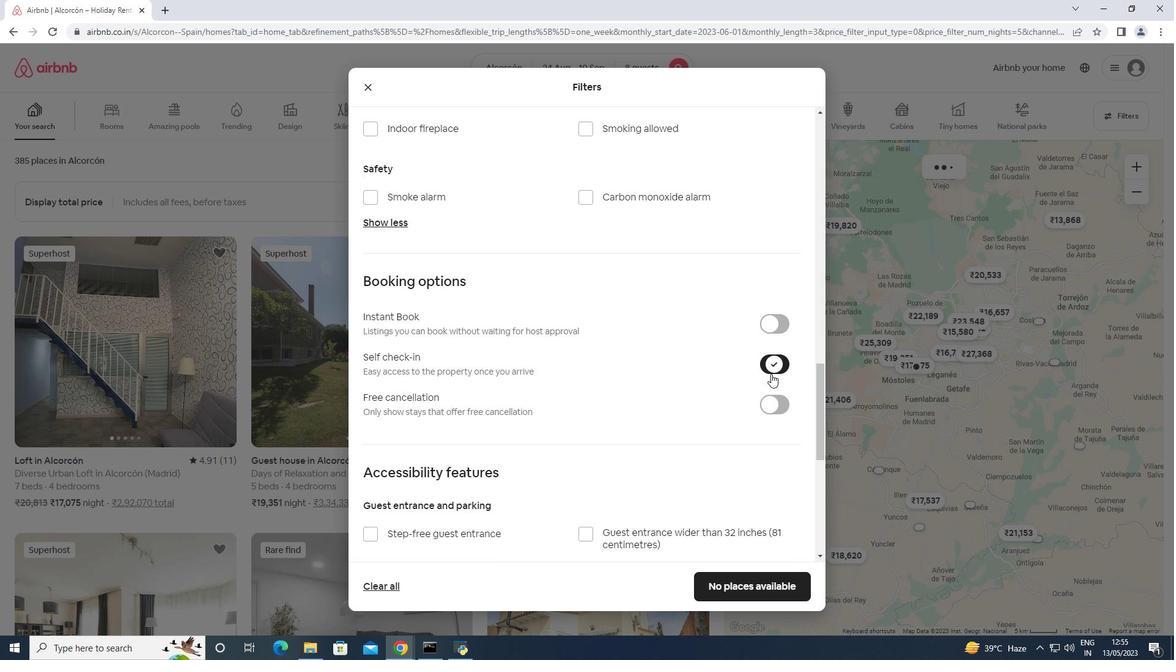 
Action: Mouse moved to (740, 391)
Screenshot: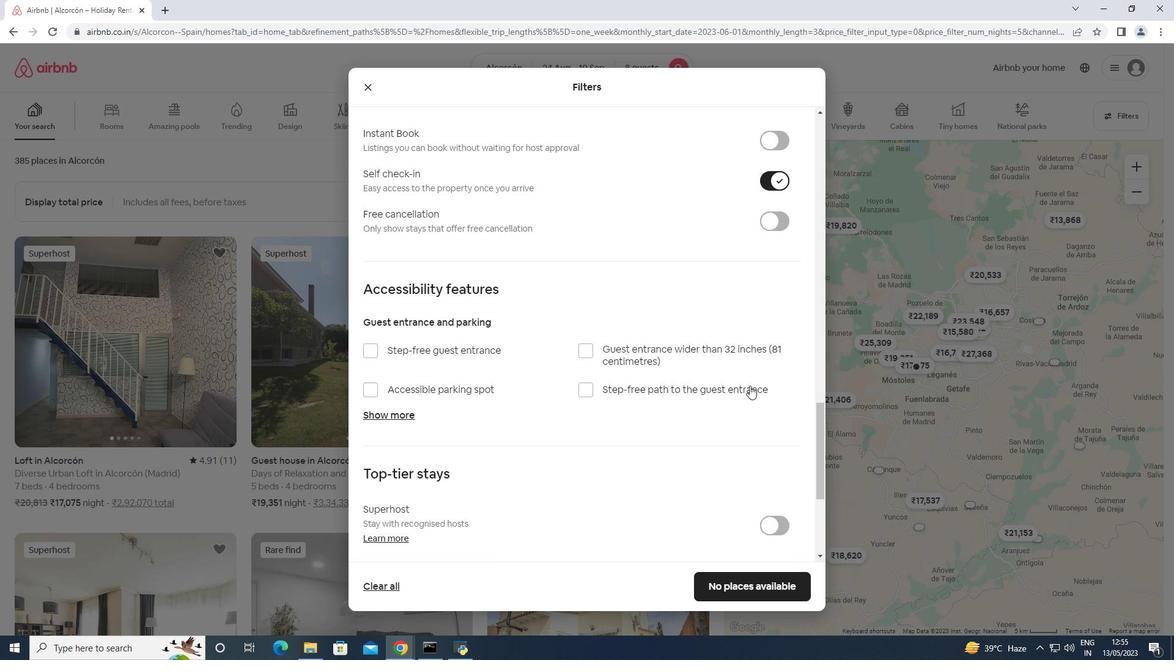
Action: Mouse scrolled (740, 390) with delta (0, 0)
Screenshot: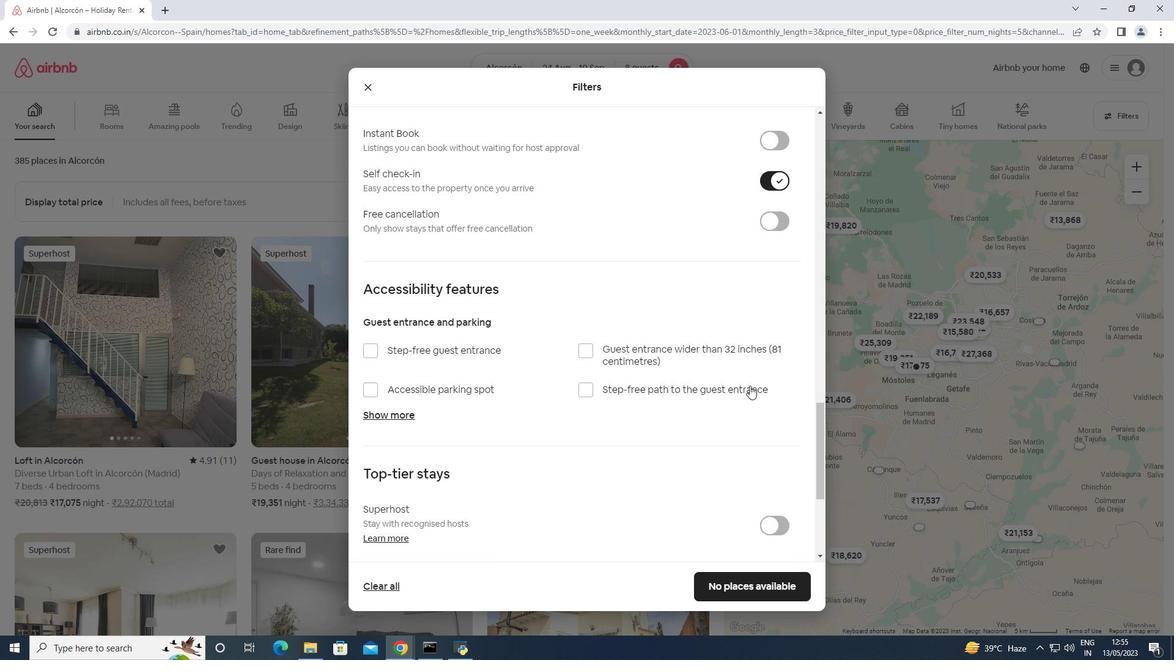 
Action: Mouse moved to (738, 393)
Screenshot: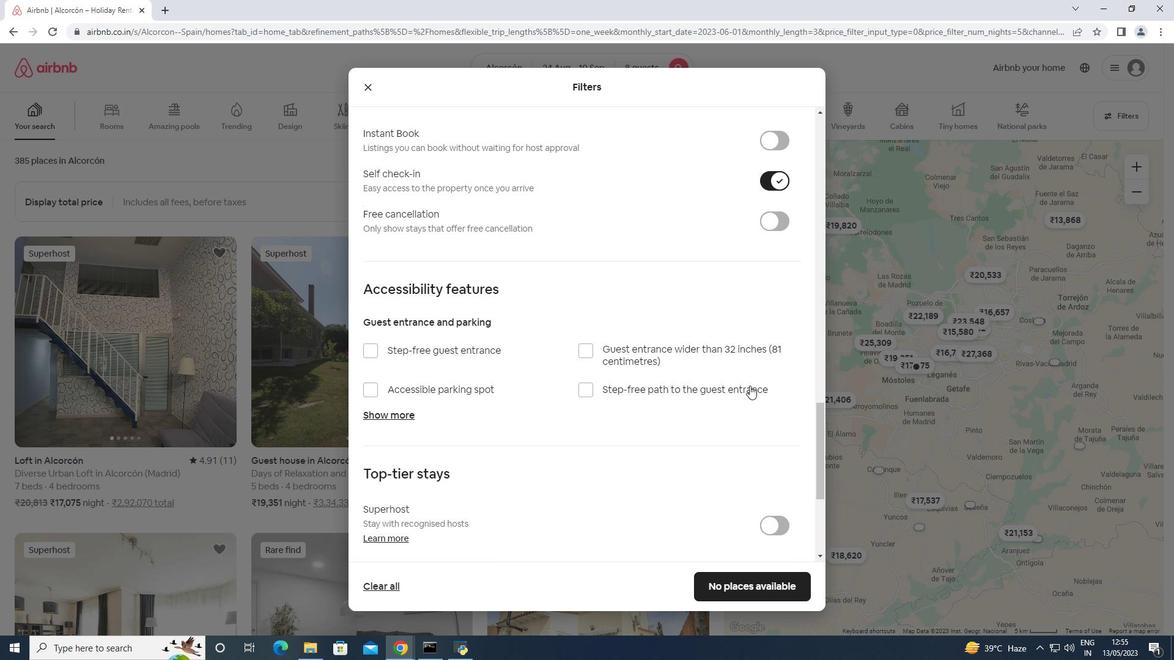 
Action: Mouse scrolled (738, 392) with delta (0, 0)
Screenshot: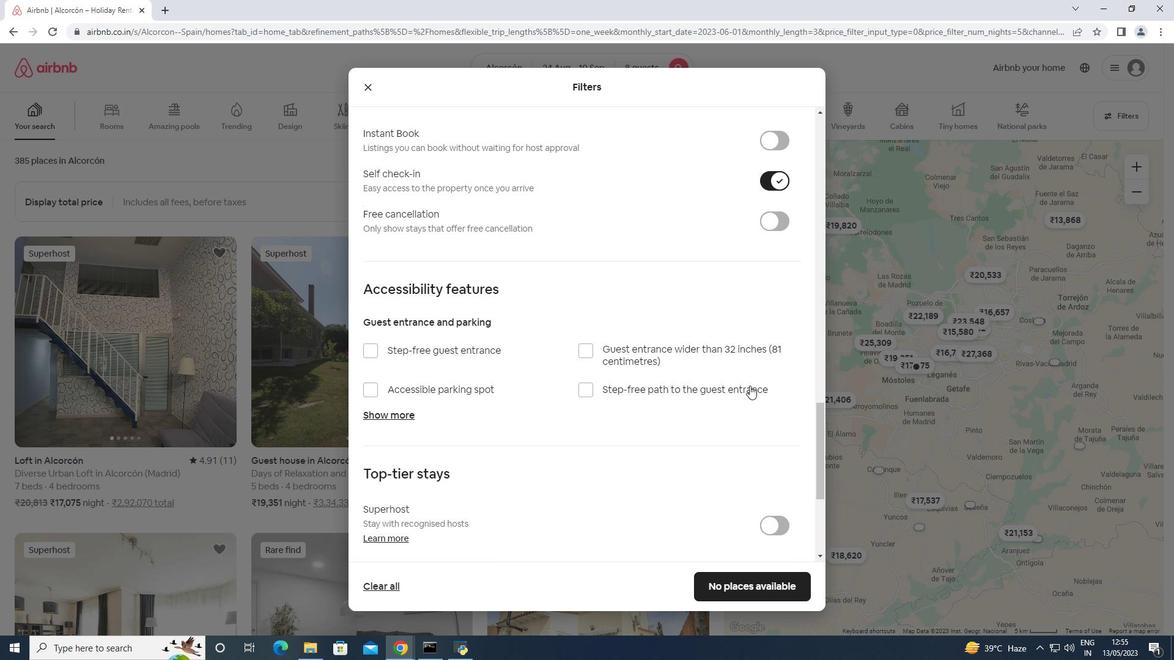 
Action: Mouse moved to (737, 394)
Screenshot: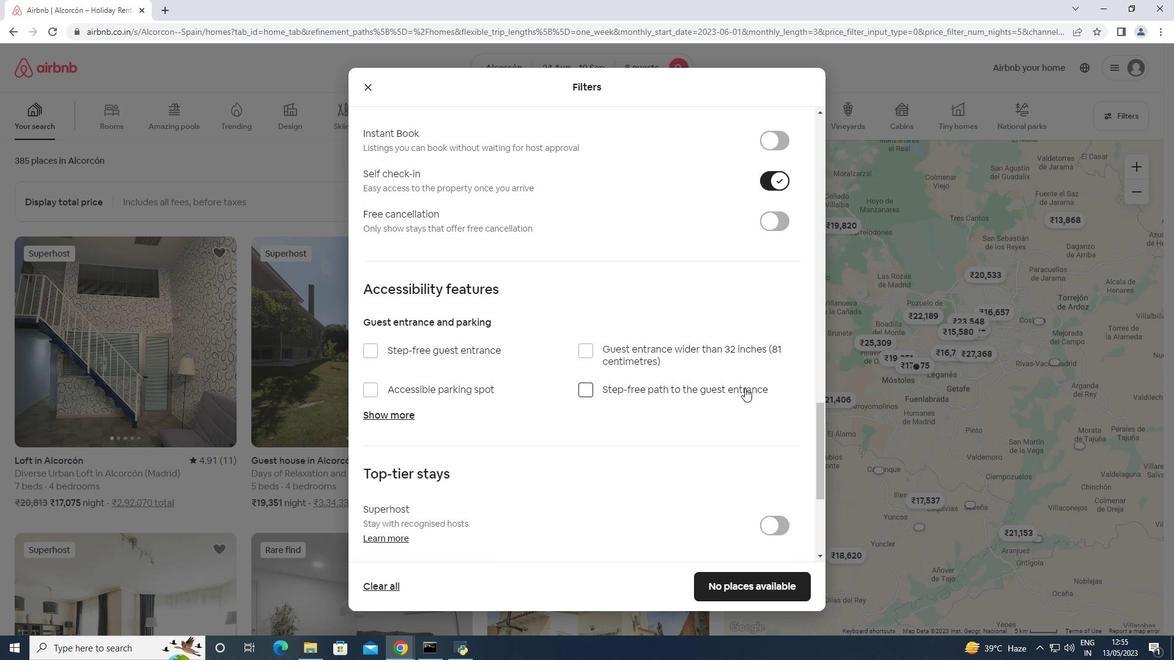 
Action: Mouse scrolled (737, 393) with delta (0, 0)
Screenshot: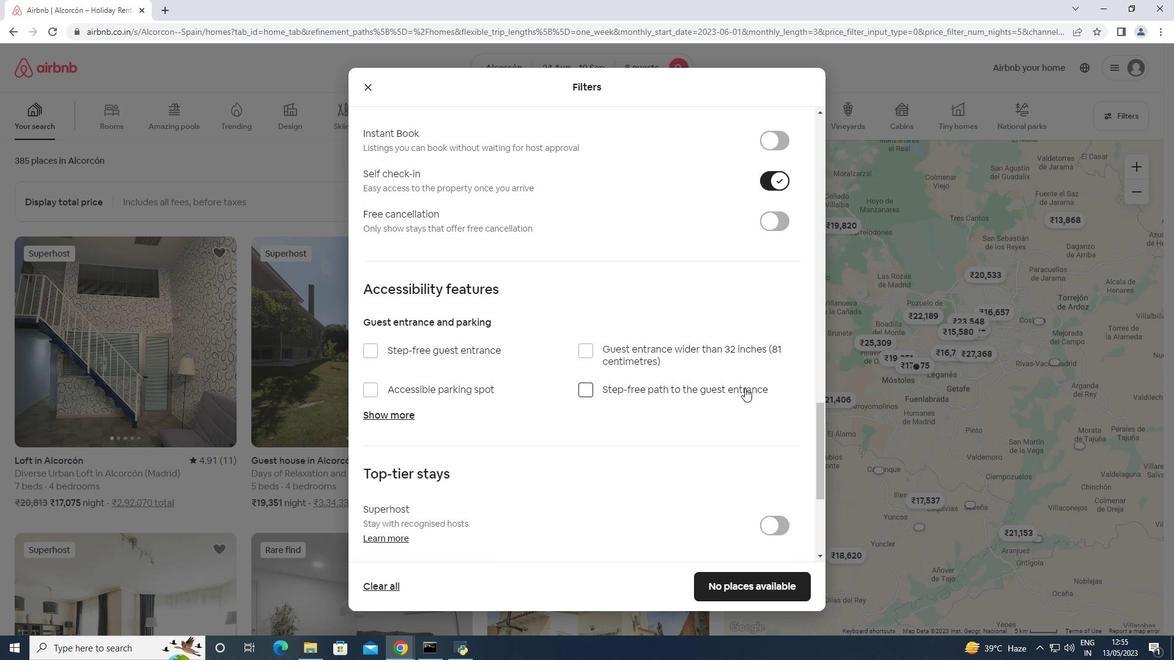 
Action: Mouse moved to (735, 395)
Screenshot: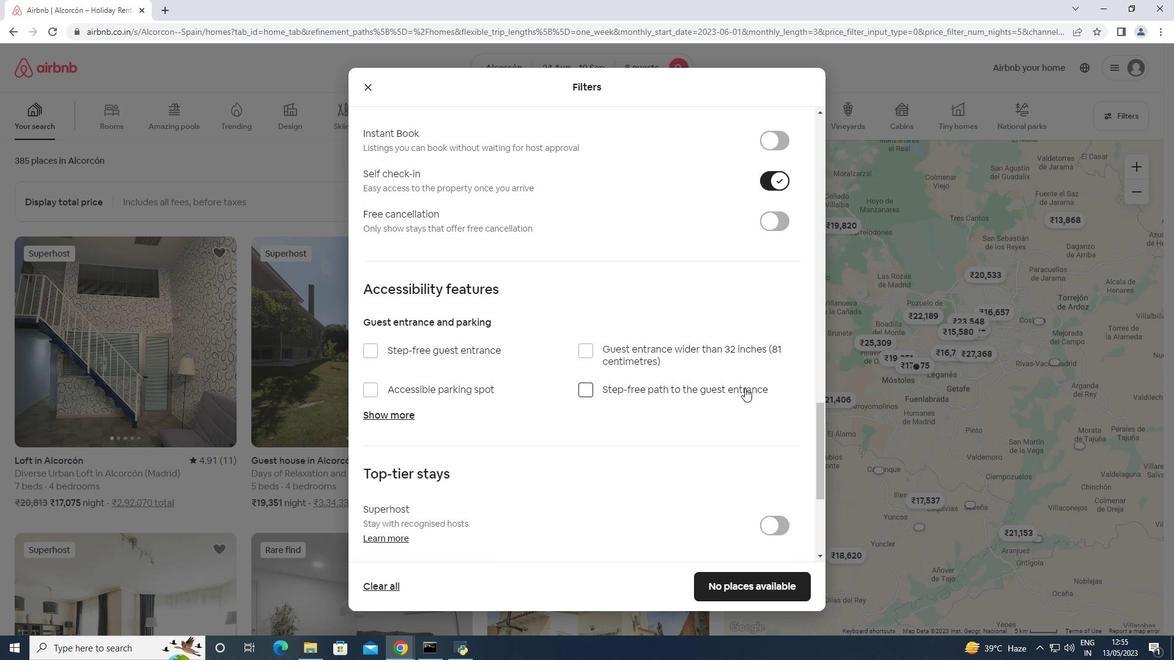 
Action: Mouse scrolled (736, 395) with delta (0, 0)
Screenshot: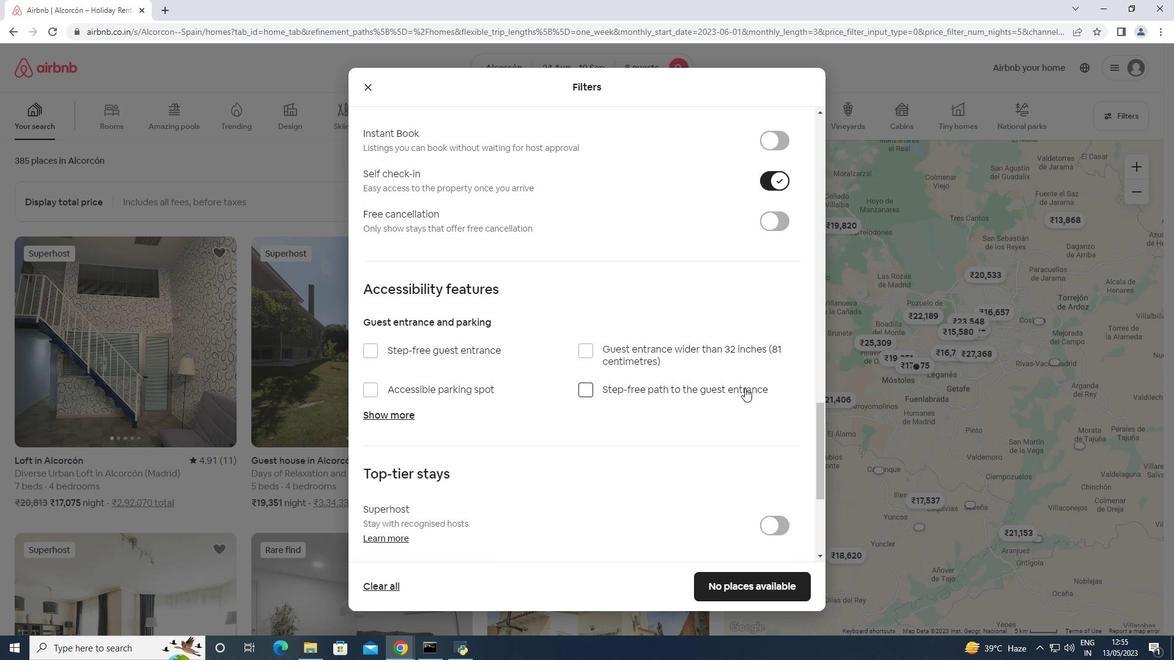 
Action: Mouse moved to (735, 395)
Screenshot: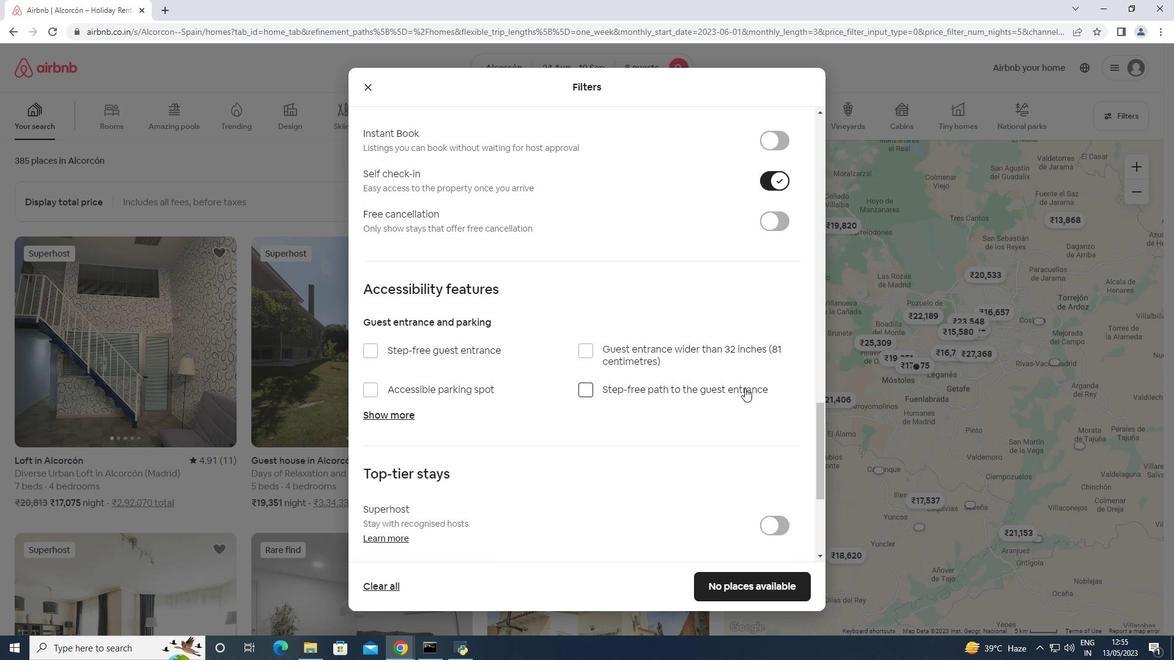 
Action: Mouse scrolled (735, 394) with delta (0, 0)
Screenshot: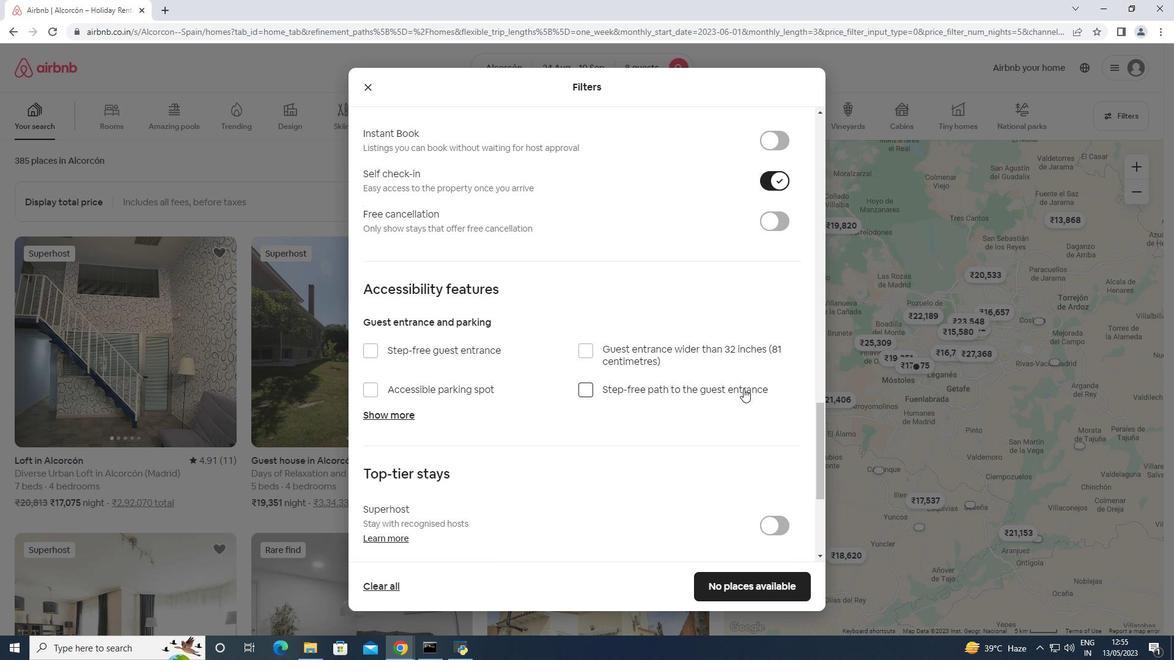 
Action: Mouse moved to (405, 534)
Screenshot: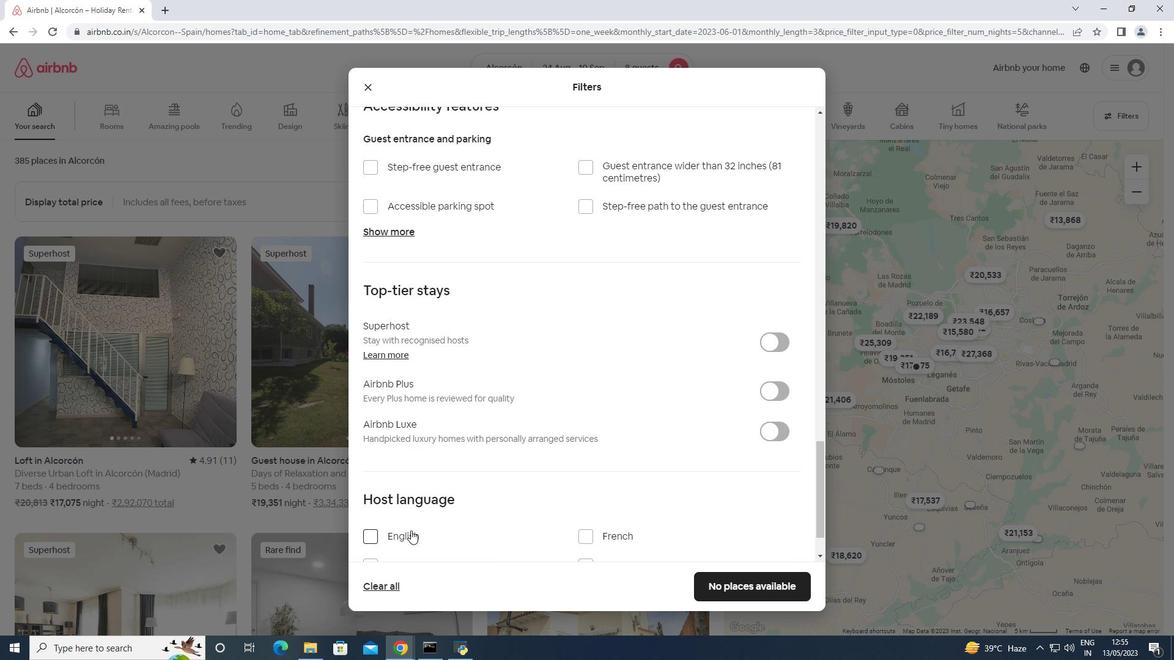 
Action: Mouse pressed left at (405, 534)
Screenshot: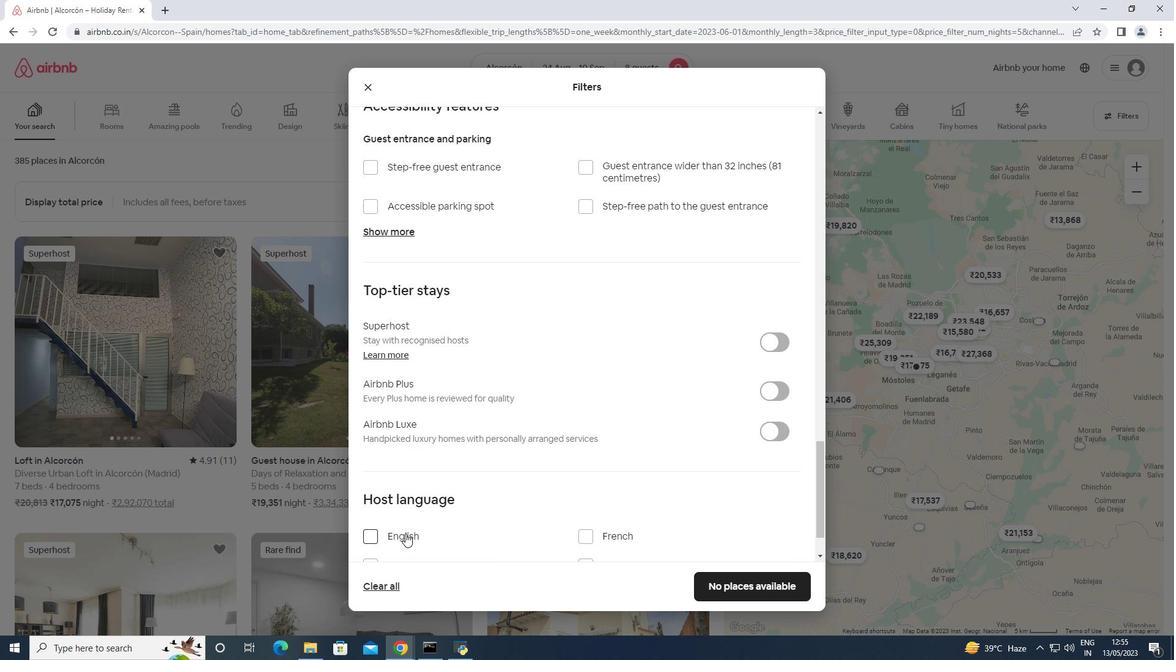
Action: Mouse moved to (720, 579)
Screenshot: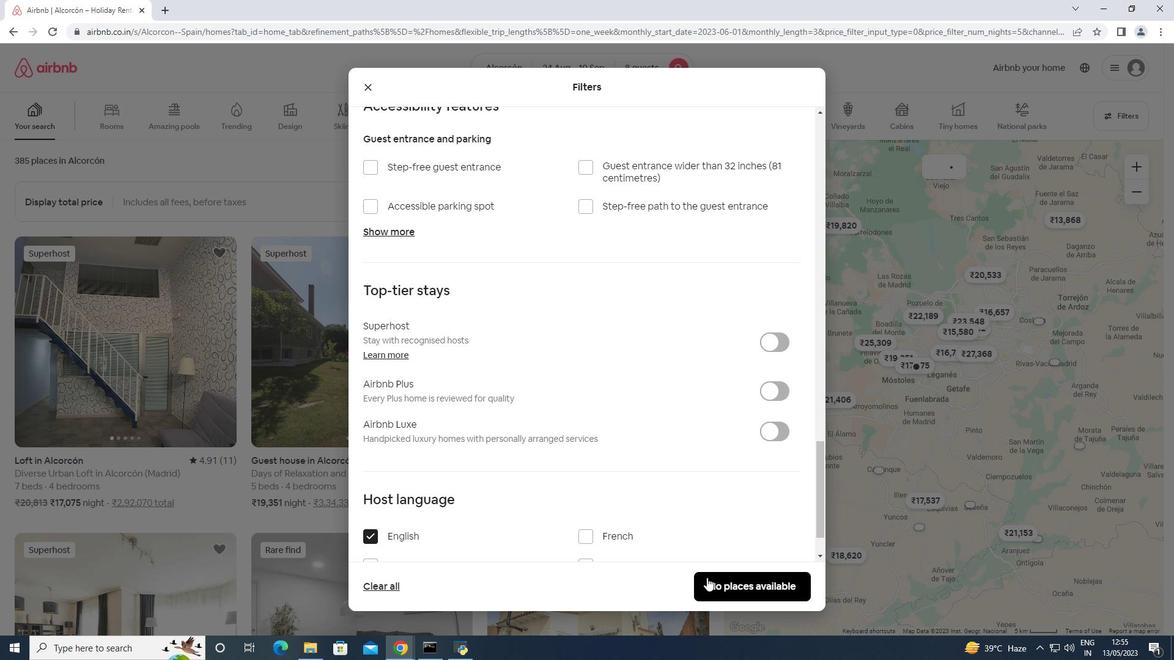 
Action: Mouse pressed left at (720, 579)
Screenshot: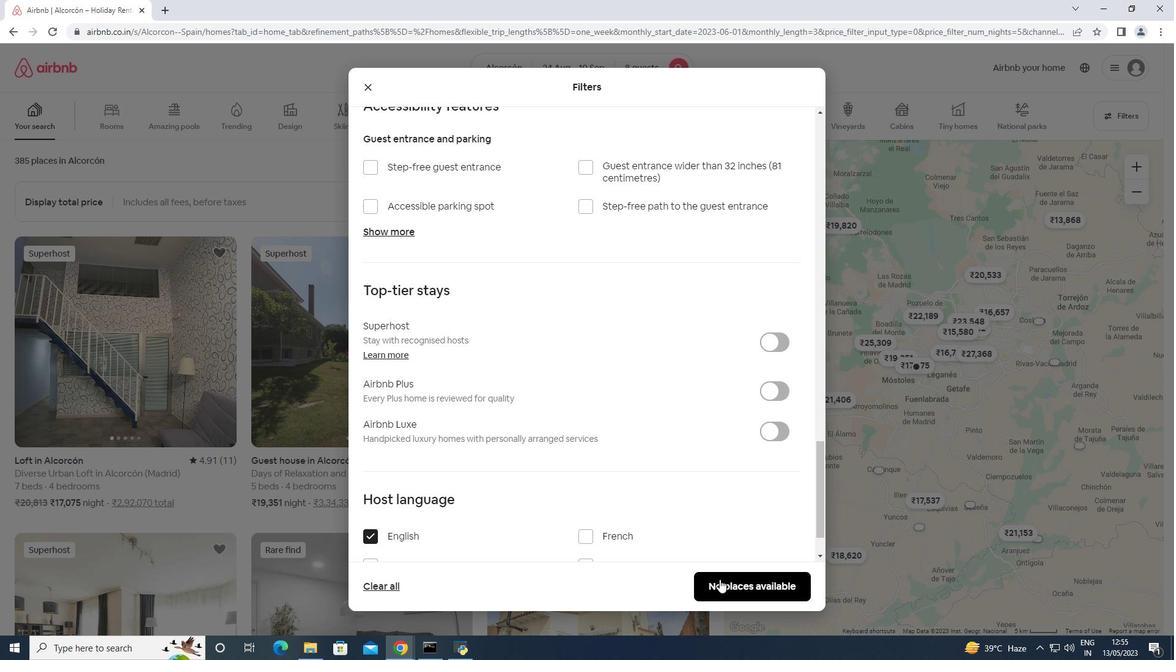 
Action: Mouse moved to (570, 162)
Screenshot: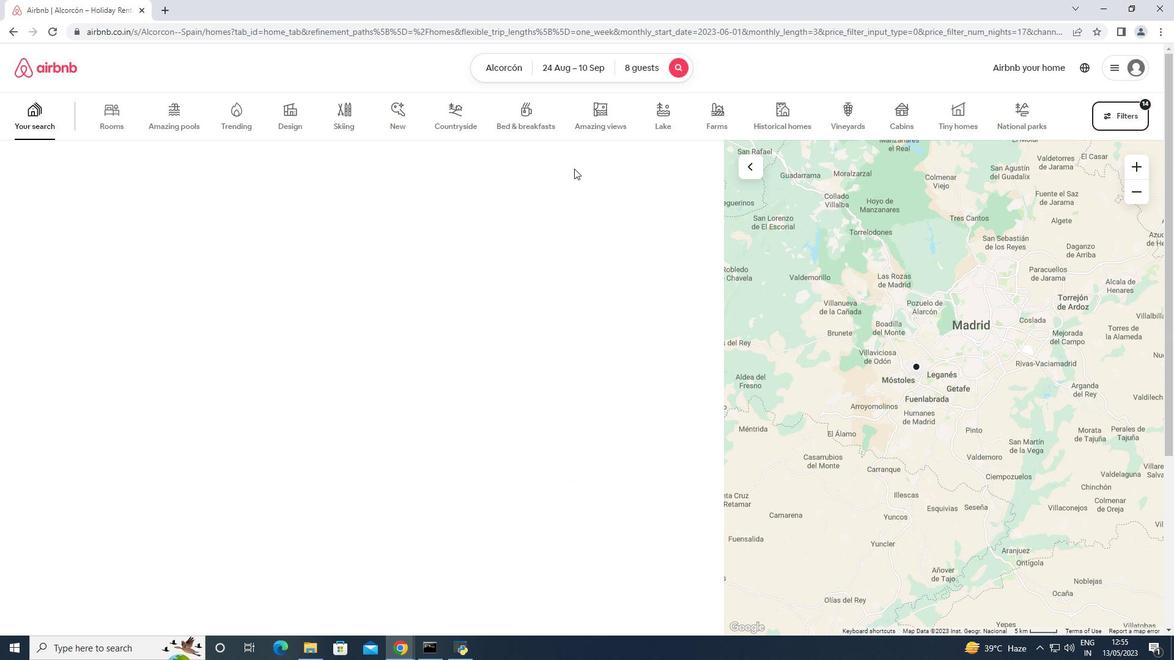 
